 Task: Add an event  with title  Casual Second Marketing Campaign Review, date '2023/11/01' to 2023/11/02 & Select Event type as  Collective. Add location for the event as  321 Sunset Boulevard, Hollywood, Los Angeles, USA and add a description: During the meeting, various agenda items will be addressed, covering a wide range of topics. These may include financial reports, strategic updates, operational highlights, governance matters, and any proposed resolutions that require shareholder approval. Each agenda item will be presented by the relevant department or individual, offering comprehensive insights and fostering an environment of transparency.Create an event link  http-casualsecondmarketingcampaignreviewcom & Select the event color as  Cyan. , logged in from the account softage.4@softage.netand send the event invitation to softage.10@softage.net and softage.1@softage.net
Action: Mouse moved to (555, 340)
Screenshot: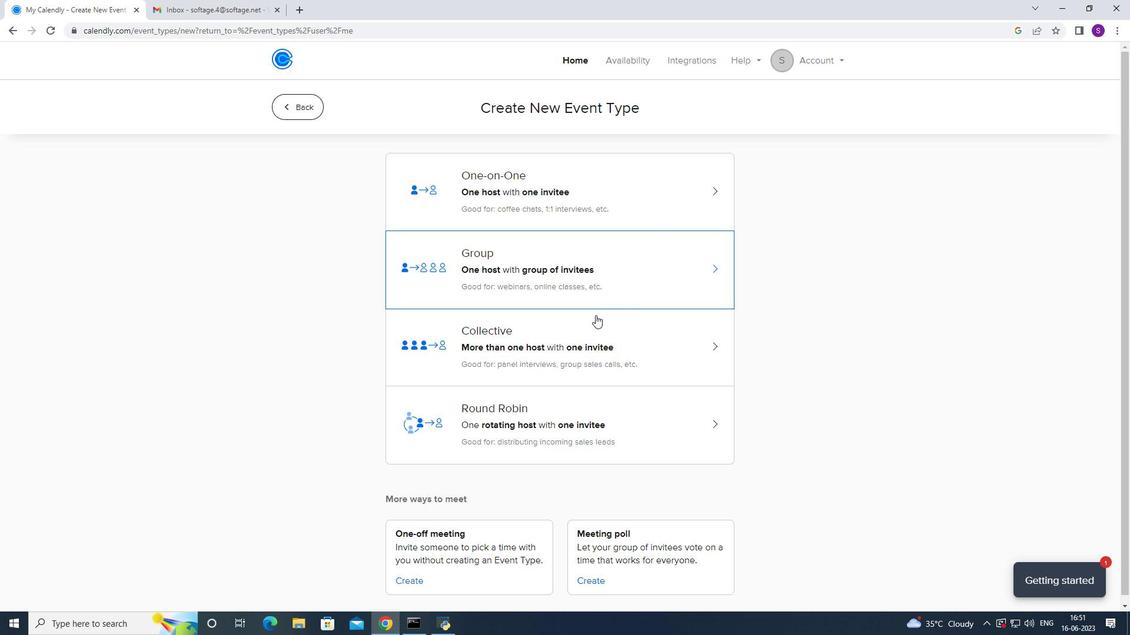 
Action: Mouse pressed left at (555, 340)
Screenshot: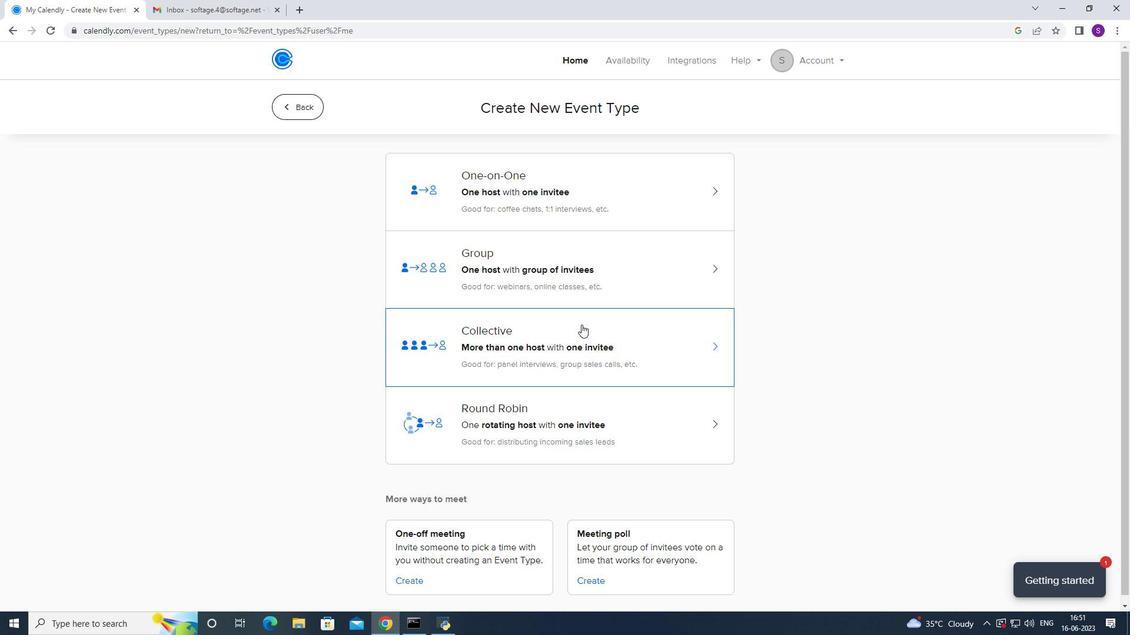 
Action: Mouse moved to (688, 250)
Screenshot: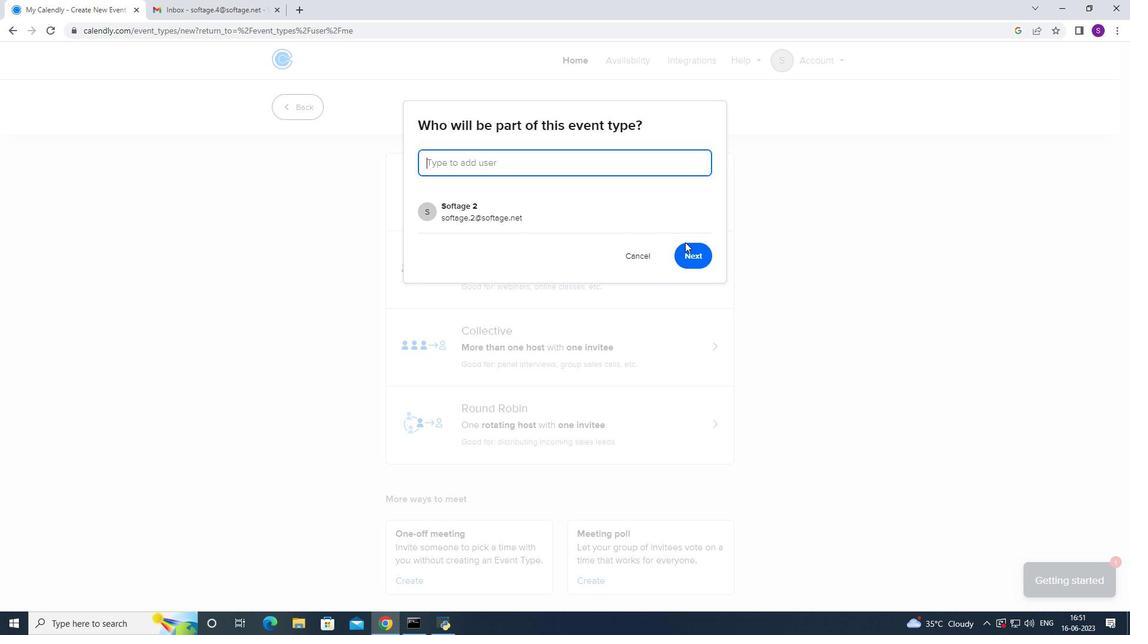 
Action: Mouse pressed left at (688, 250)
Screenshot: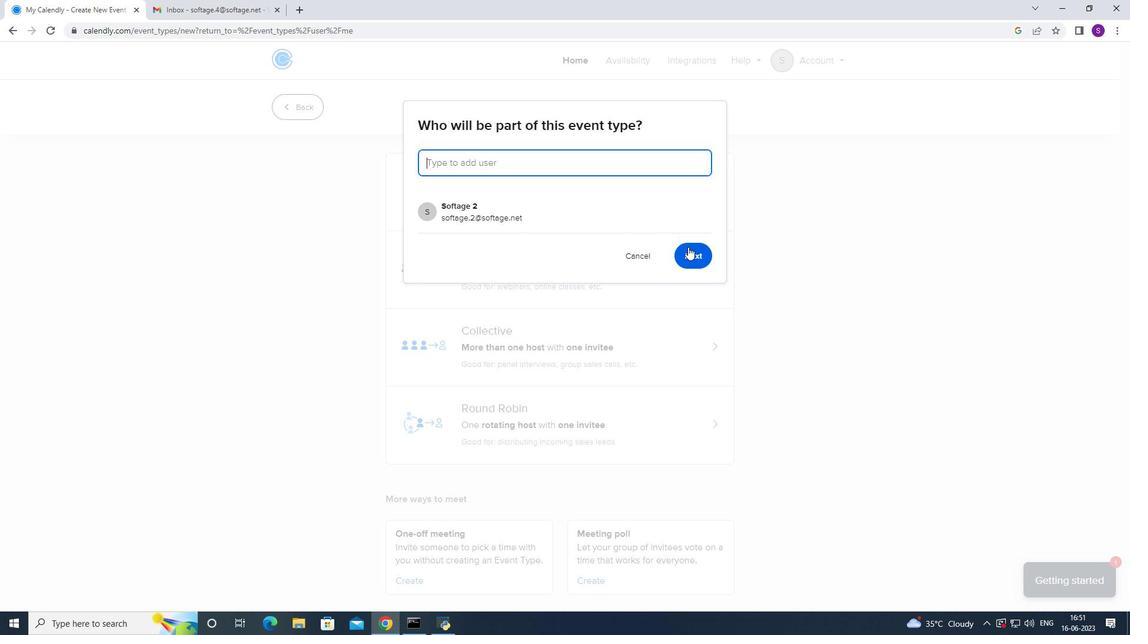 
Action: Mouse moved to (311, 277)
Screenshot: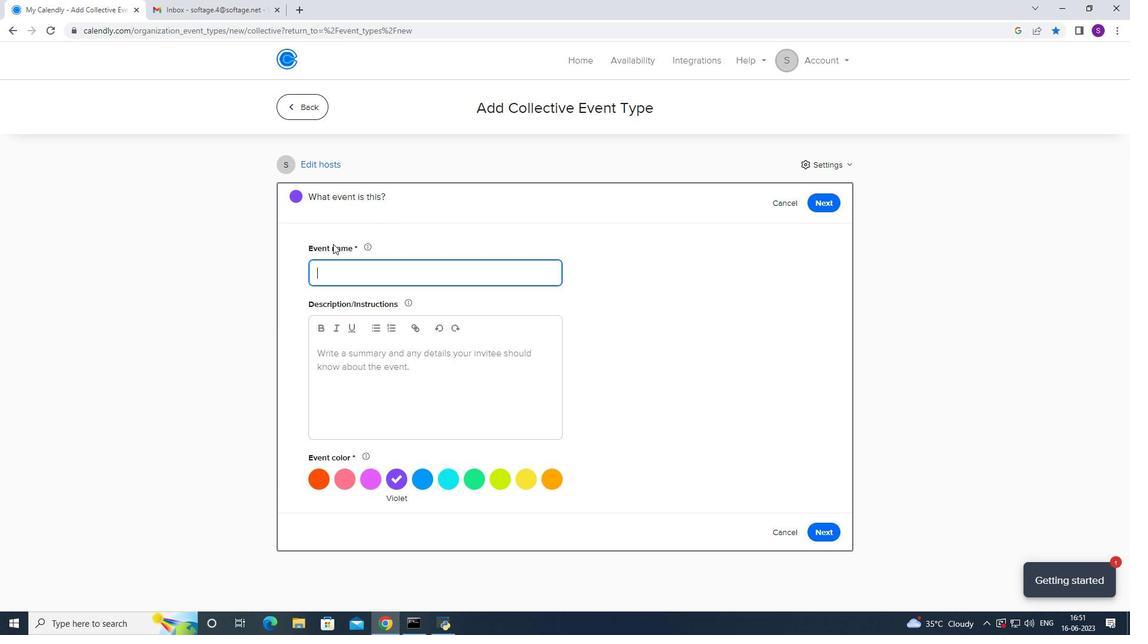
Action: Mouse pressed left at (311, 277)
Screenshot: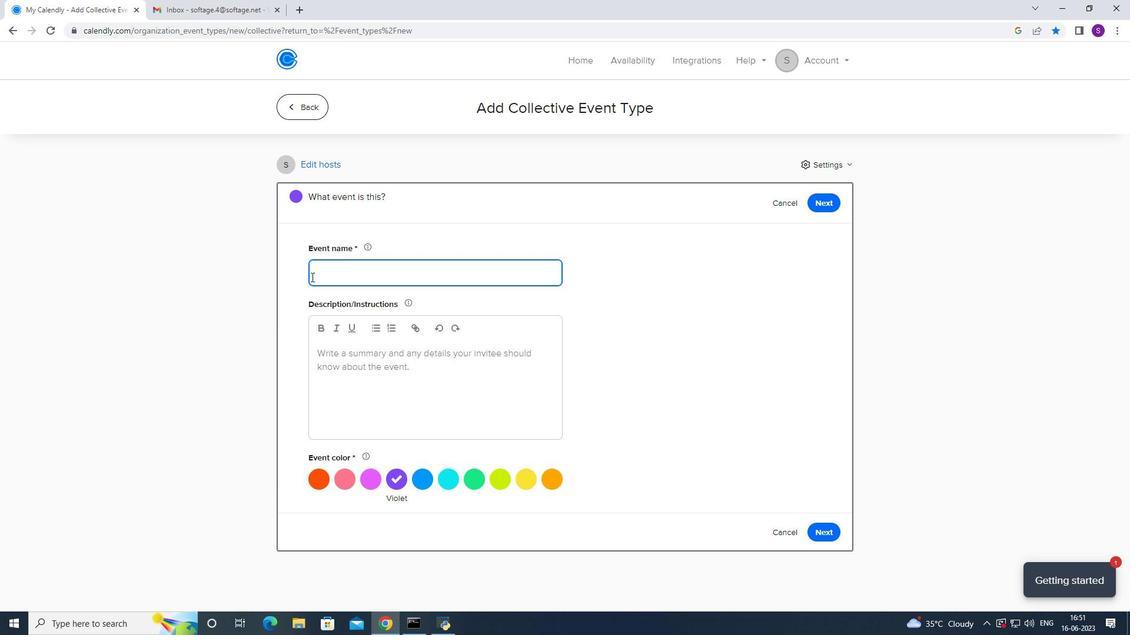 
Action: Mouse moved to (1130, 152)
Screenshot: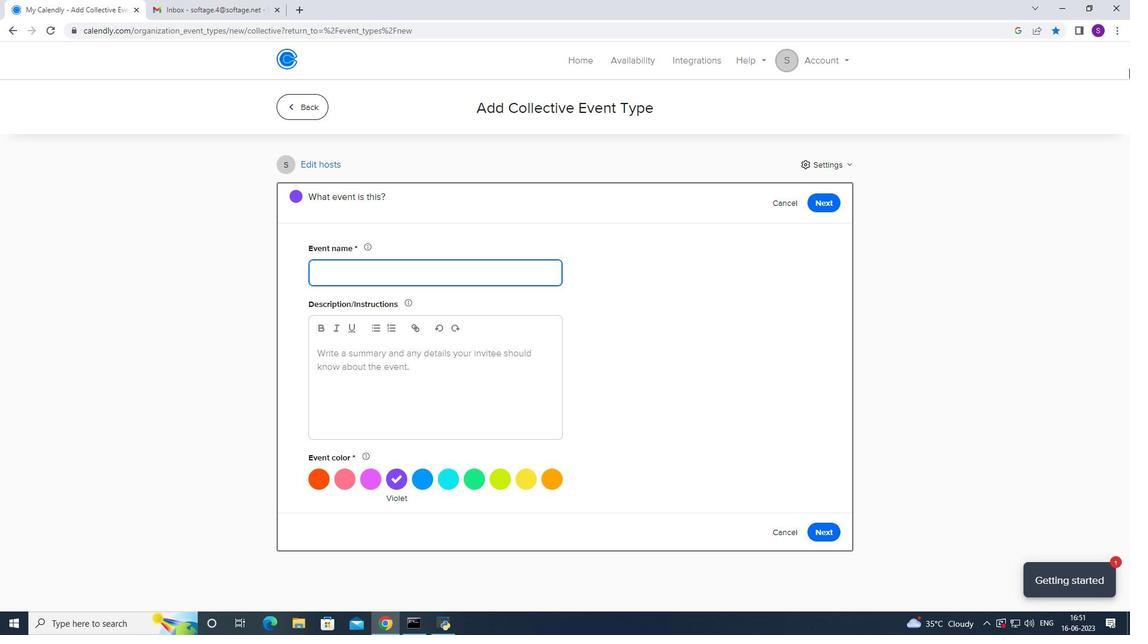 
Action: Key pressed <Key.caps_lock>C<Key.caps_lock>asual<Key.space><Key.caps_lock>S<Key.caps_lock>econd<Key.space><Key.caps_lock>M<Key.caps_lock>ee]<Key.backspace><Key.backspace><Key.backspace>arketing<Key.space><Key.caps_lock>C<Key.caps_lock>ampaign<Key.space><Key.caps_lock>R<Key.caps_lock>eview
Screenshot: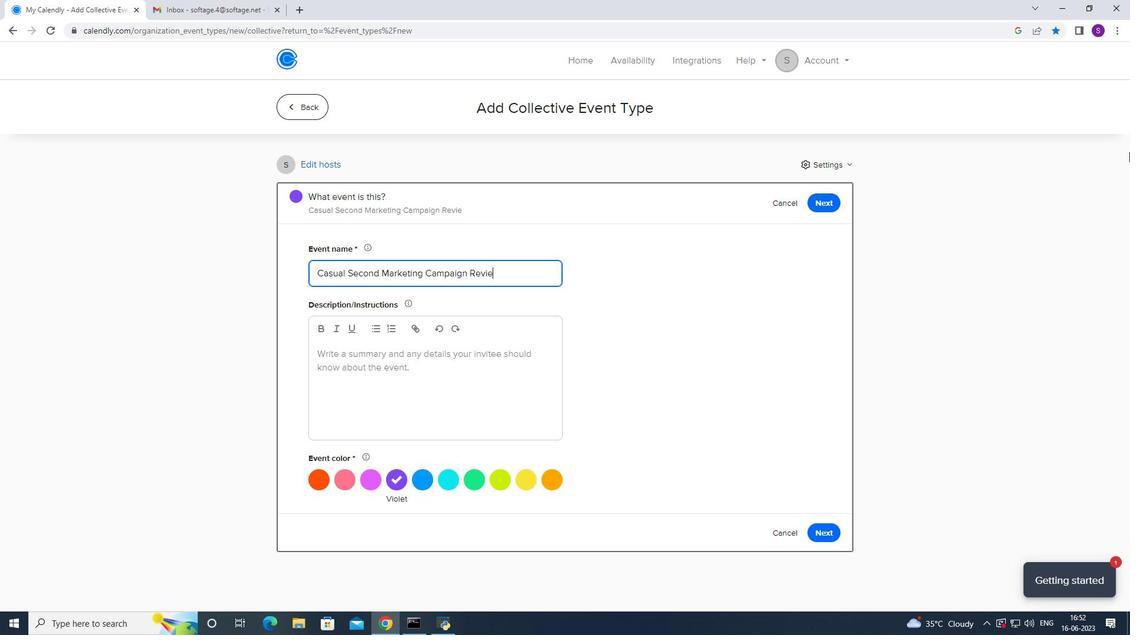 
Action: Mouse moved to (1067, 125)
Screenshot: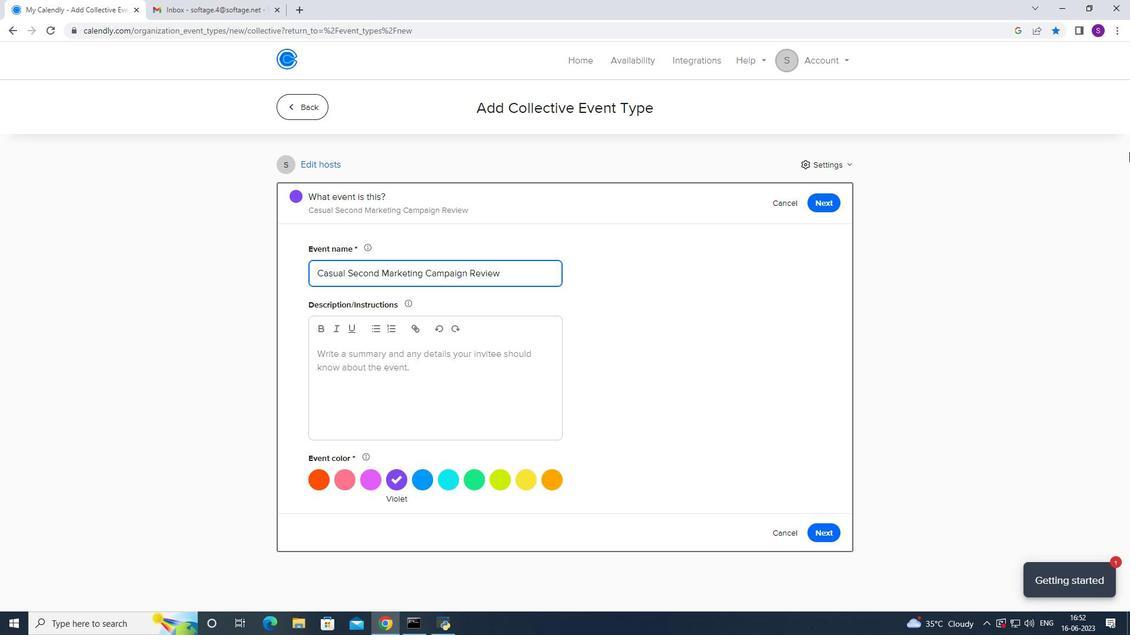 
Action: Mouse scrolled (1067, 126) with delta (0, 0)
Screenshot: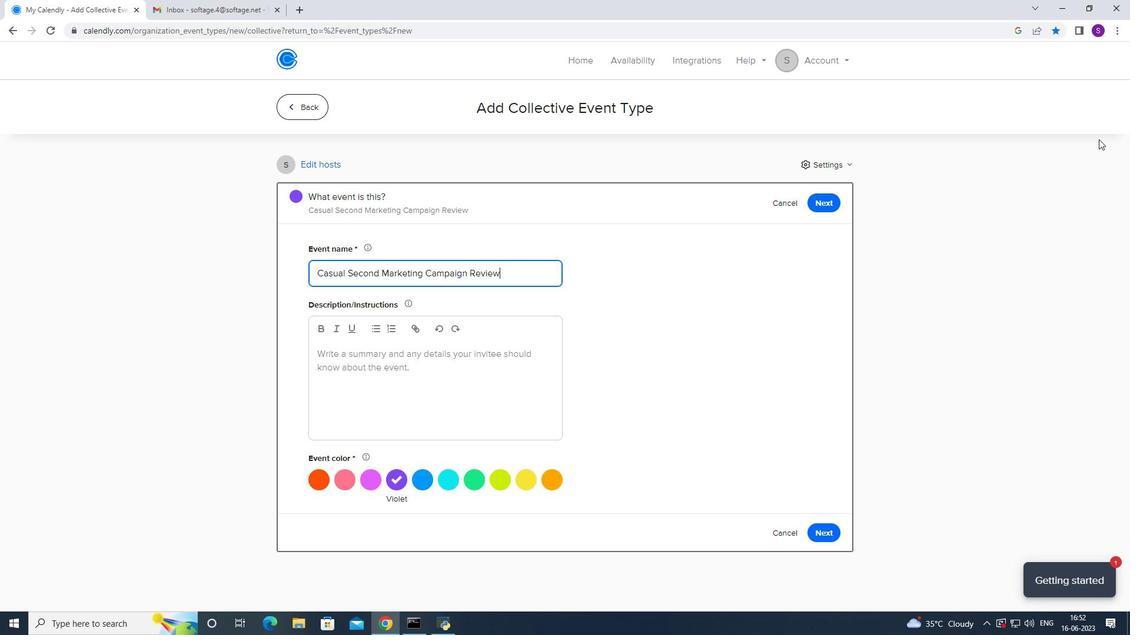 
Action: Mouse moved to (449, 492)
Screenshot: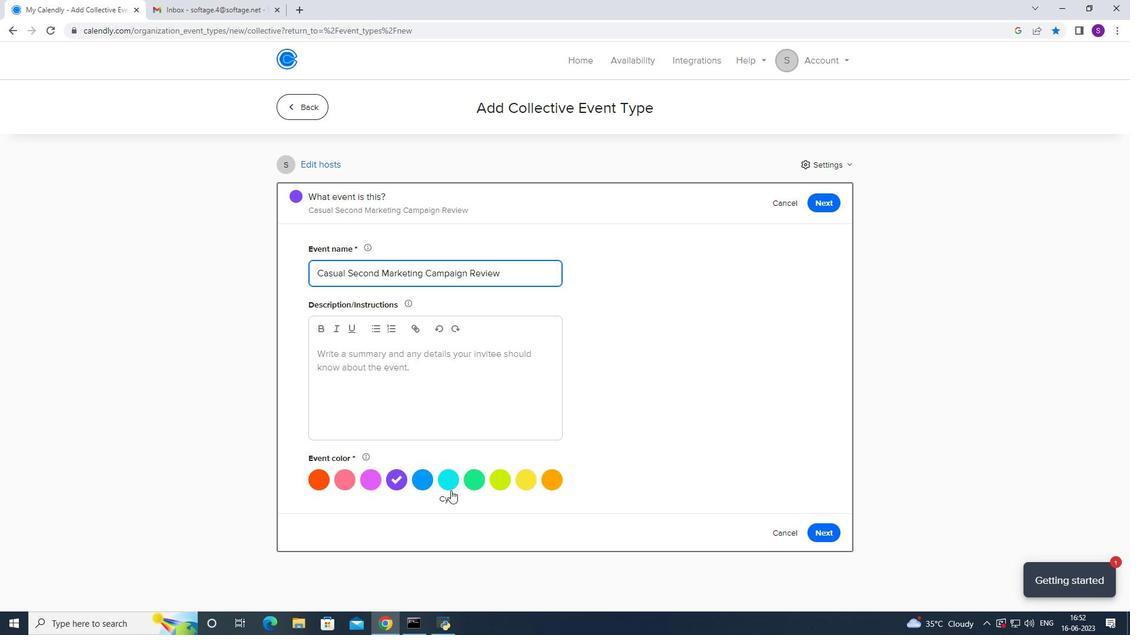 
Action: Mouse pressed left at (449, 492)
Screenshot: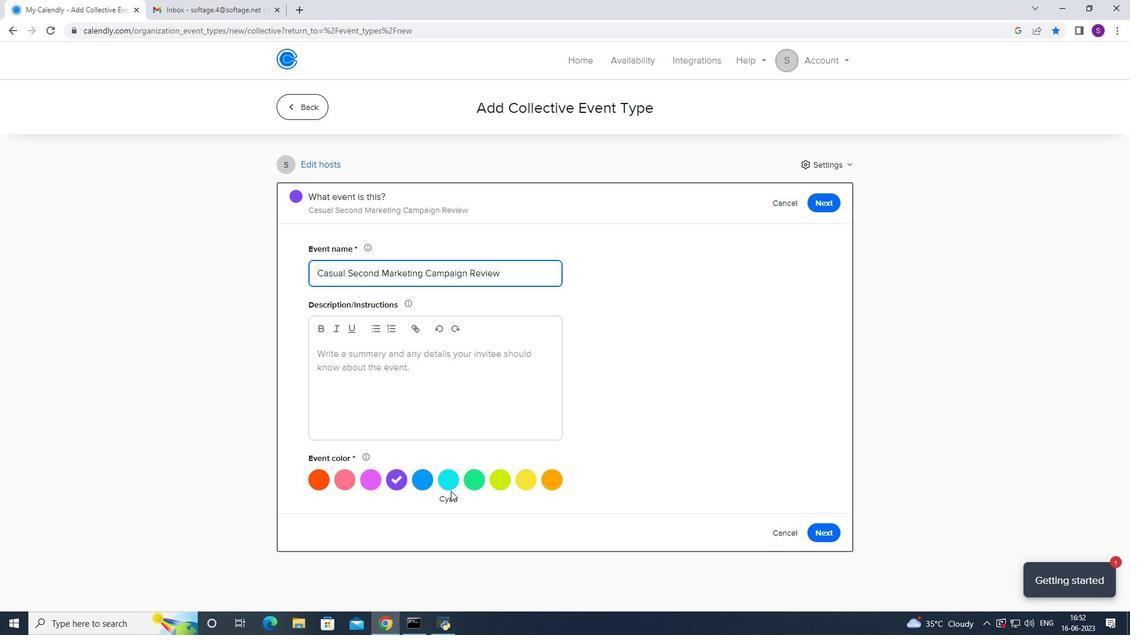 
Action: Mouse moved to (445, 473)
Screenshot: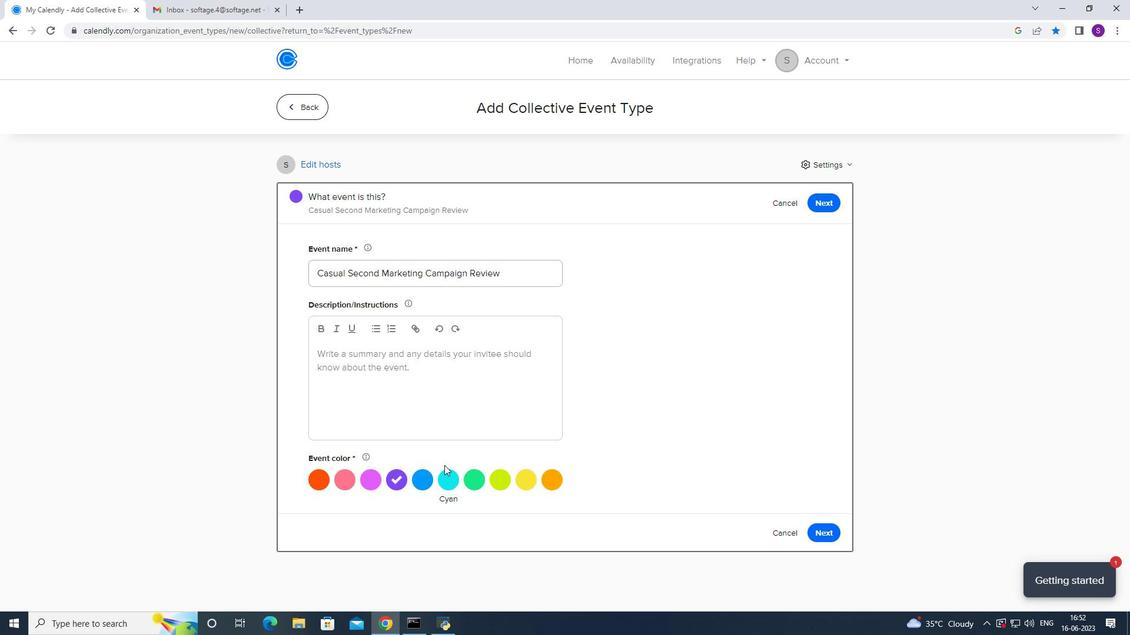 
Action: Mouse pressed left at (445, 473)
Screenshot: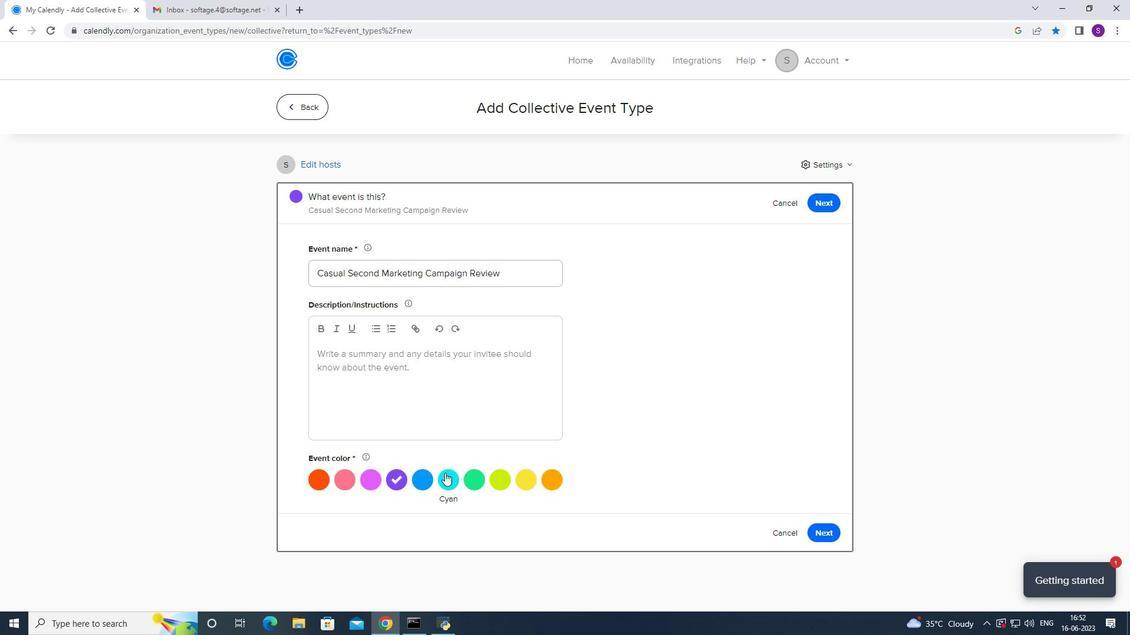 
Action: Mouse moved to (418, 344)
Screenshot: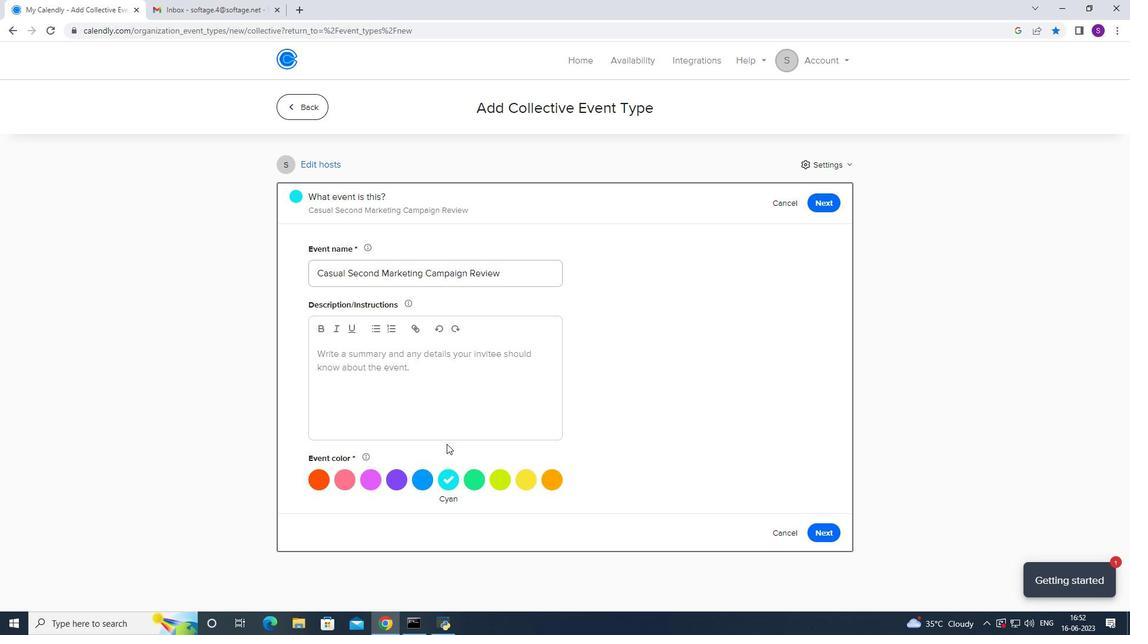 
Action: Mouse pressed left at (418, 344)
Screenshot: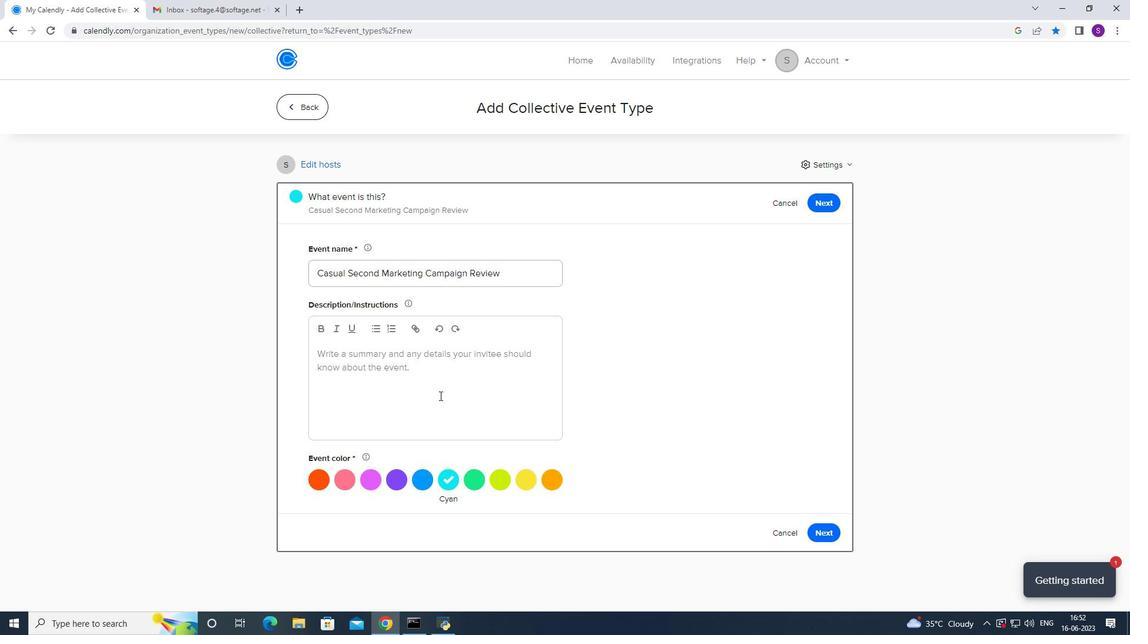 
Action: Mouse moved to (397, 385)
Screenshot: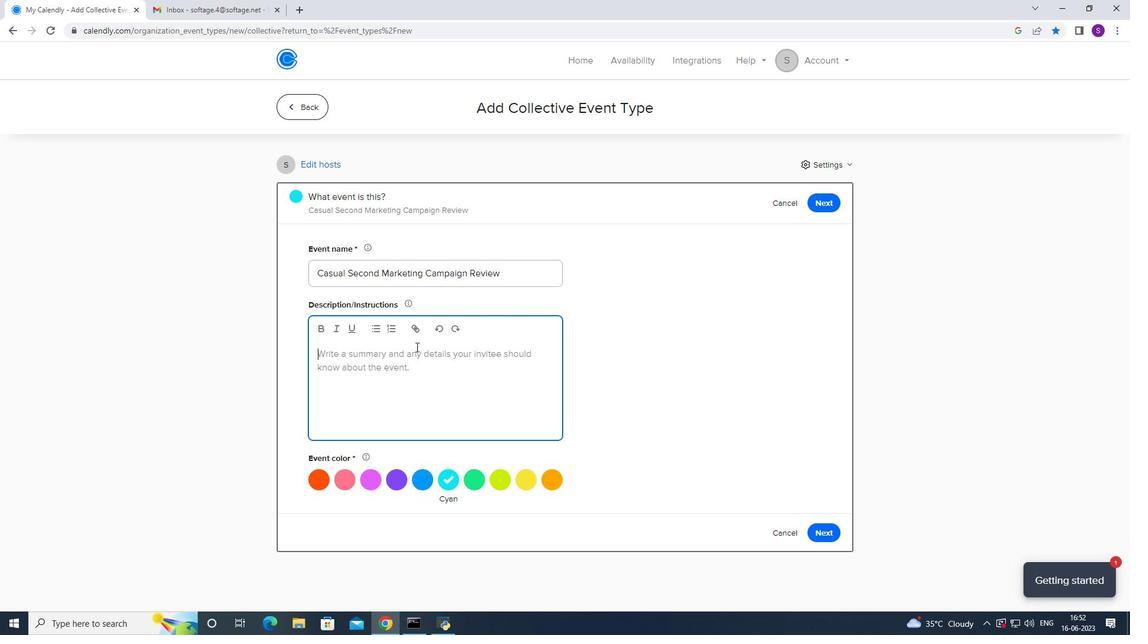 
Action: Mouse pressed left at (397, 385)
Screenshot: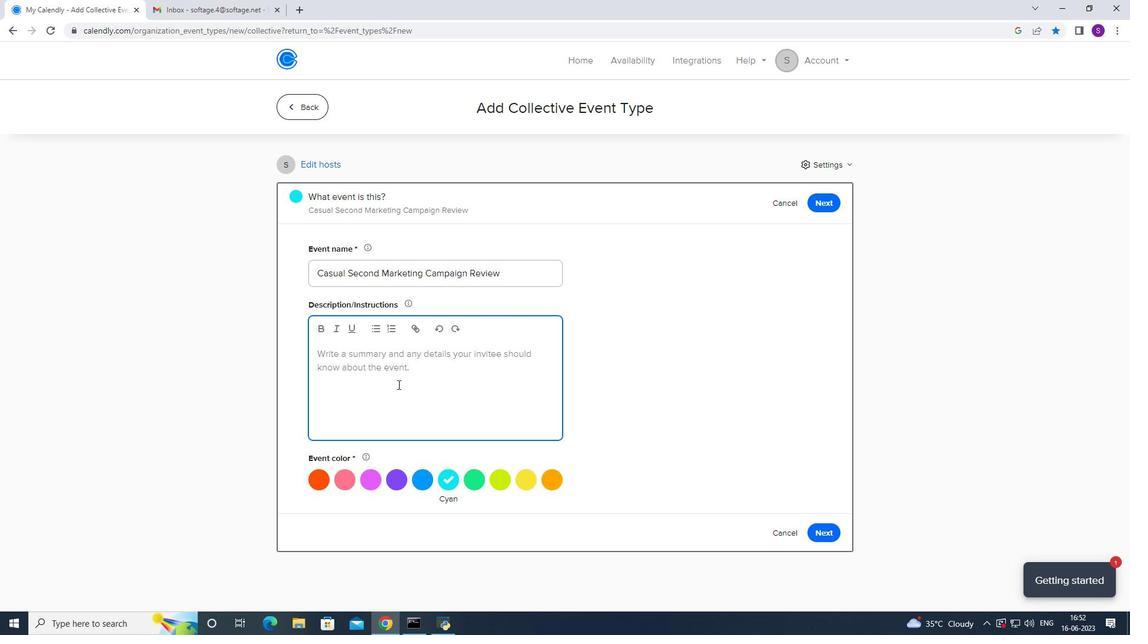 
Action: Mouse moved to (408, 373)
Screenshot: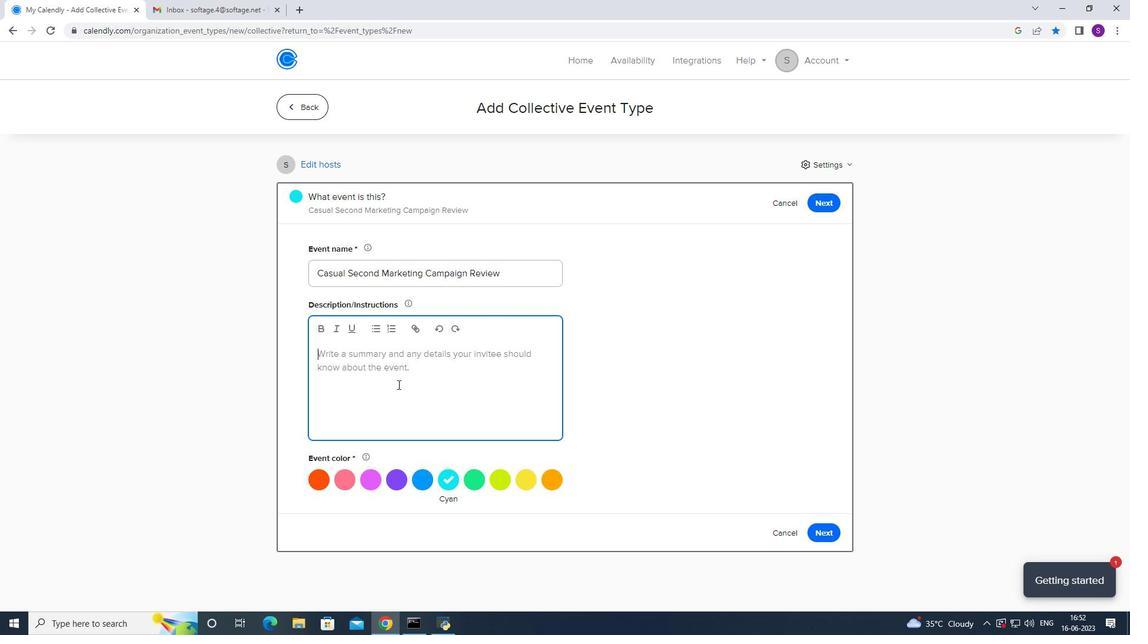 
Action: Key pressed <Key.caps_lock>D<Key.caps_lock>uring<Key.space>the<Key.space>meting<Key.space><Key.backspace><Key.backspace><Key.backspace><Key.backspace><Key.backspace>eting,<Key.space>variuo<Key.backspace><Key.backspace>ous<Key.space>agenda<Key.space>items<Key.space>will<Key.space>v<Key.backspace>be<Key.space>addreess<Key.backspace><Key.backspace><Key.backspace>sed<Key.space><Key.backspace><Key.backspace><Key.backspace>sed<Key.space>covering<Key.space>a<Key.space>widerange
Screenshot: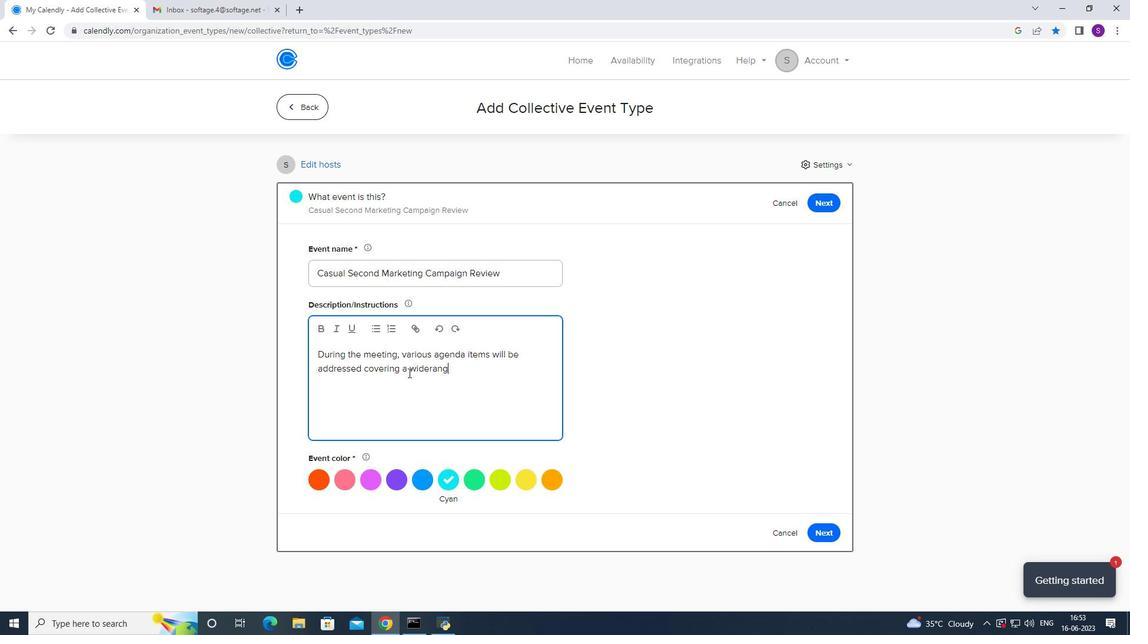 
Action: Mouse moved to (431, 367)
Screenshot: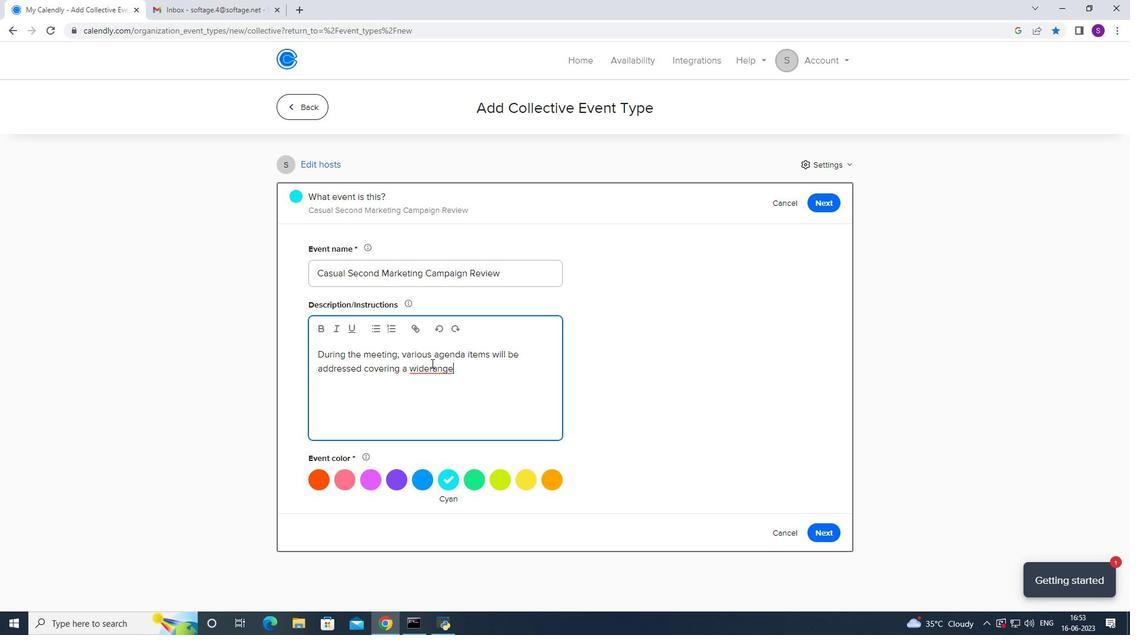 
Action: Mouse pressed left at (431, 367)
Screenshot: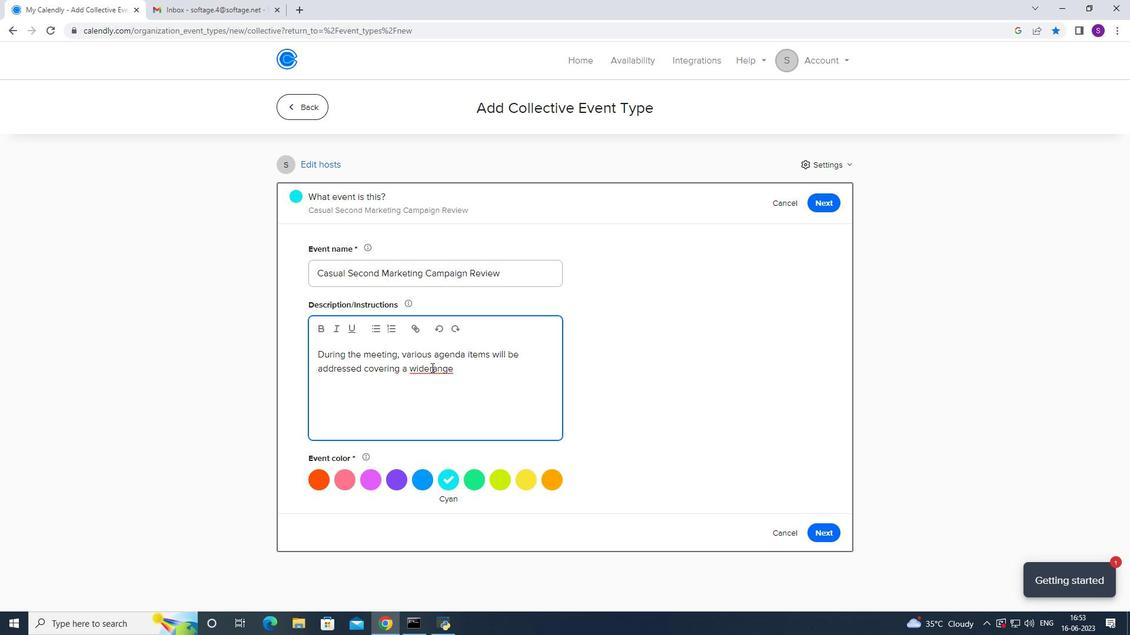 
Action: Key pressed <Key.space>
Screenshot: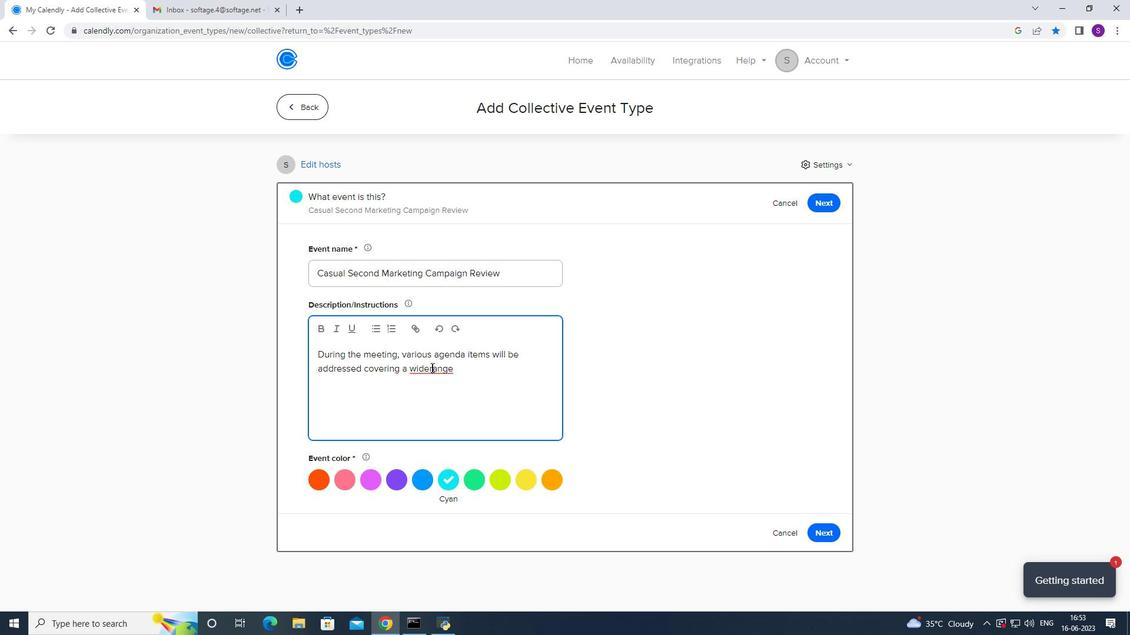 
Action: Mouse moved to (492, 368)
Screenshot: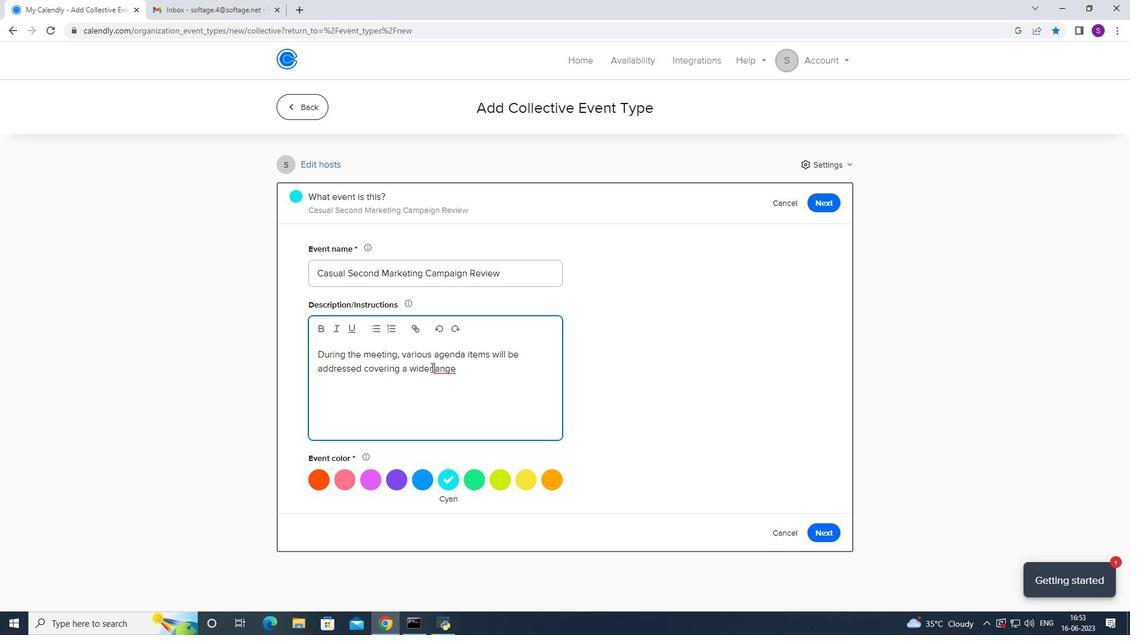 
Action: Mouse pressed left at (492, 368)
Screenshot: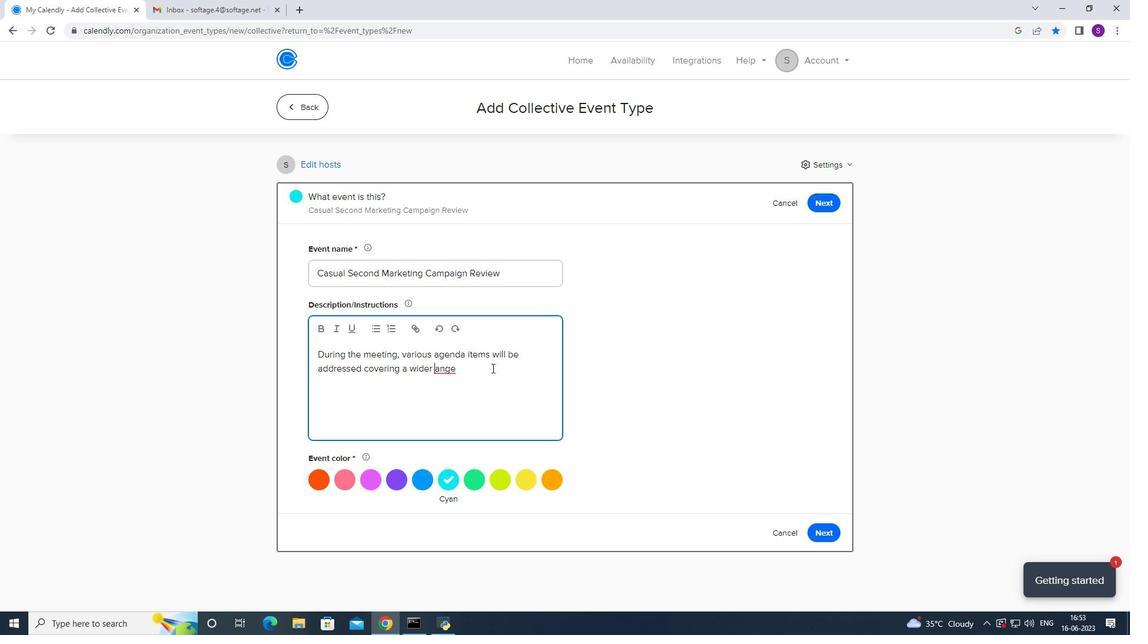 
Action: Mouse moved to (435, 370)
Screenshot: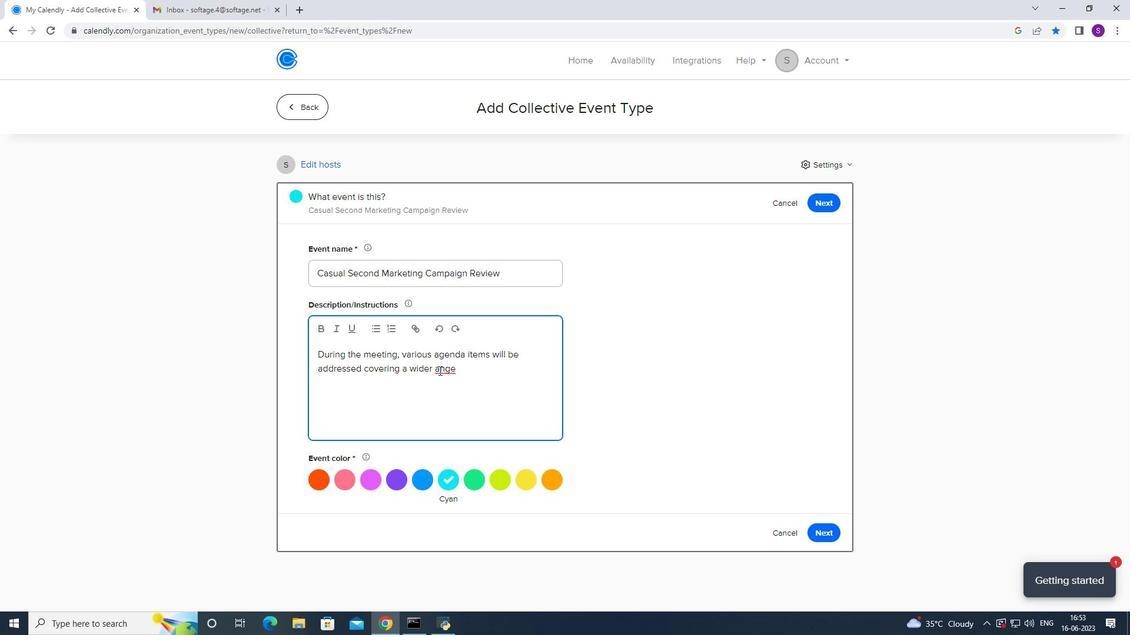 
Action: Mouse pressed left at (435, 370)
Screenshot: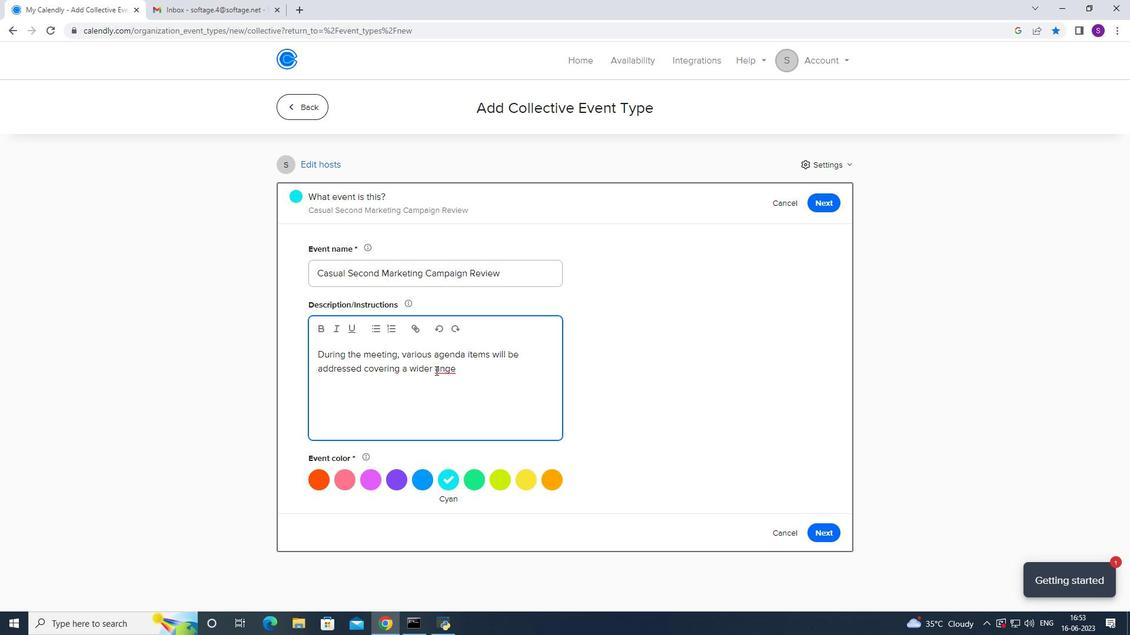 
Action: Key pressed <Key.backspace>
Screenshot: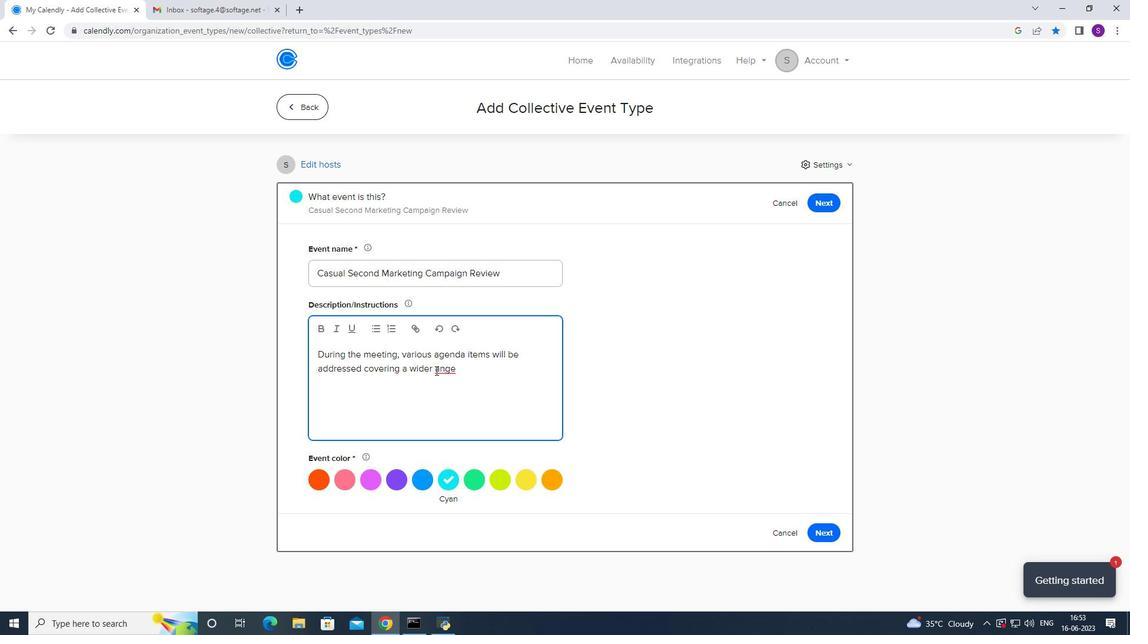 
Action: Mouse moved to (429, 372)
Screenshot: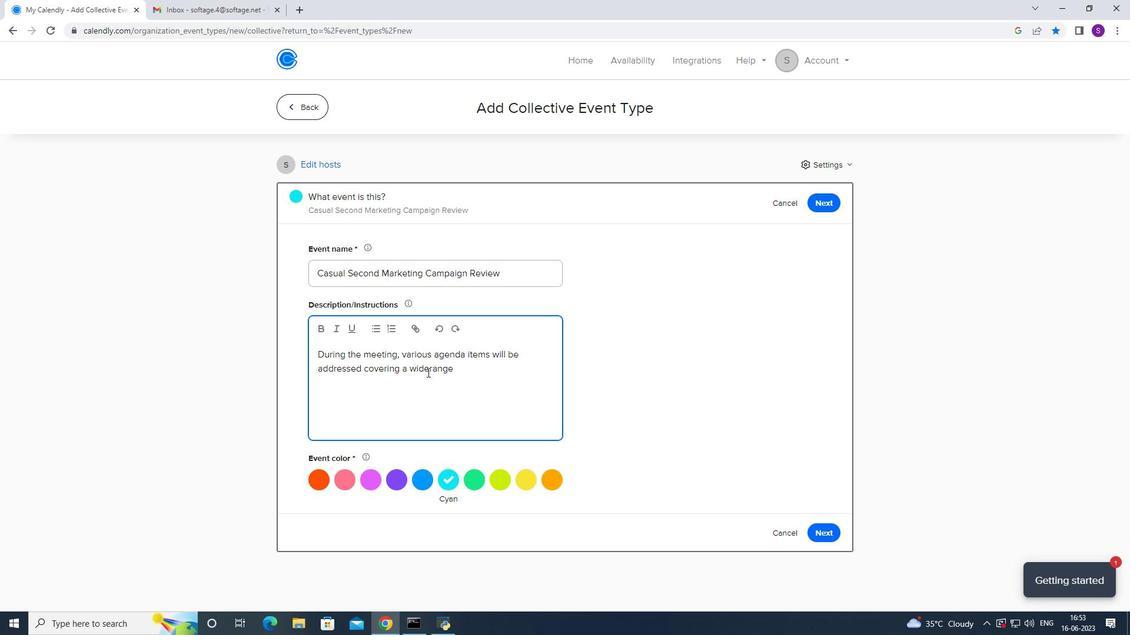 
Action: Mouse pressed left at (429, 372)
Screenshot: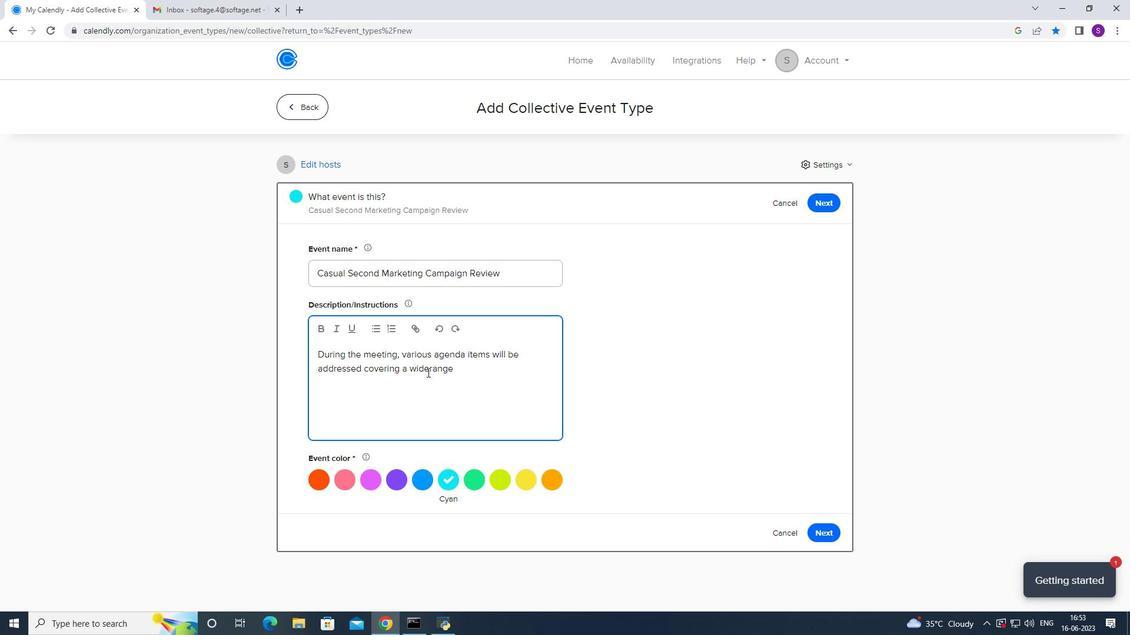 
Action: Key pressed <Key.space>
Screenshot: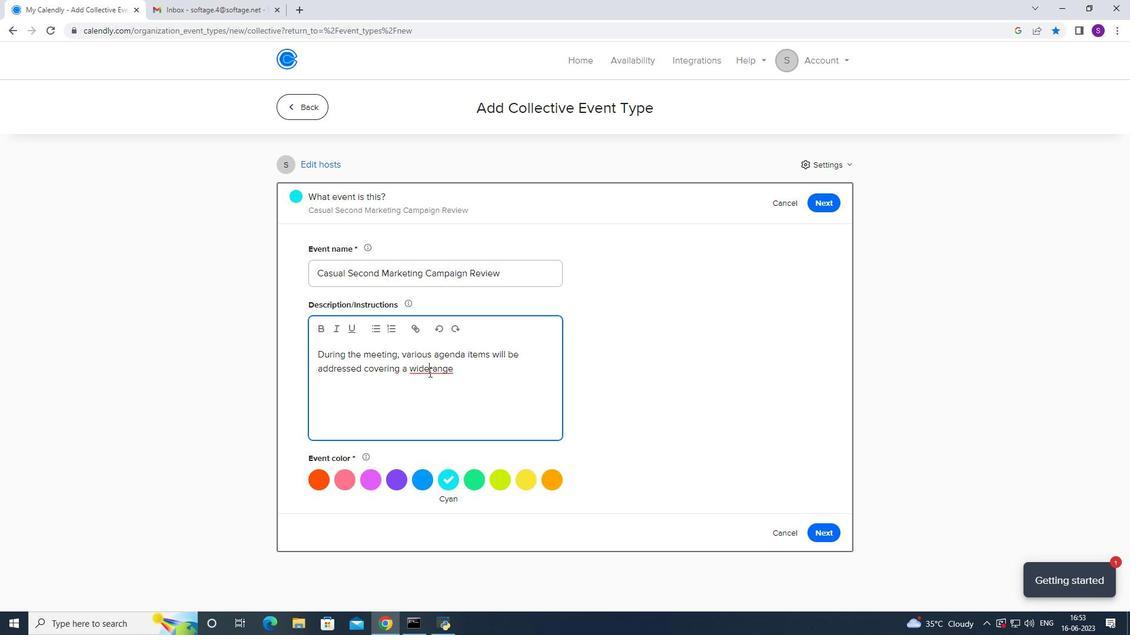 
Action: Mouse moved to (453, 370)
Screenshot: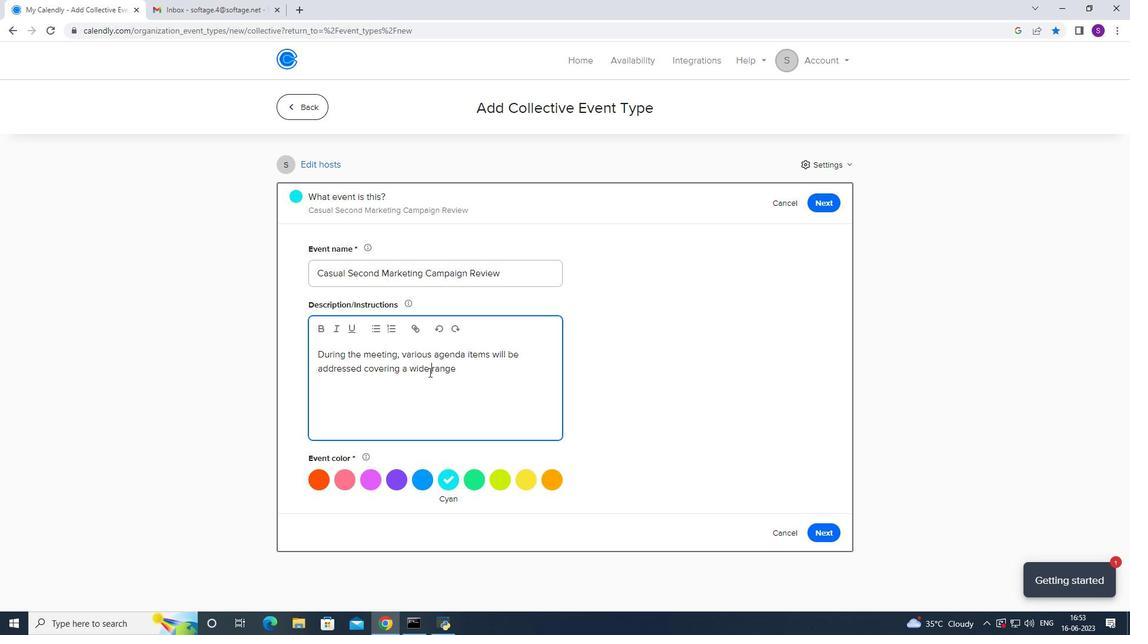 
Action: Mouse pressed left at (453, 370)
Screenshot: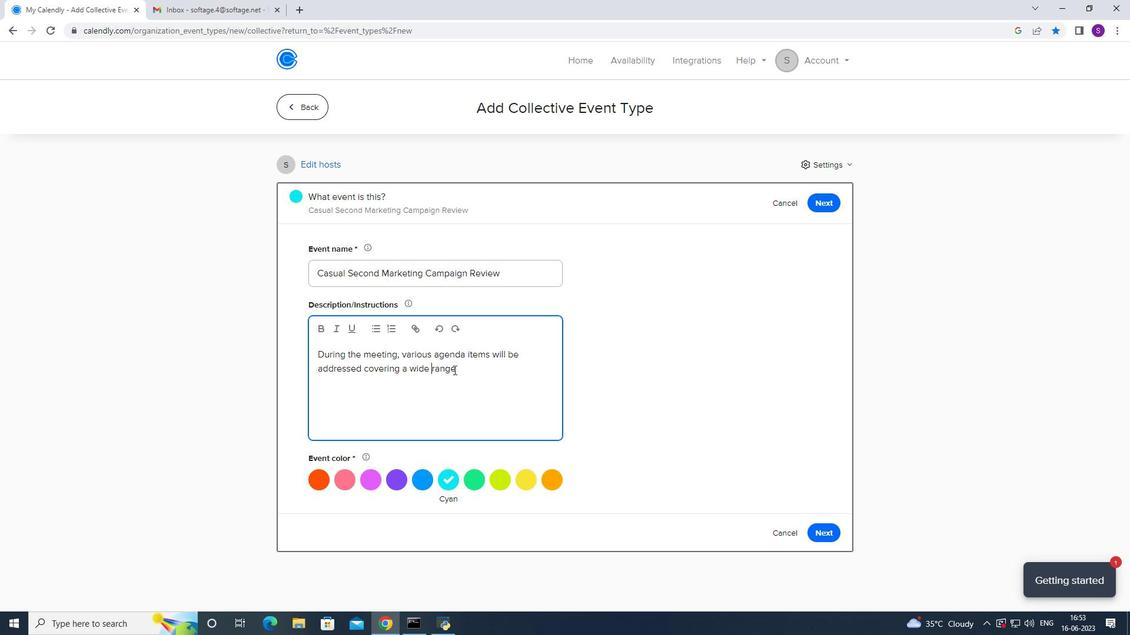 
Action: Mouse moved to (496, 394)
Screenshot: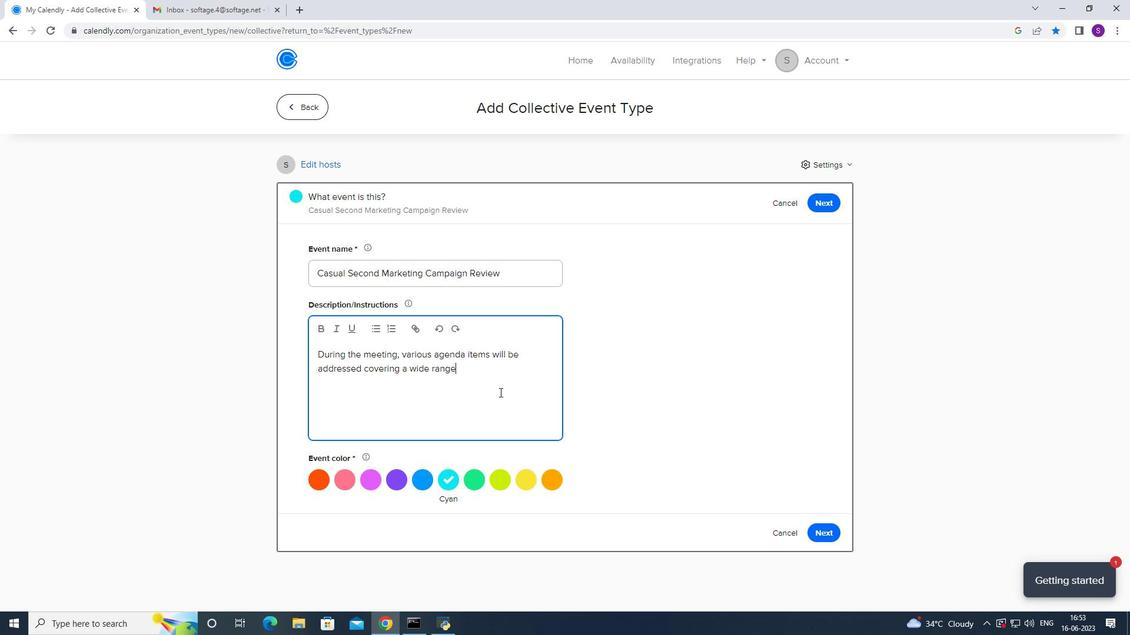 
Action: Key pressed <Key.space>of<Key.space>topics.<Key.space><Key.caps_lock>T<Key.caps_lock>hese<Key.space>may<Key.space>include<Key.space>financial<Key.space>reports<Key.space>,<Key.space>strategic<Key.space>updates,<Key.space>operational<Key.space>highlightsa,<Key.space>governance<Key.space>matters<Key.space>and<Key.space>any<Key.space>
Screenshot: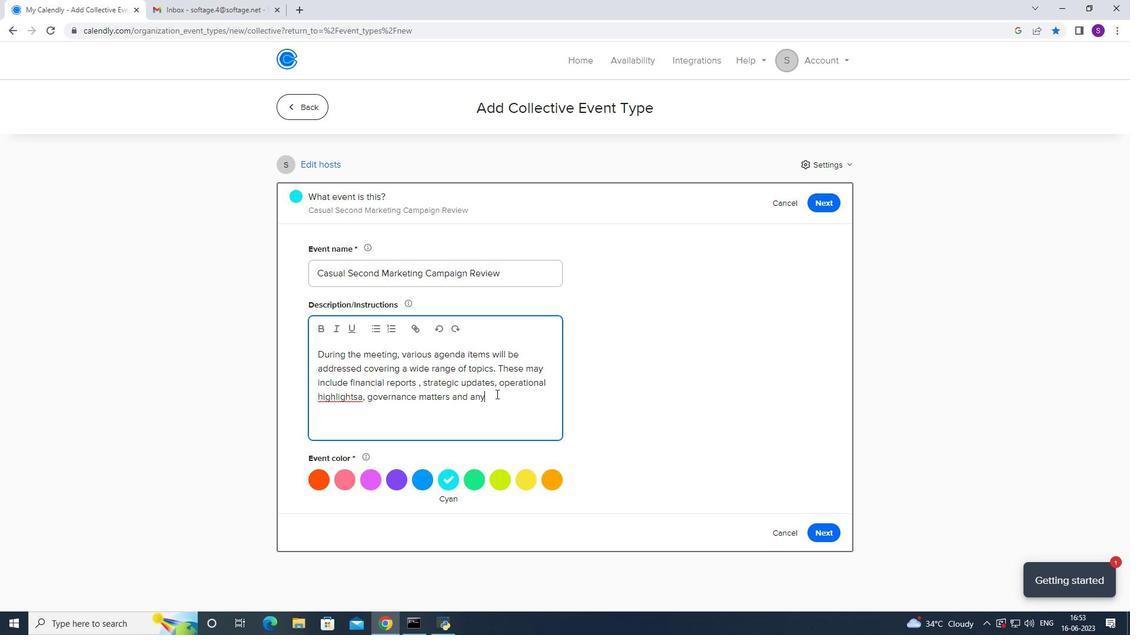 
Action: Mouse moved to (683, 286)
Screenshot: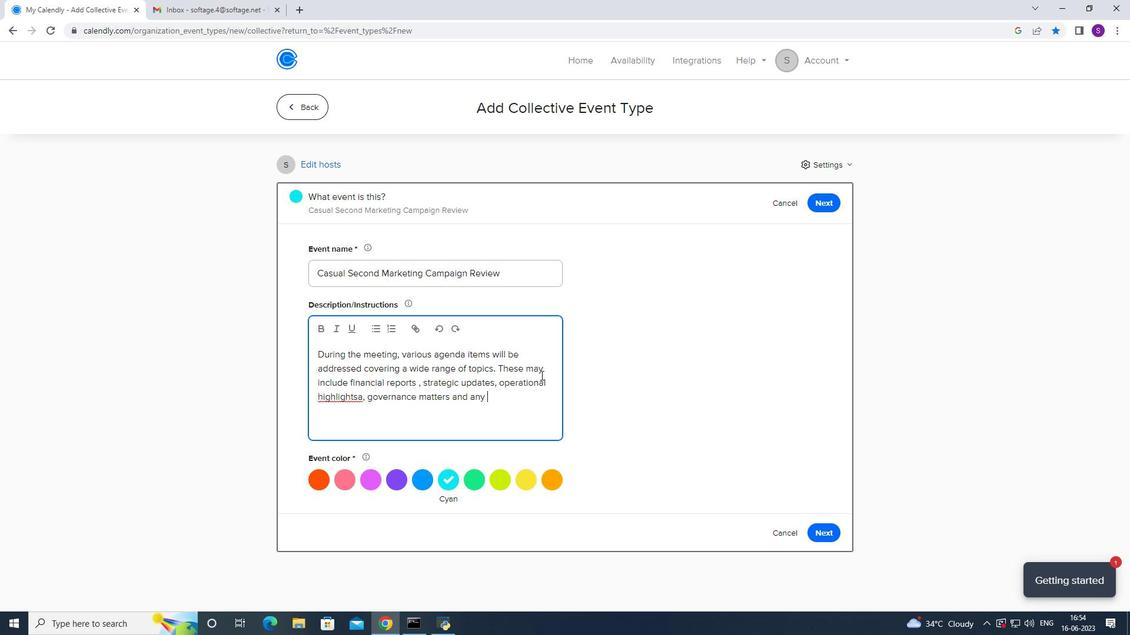 
Action: Mouse scrolled (683, 286) with delta (0, 0)
Screenshot: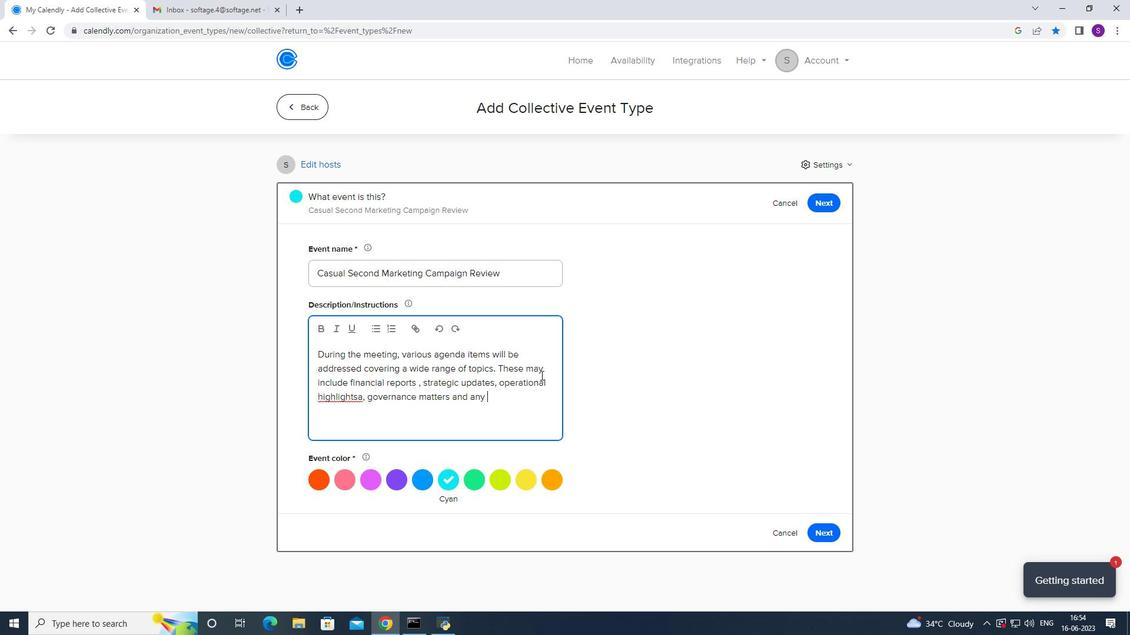 
Action: Mouse moved to (360, 397)
Screenshot: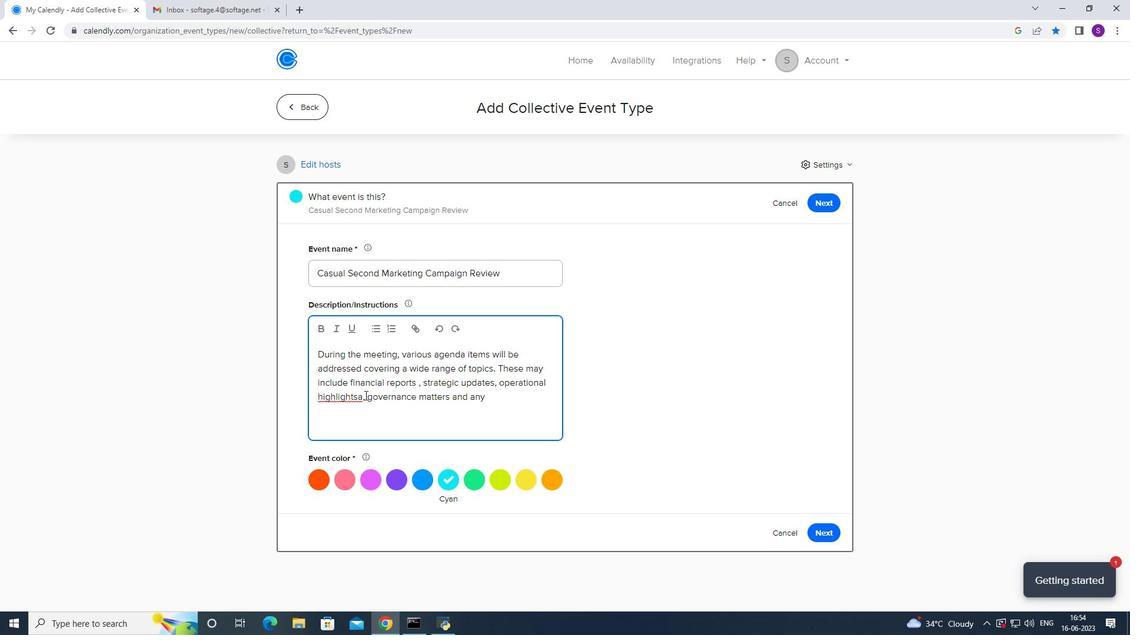 
Action: Mouse pressed left at (360, 397)
Screenshot: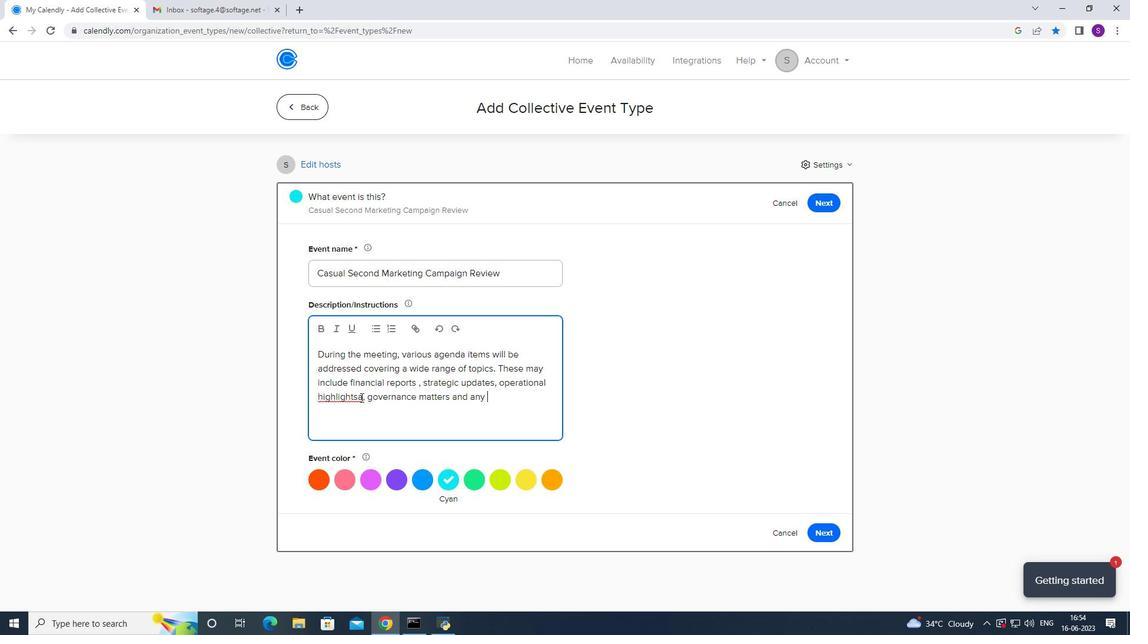
Action: Key pressed <Key.backspace>
Screenshot: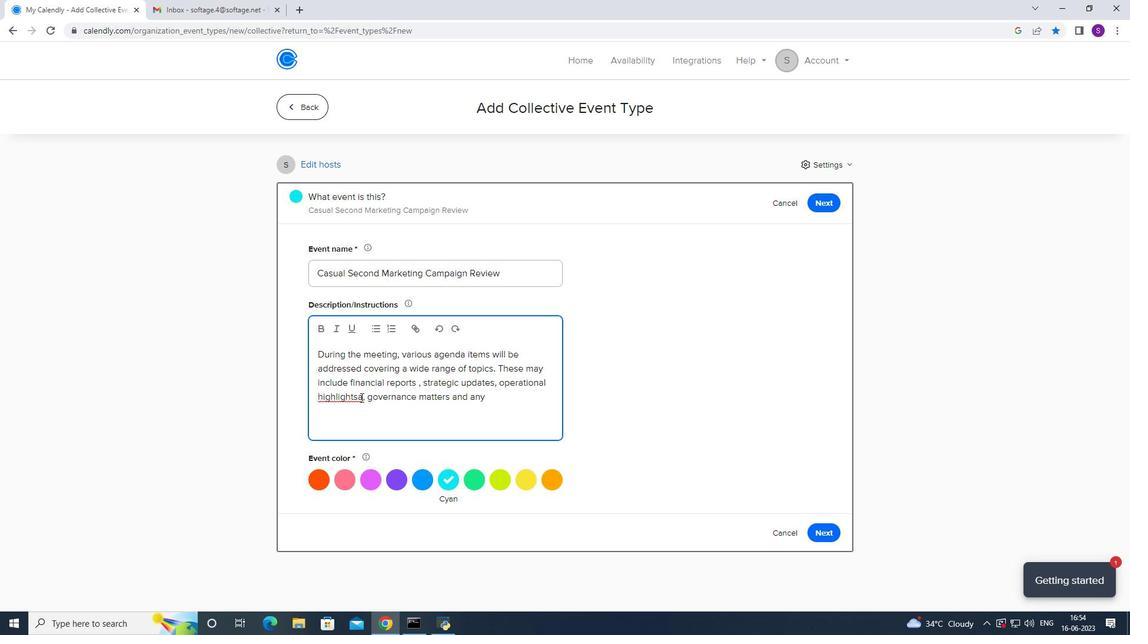 
Action: Mouse moved to (493, 401)
Screenshot: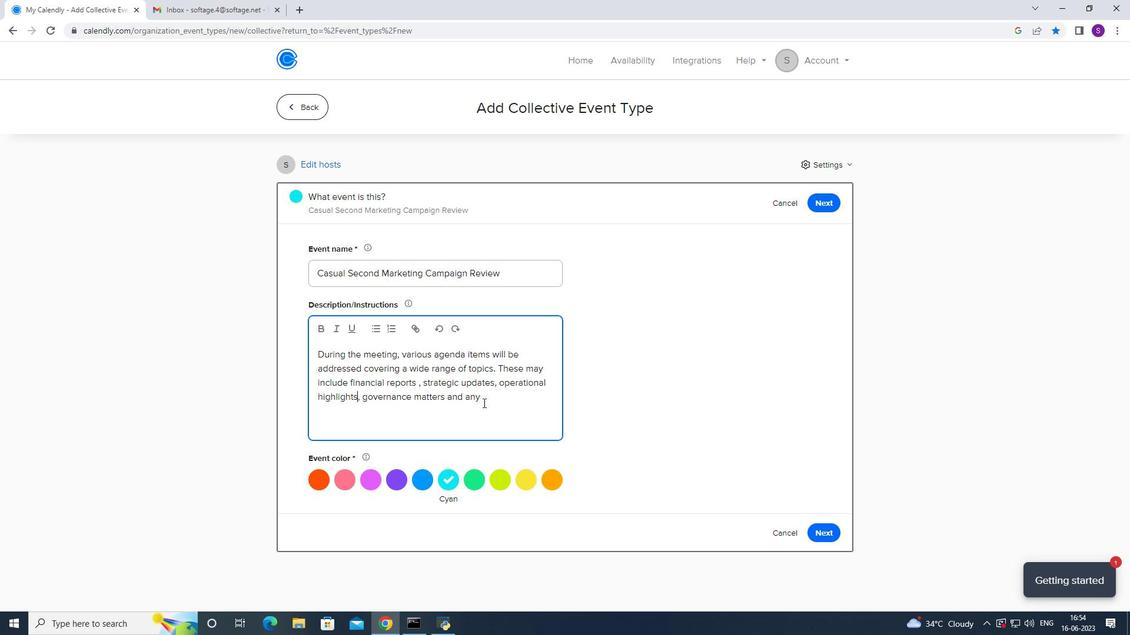 
Action: Mouse pressed left at (493, 401)
Screenshot: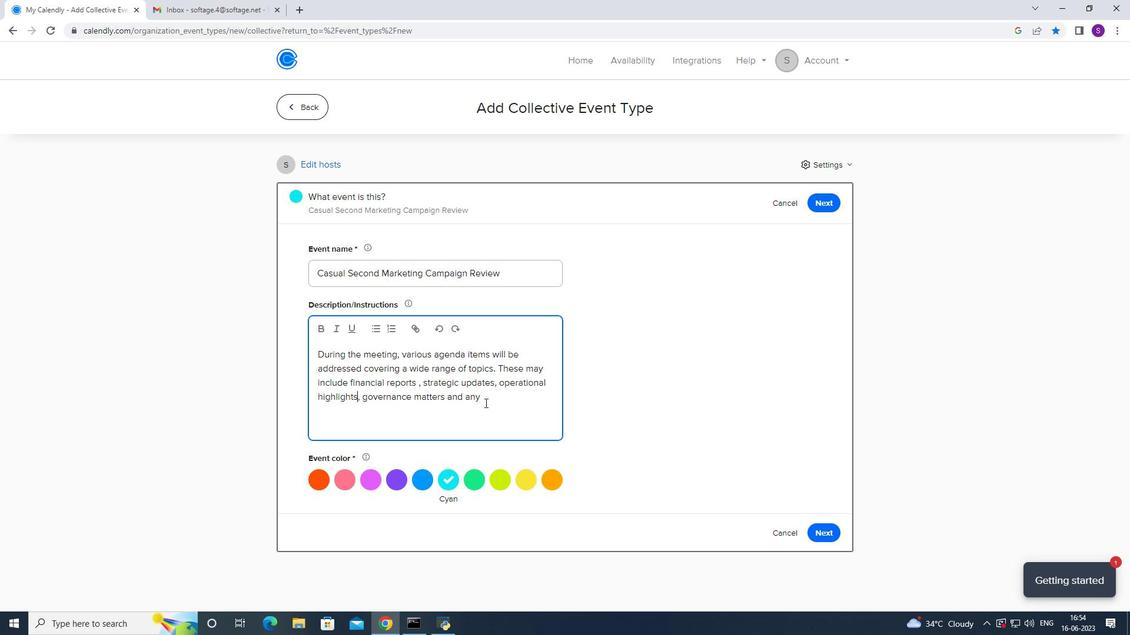 
Action: Mouse moved to (500, 401)
Screenshot: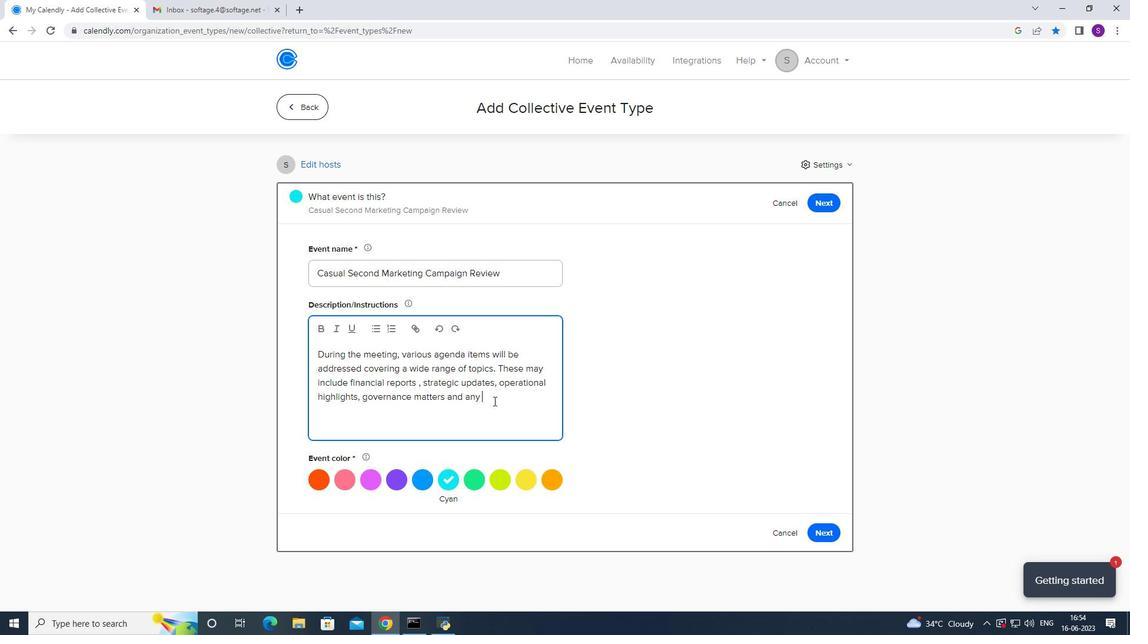 
Action: Key pressed proposed<Key.space>resolutions<Key.space>that<Key.space>require<Key.space>shareholder<Key.space>approval.<Key.space><Key.caps_lock>E<Key.caps_lock>ach<Key.space>agenda<Key.space>will<Key.space>be<Key.space>presented<Key.space>by<Key.space>the<Key.space>relevant<Key.space>department.<Key.space><Key.backspace><Key.backspace>,<Key.space>offering<Key.space>comprehensive<Key.space>insights<Key.space>and<Key.space>fostering<Key.space>an<Key.space>emv<Key.backspace><Key.backspace>nviroi=<Key.backspace><Key.backspace><Key.backspace>onment<Key.space>of<Key.space>transparency.
Screenshot: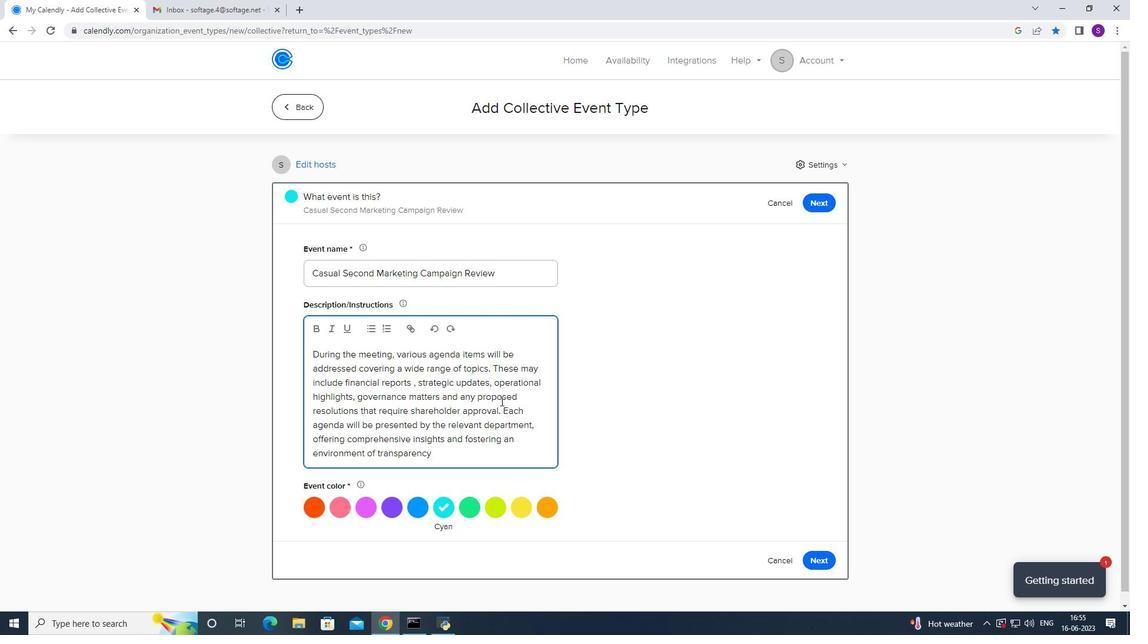
Action: Mouse moved to (819, 559)
Screenshot: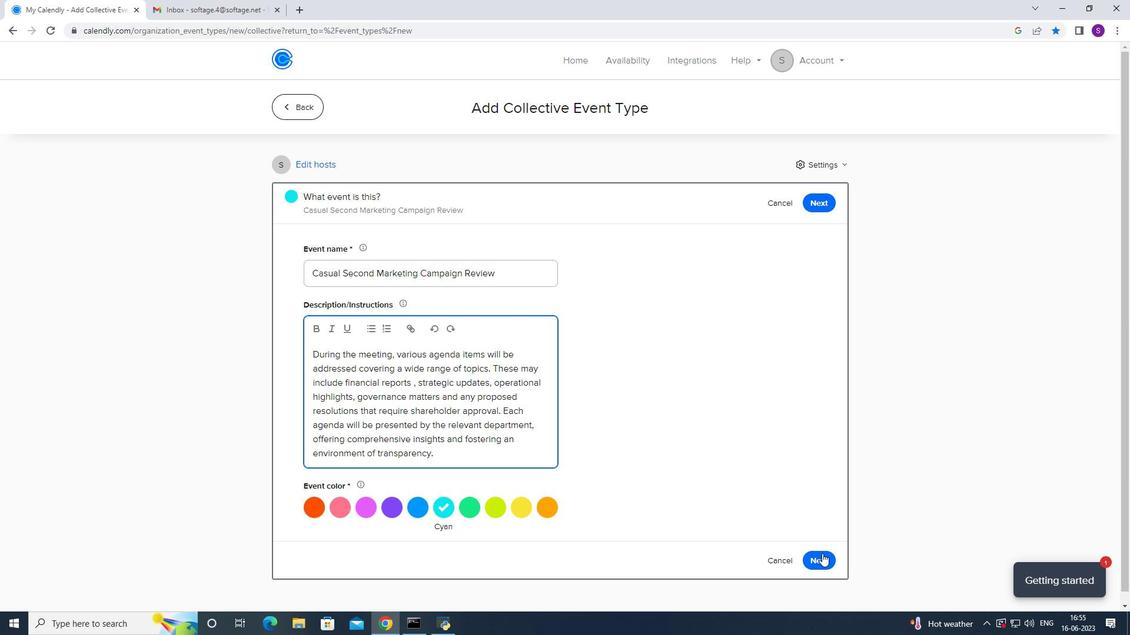 
Action: Mouse scrolled (819, 560) with delta (0, 0)
Screenshot: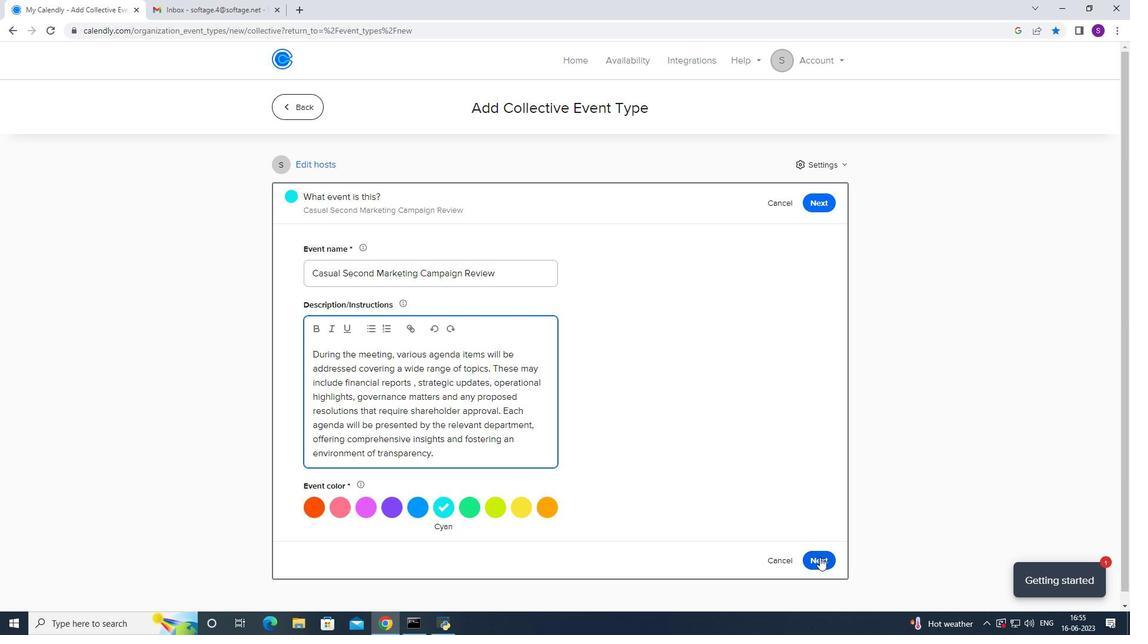 
Action: Mouse pressed left at (819, 559)
Screenshot: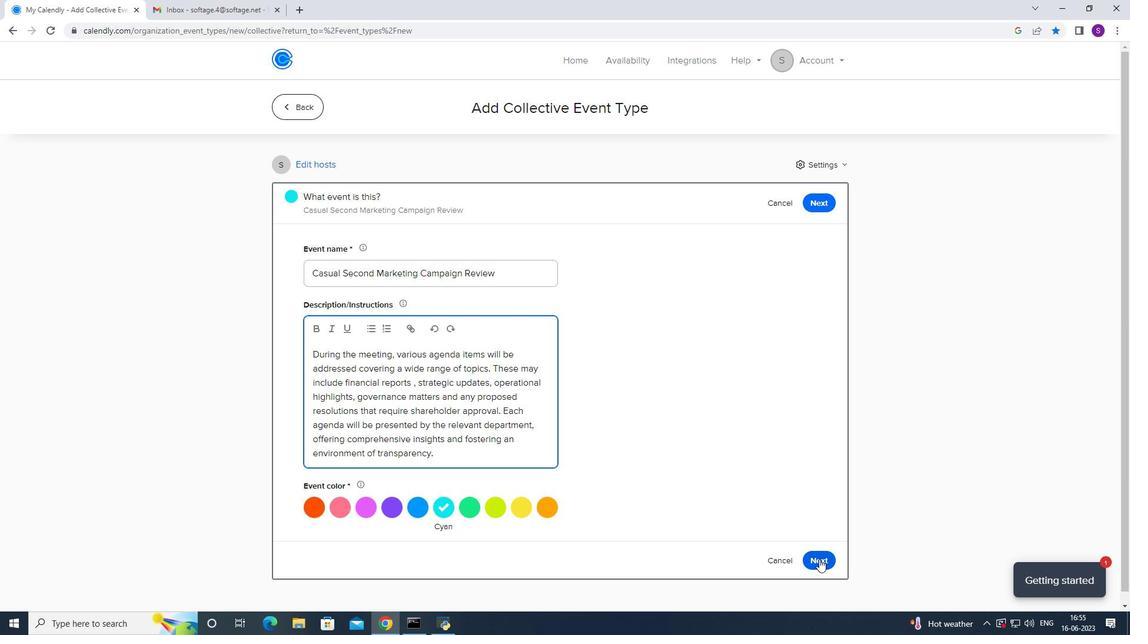 
Action: Mouse moved to (459, 327)
Screenshot: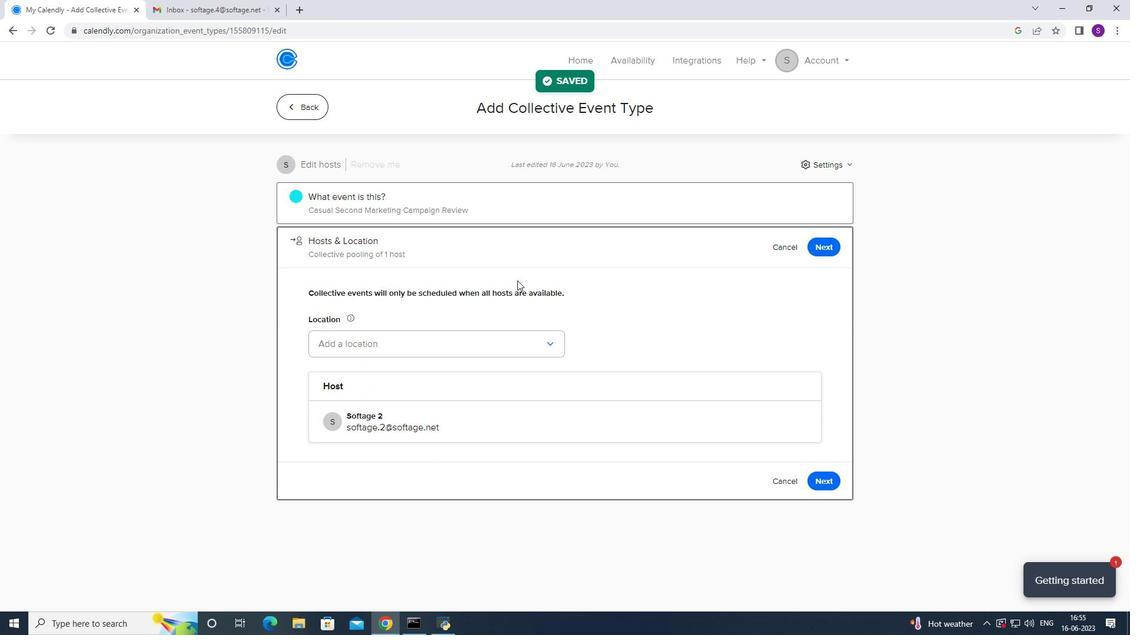 
Action: Mouse pressed left at (459, 327)
Screenshot: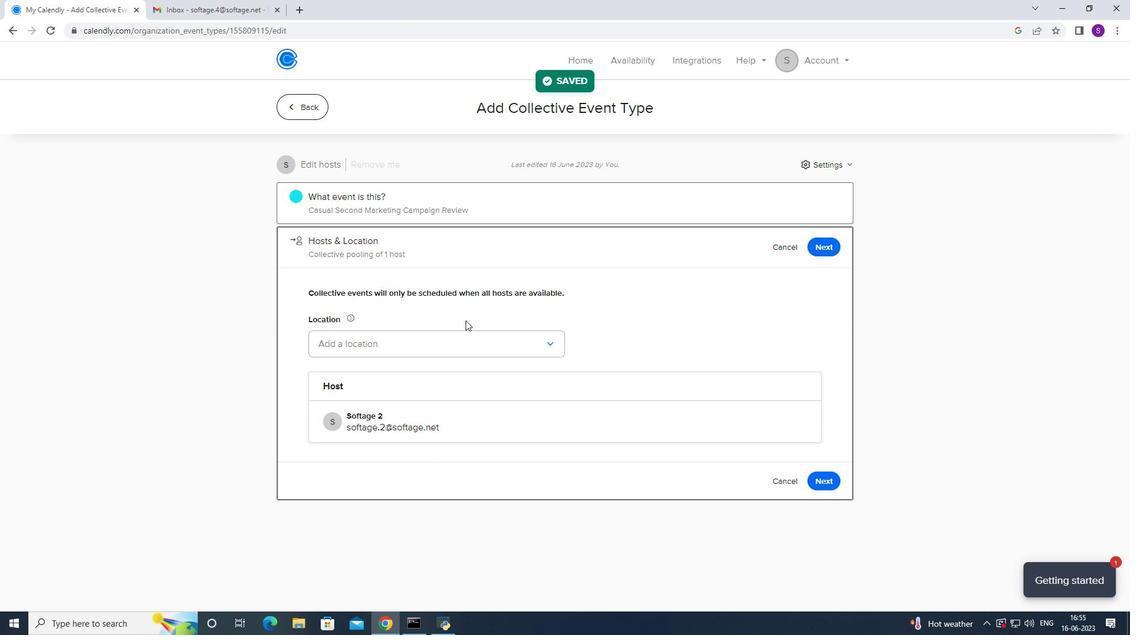 
Action: Mouse moved to (450, 343)
Screenshot: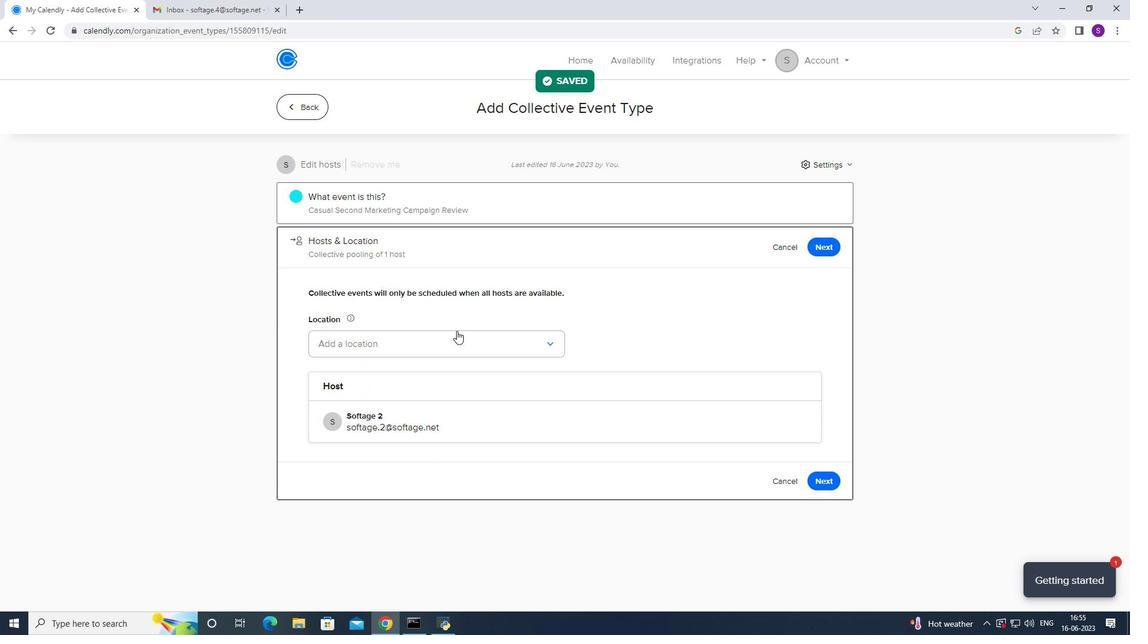 
Action: Mouse pressed left at (450, 343)
Screenshot: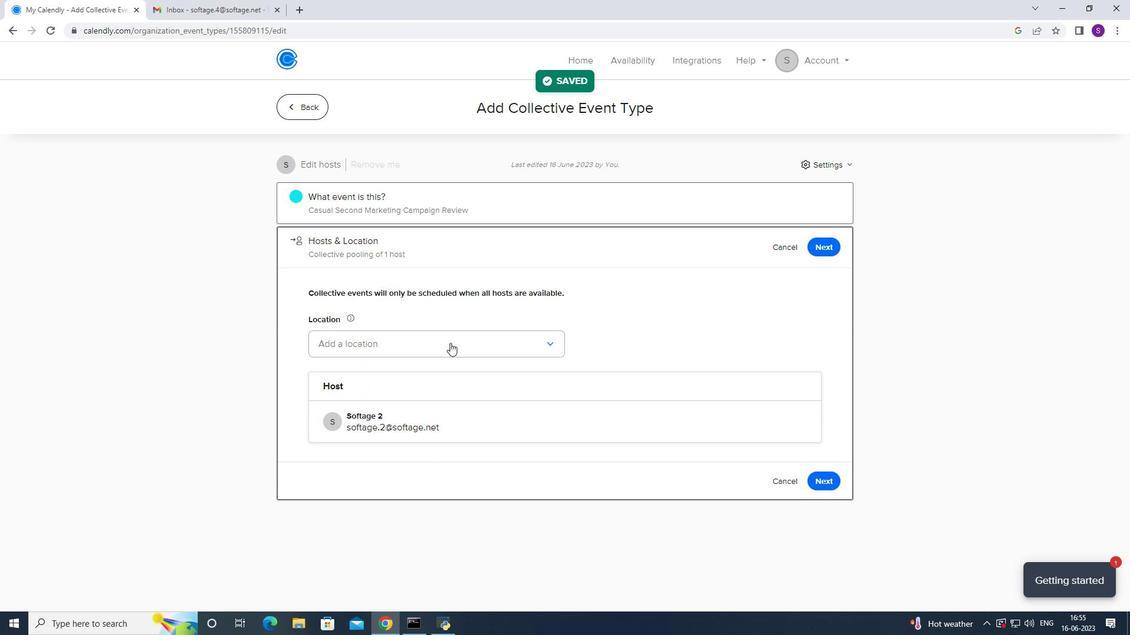 
Action: Mouse moved to (409, 367)
Screenshot: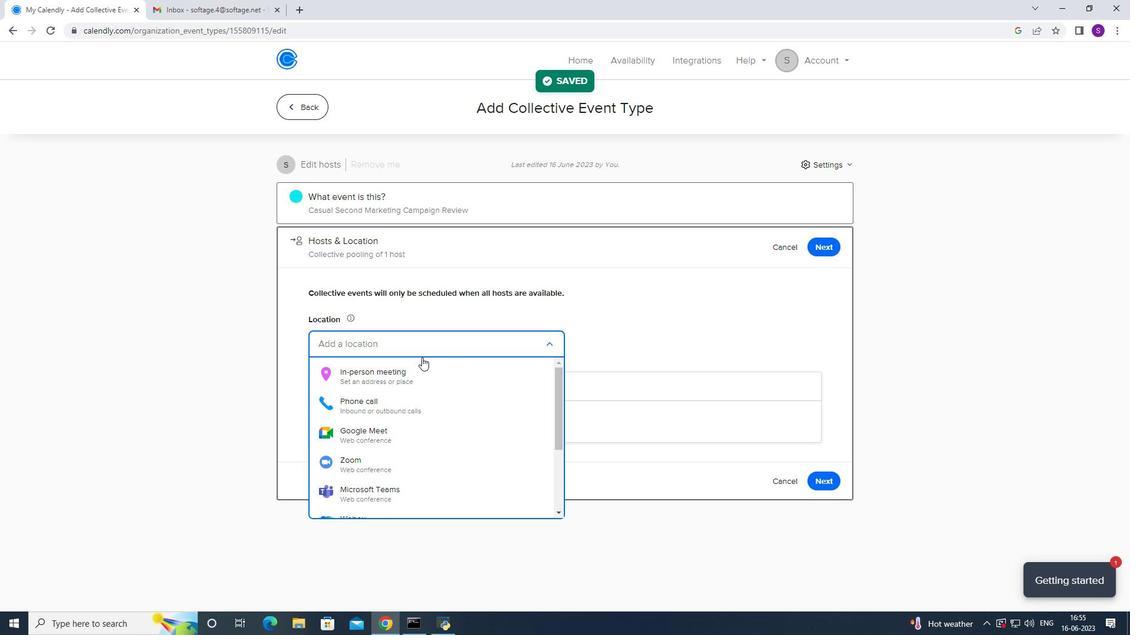 
Action: Mouse pressed left at (409, 367)
Screenshot: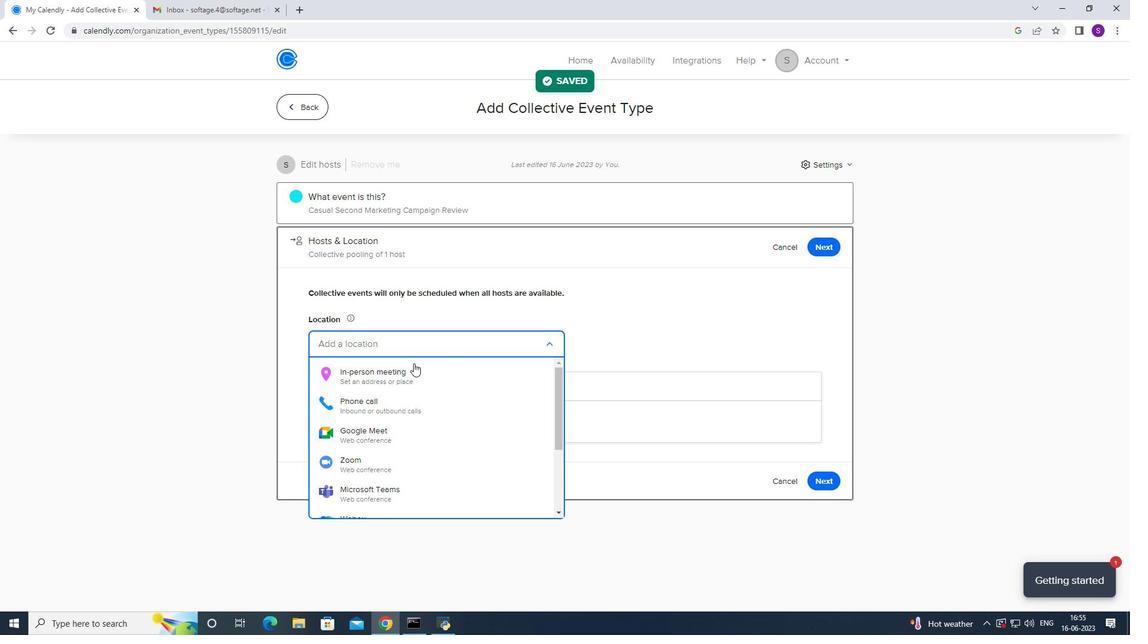 
Action: Mouse moved to (525, 185)
Screenshot: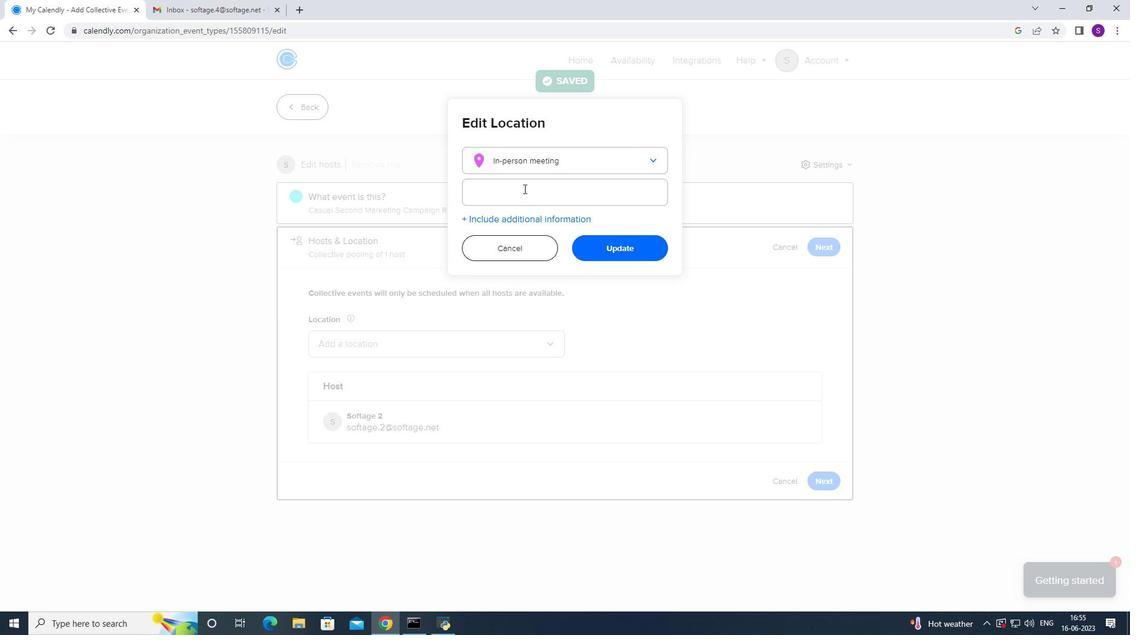 
Action: Mouse pressed left at (525, 185)
Screenshot: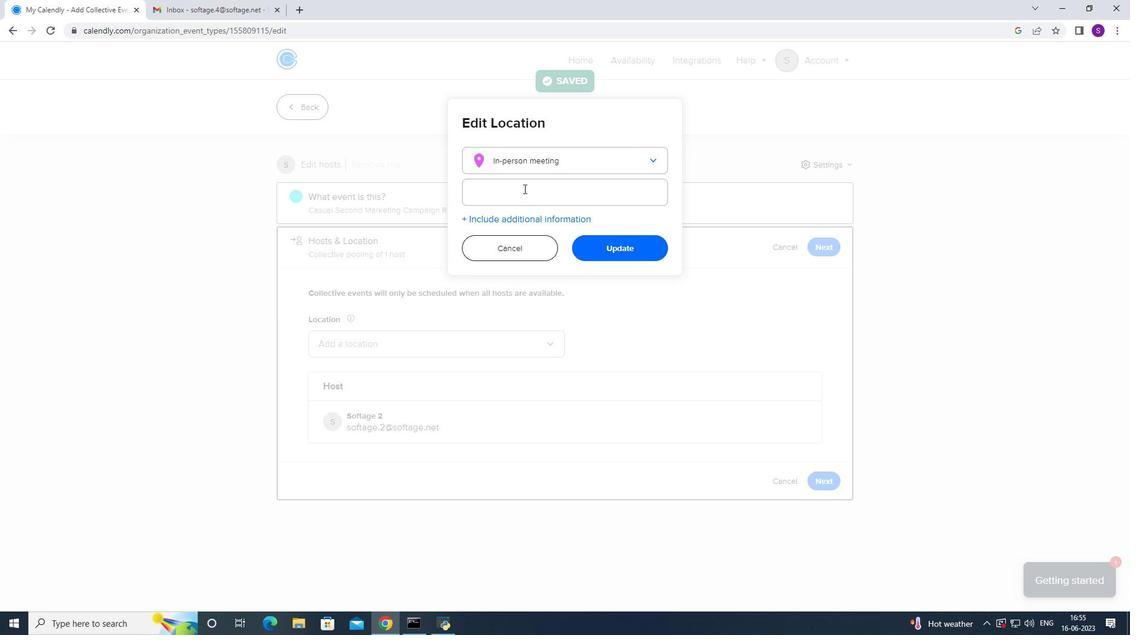 
Action: Mouse moved to (525, 185)
Screenshot: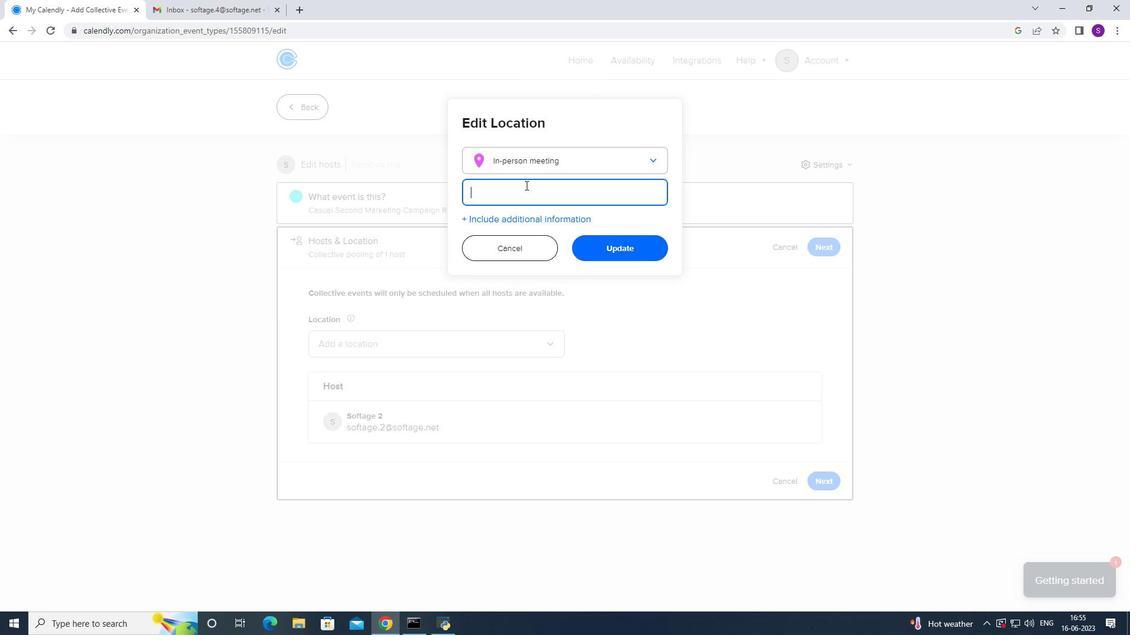 
Action: Key pressed <Key.caps_lock>321,<Key.space><Key.caps_lock>s<Key.caps_lock>UMNSET<Key.space><Key.caps_lock>b<Key.caps_lock>OULEVARDE,<Key.space><Key.backspace><Key.backspace><Key.backspace><Key.backspace><Key.backspace><Key.backspace><Key.backspace><Key.backspace><Key.backspace><Key.backspace><Key.backspace><Key.backspace><Key.backspace><Key.backspace><Key.backspace><Key.backspace><Key.backspace><Key.backspace><Key.backspace><Key.backspace><Key.backspace><Key.backspace><Key.space>,<Key.space>S<Key.caps_lock>unset<Key.space><Key.caps_lock>B<Key.caps_lock>oulevard,<Key.space><Key.caps_lock>L<Key.caps_lock>os<Key.space>=<Key.backspace><Key.backspace><Key.backspace><Key.backspace><Key.backspace><Key.caps_lock>H<Key.caps_lock>ollywoood<Key.backspace><Key.backspace>d,<Key.space><Key.caps_lock>L<Key.caps_lock>os<Key.space><Key.caps_lock>ANGELES,<Key.space><Key.backspace><Key.backspace><Key.backspace><Key.backspace><Key.backspace><Key.backspace><Key.backspace><Key.backspace><Key.backspace>A<Key.caps_lock>ngeles,<Key.space><Key.caps_lock>U.S.A<Key.space>
Screenshot: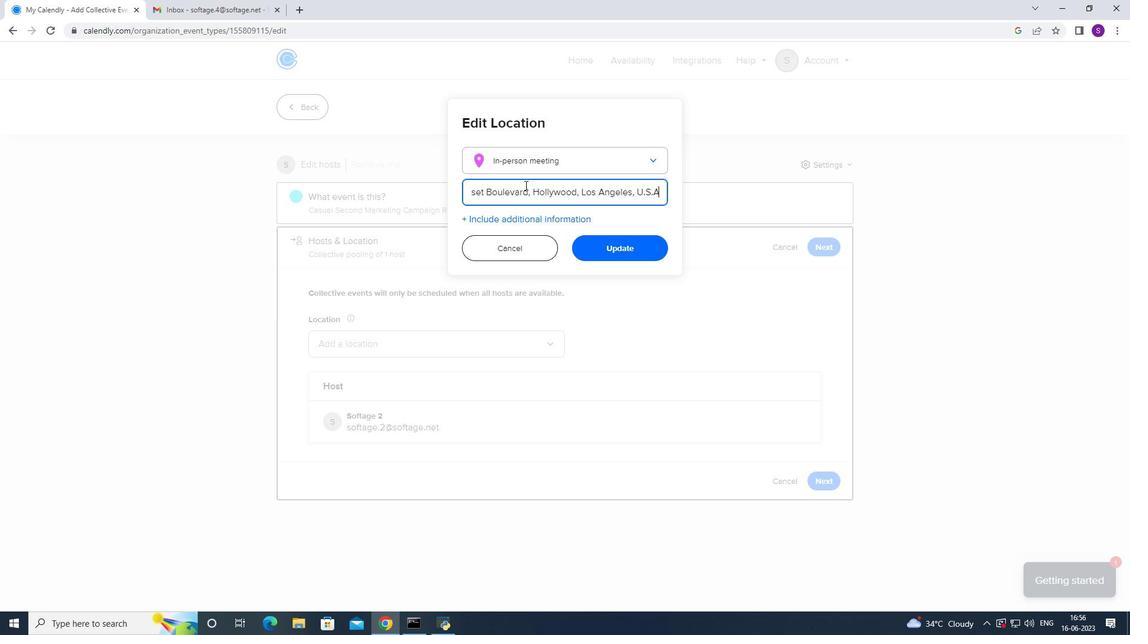 
Action: Mouse moved to (609, 250)
Screenshot: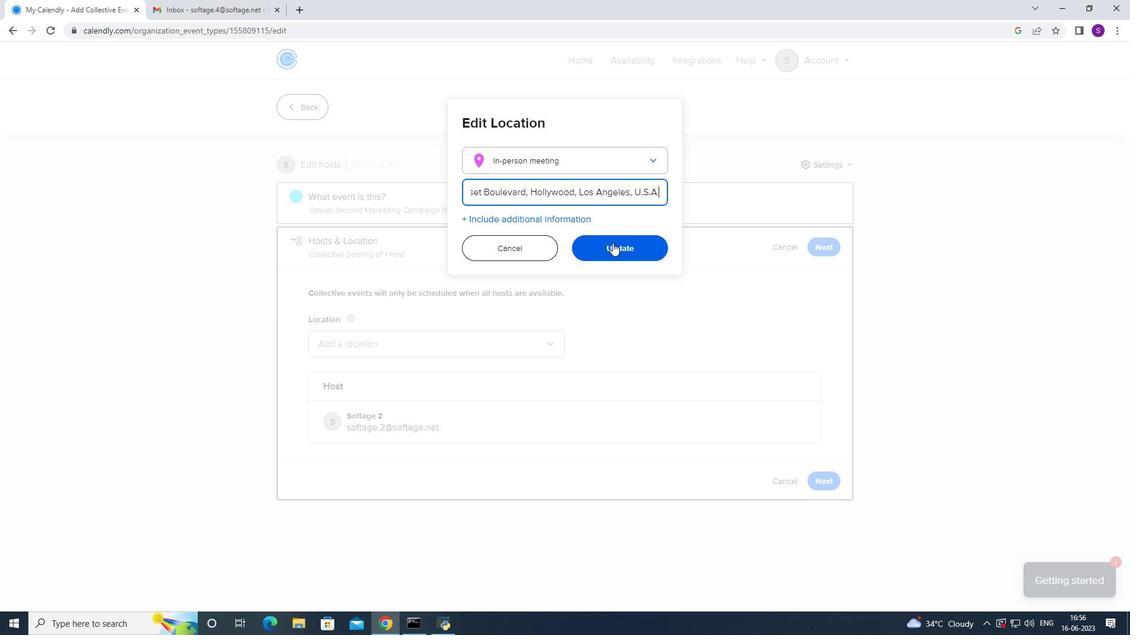 
Action: Mouse pressed left at (609, 250)
Screenshot: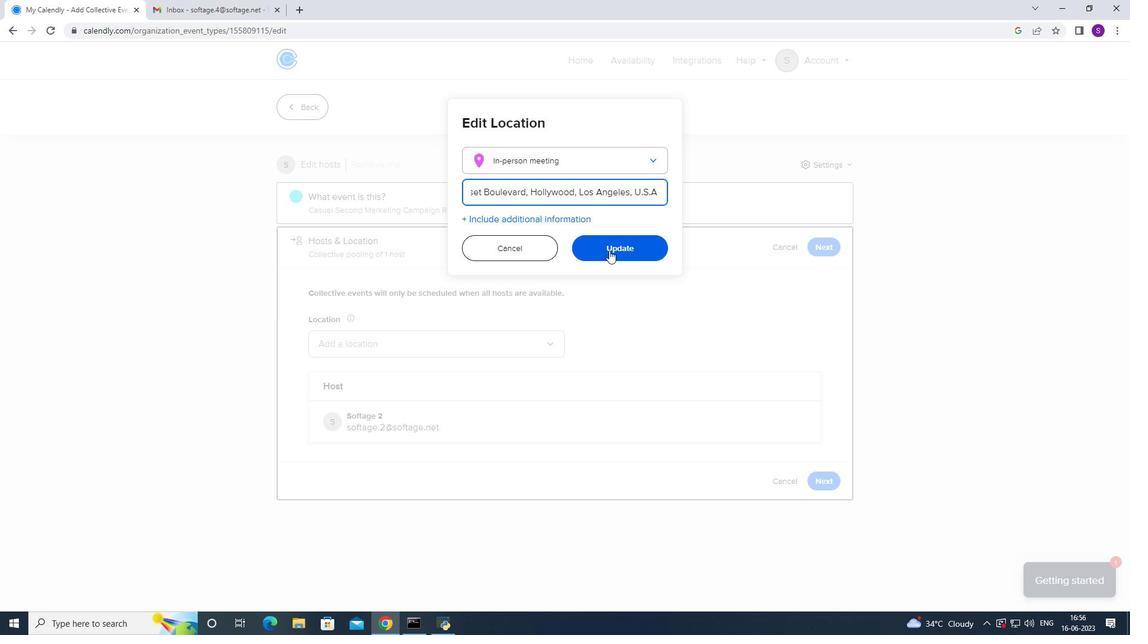 
Action: Mouse moved to (447, 405)
Screenshot: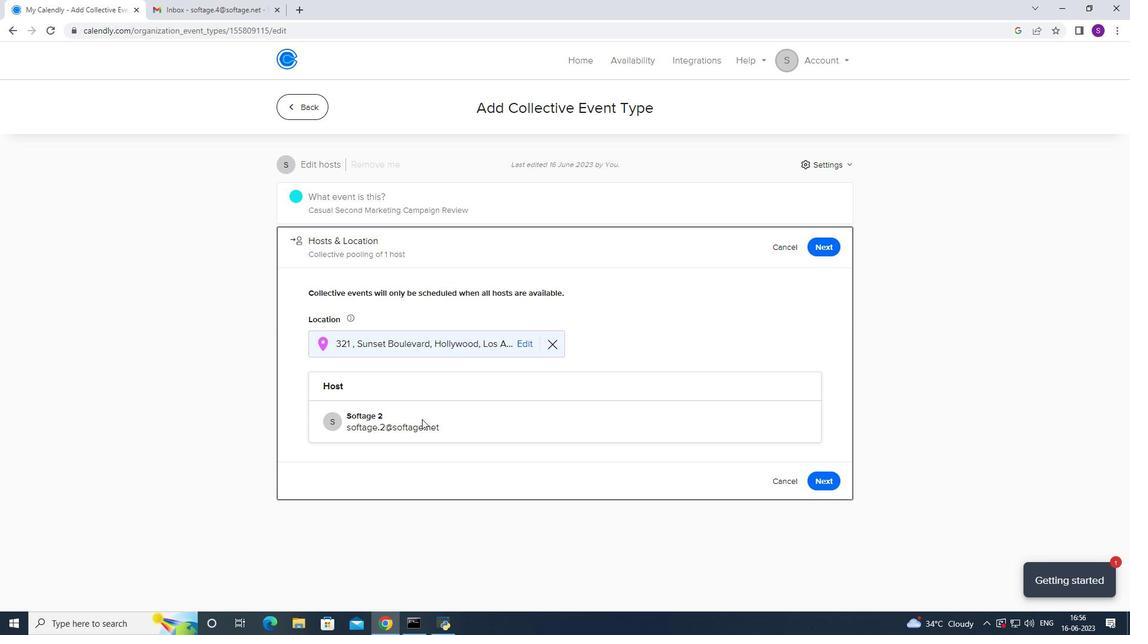 
Action: Mouse scrolled (447, 404) with delta (0, 0)
Screenshot: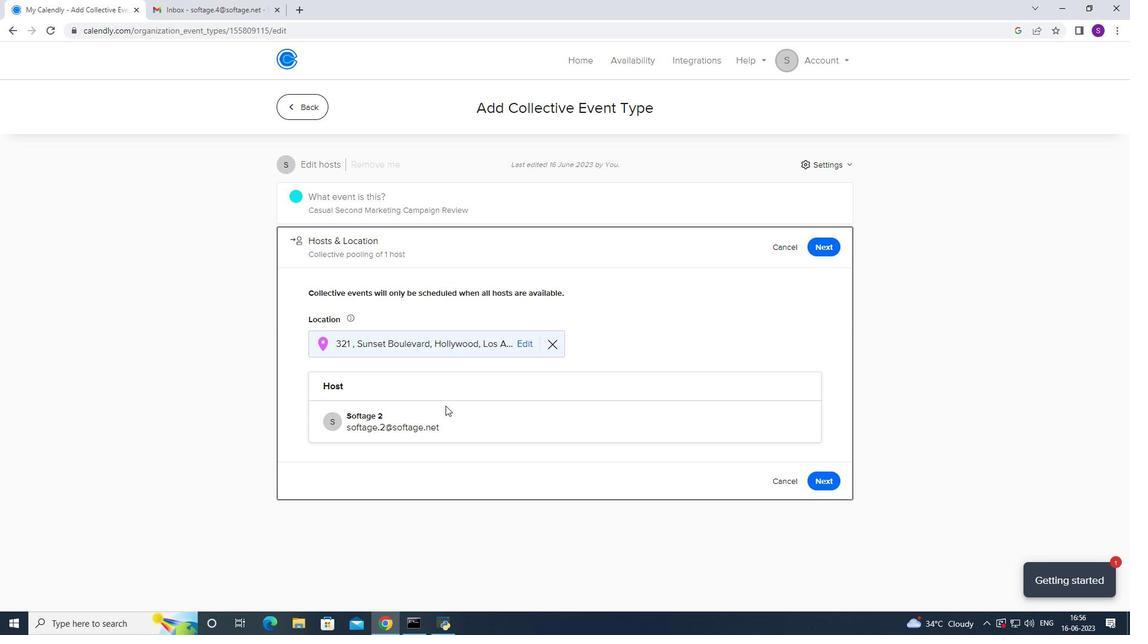 
Action: Mouse scrolled (447, 404) with delta (0, 0)
Screenshot: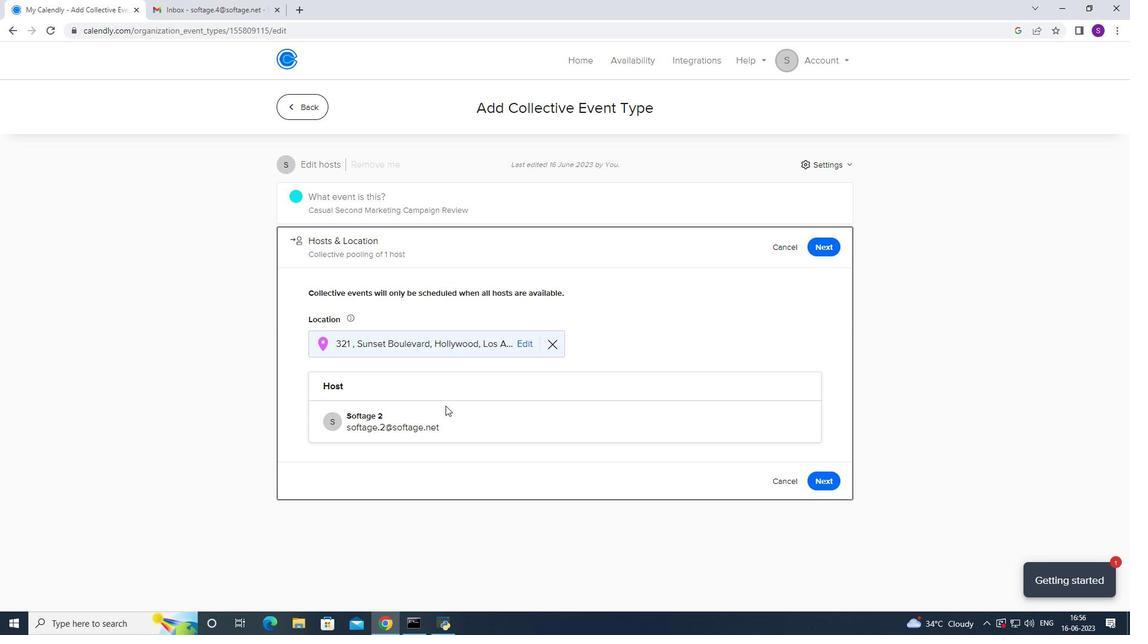 
Action: Mouse scrolled (447, 404) with delta (0, 0)
Screenshot: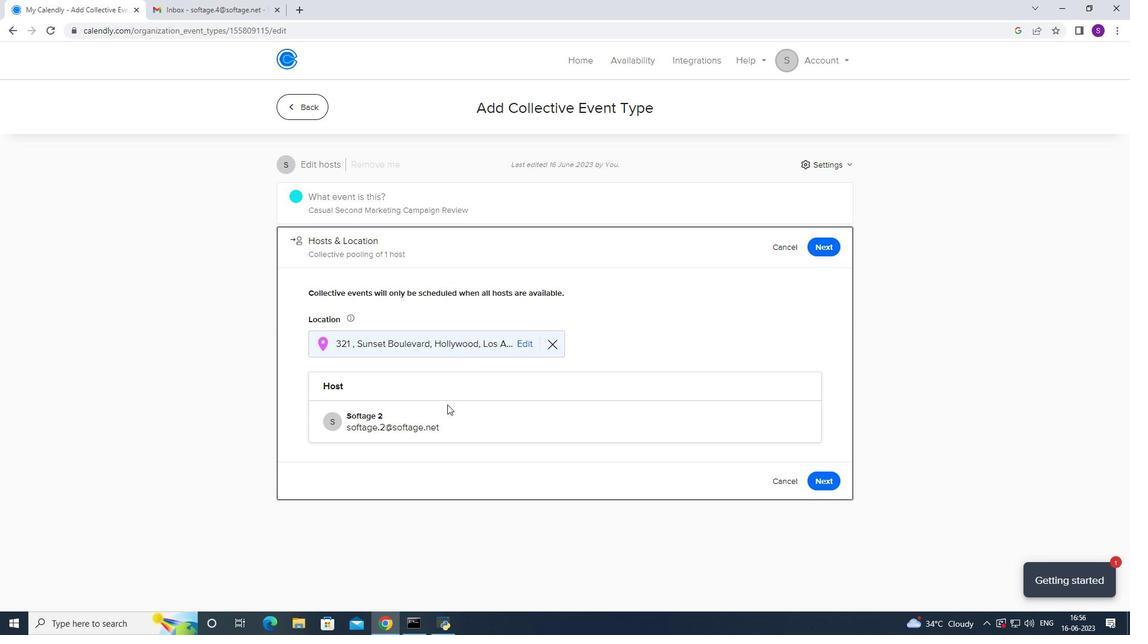 
Action: Mouse scrolled (447, 404) with delta (0, 0)
Screenshot: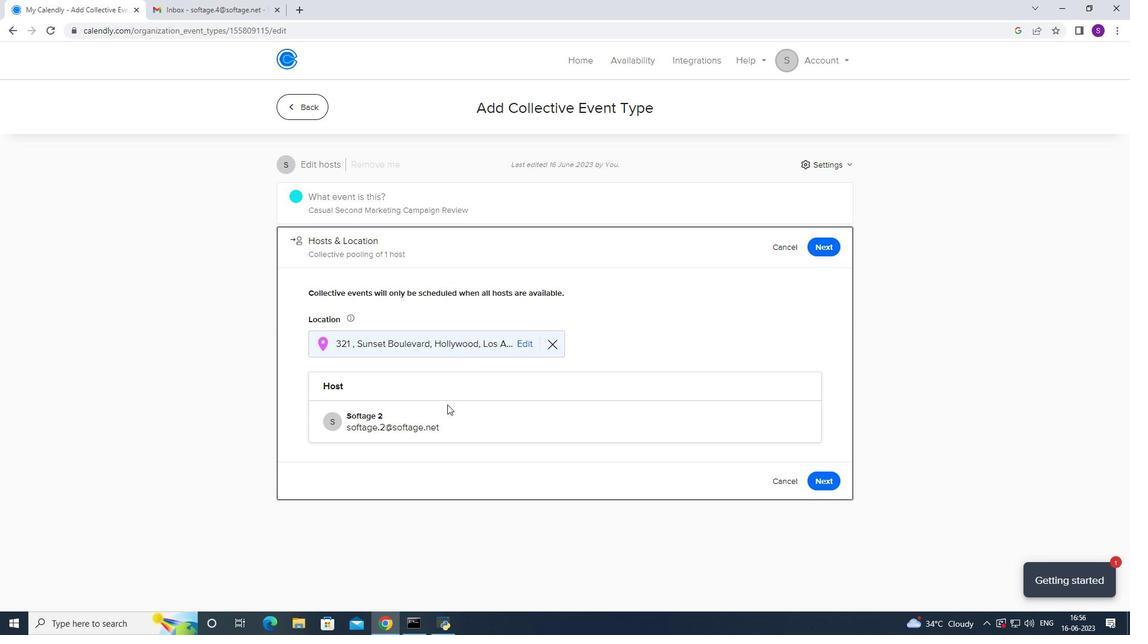 
Action: Mouse scrolled (447, 404) with delta (0, 0)
Screenshot: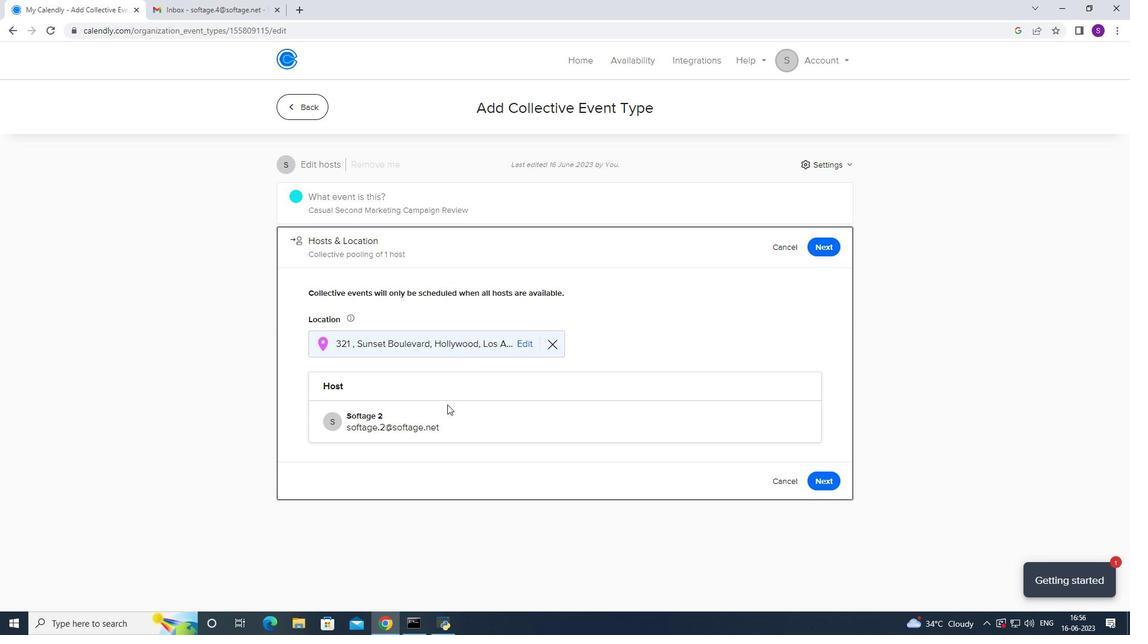 
Action: Mouse moved to (812, 482)
Screenshot: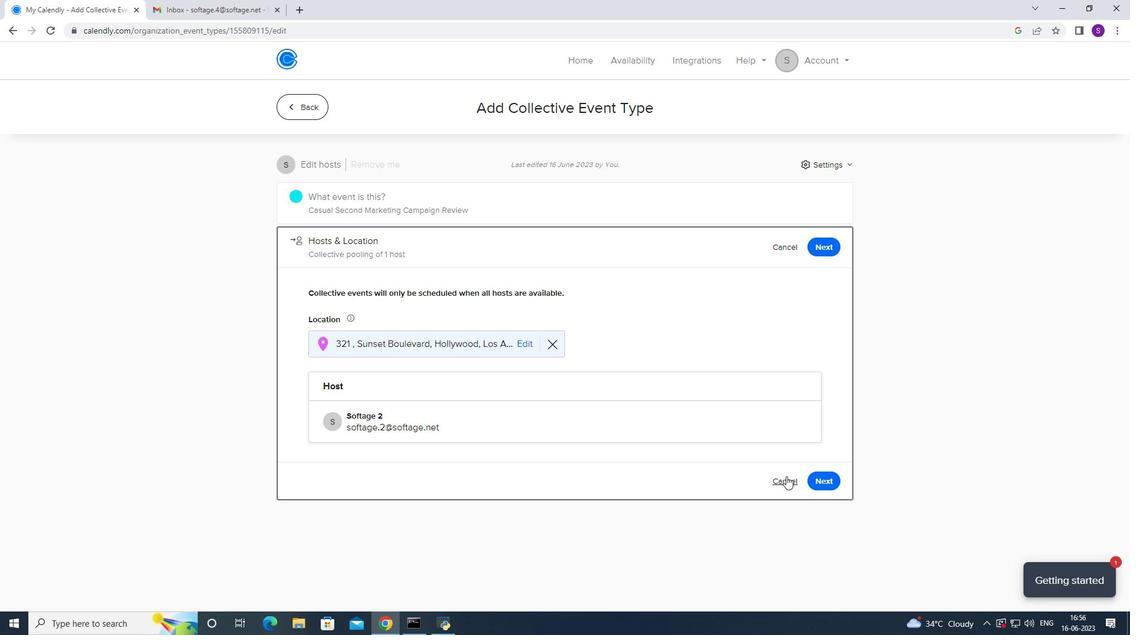 
Action: Mouse pressed left at (812, 482)
Screenshot: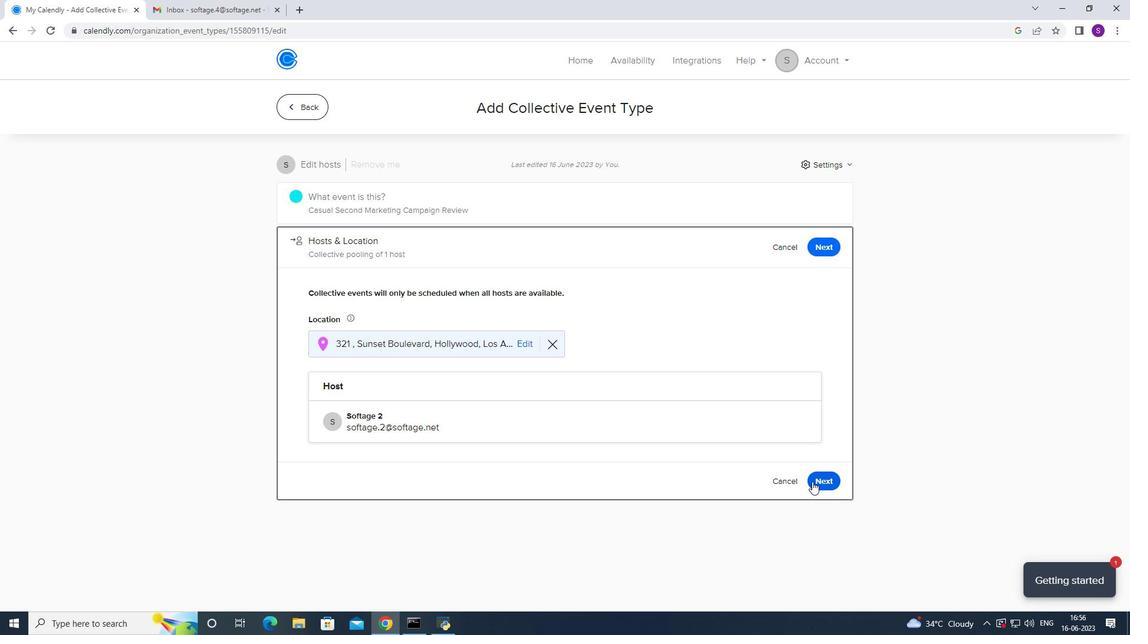 
Action: Mouse moved to (373, 417)
Screenshot: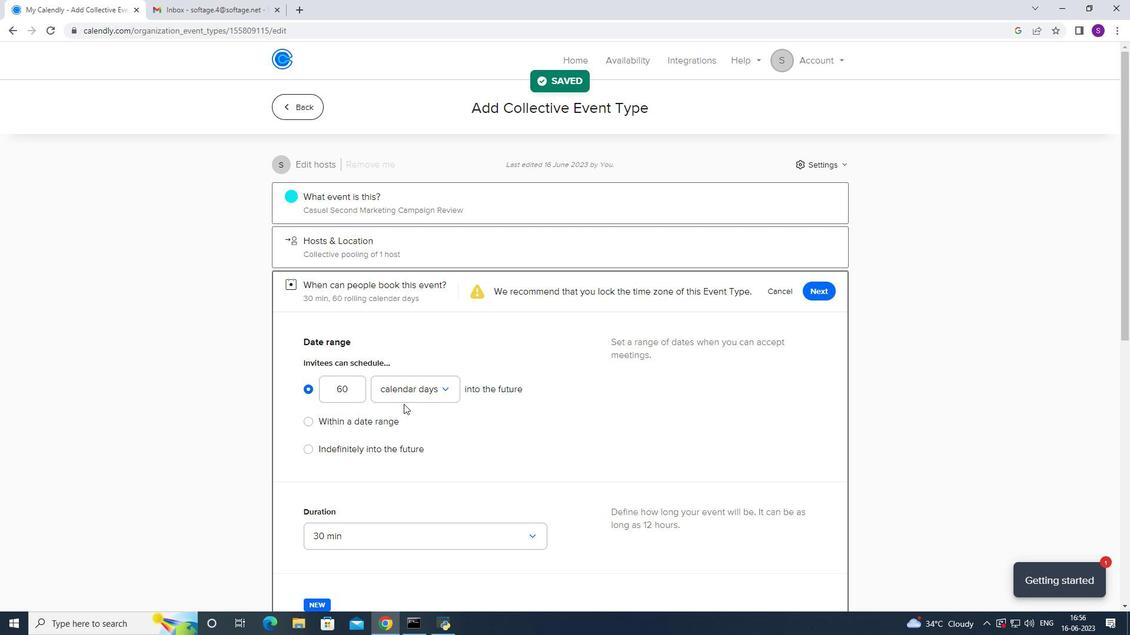 
Action: Mouse pressed left at (373, 417)
Screenshot: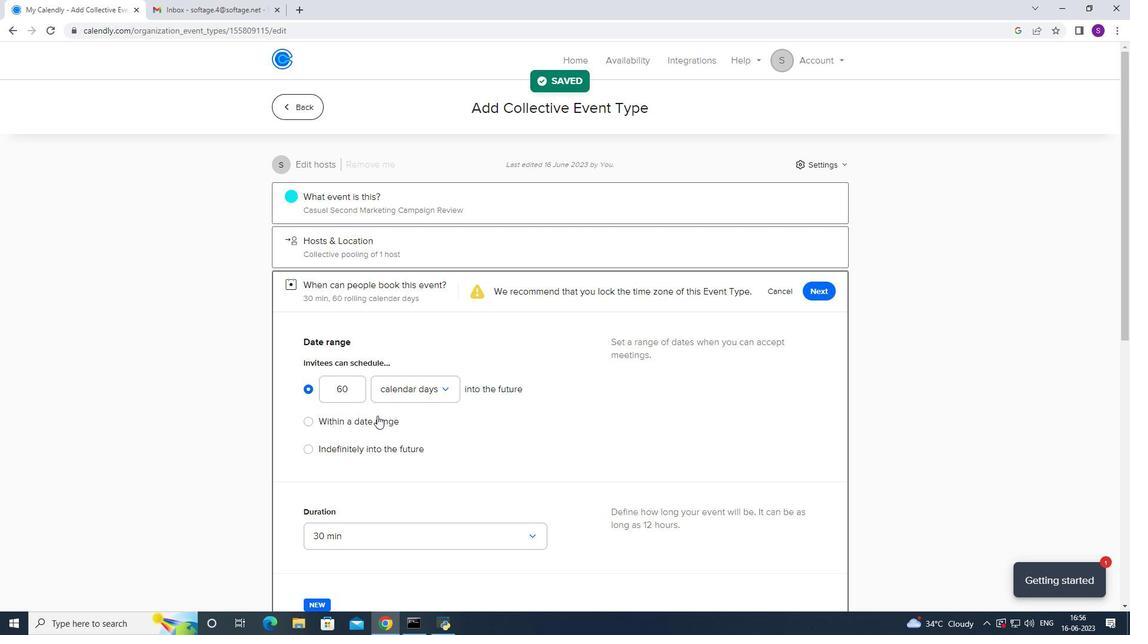 
Action: Mouse moved to (437, 427)
Screenshot: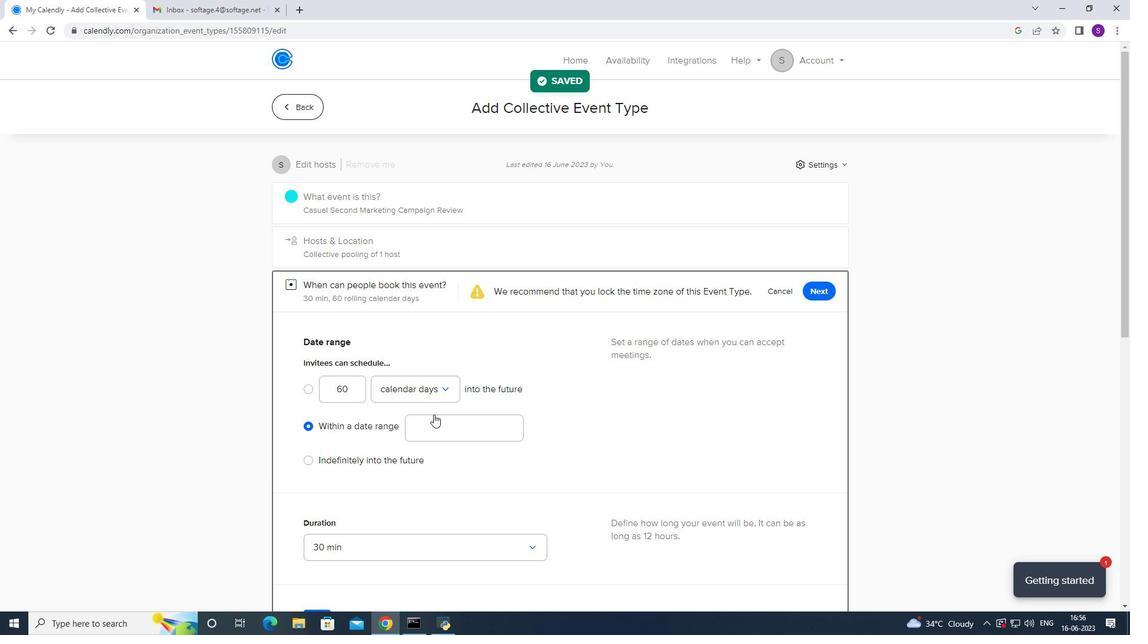 
Action: Mouse pressed left at (437, 427)
Screenshot: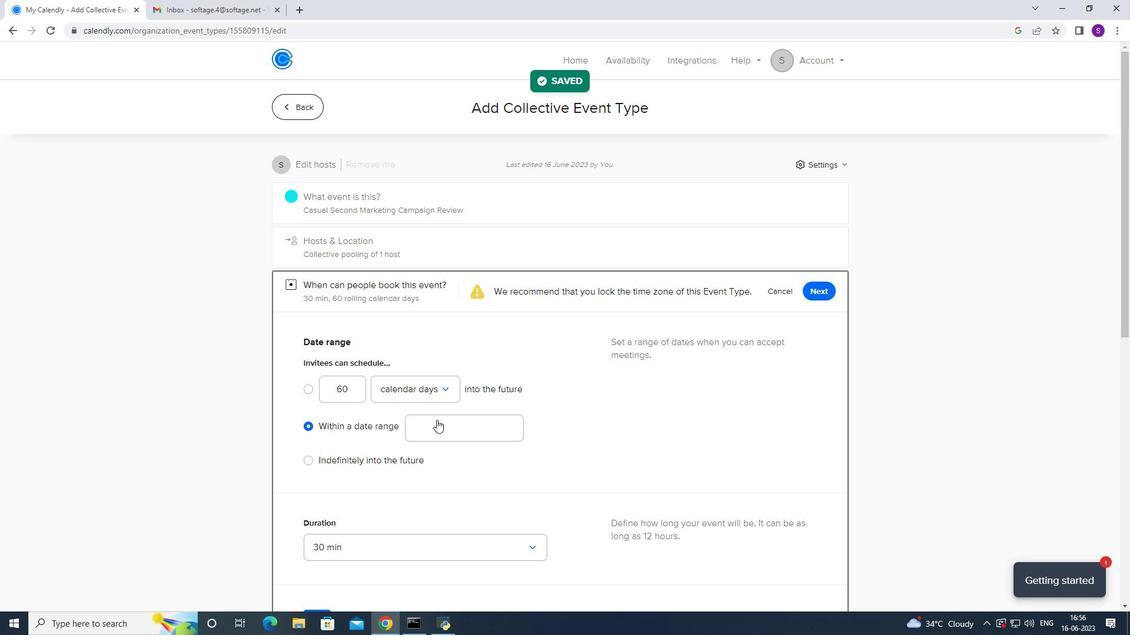 
Action: Mouse moved to (502, 203)
Screenshot: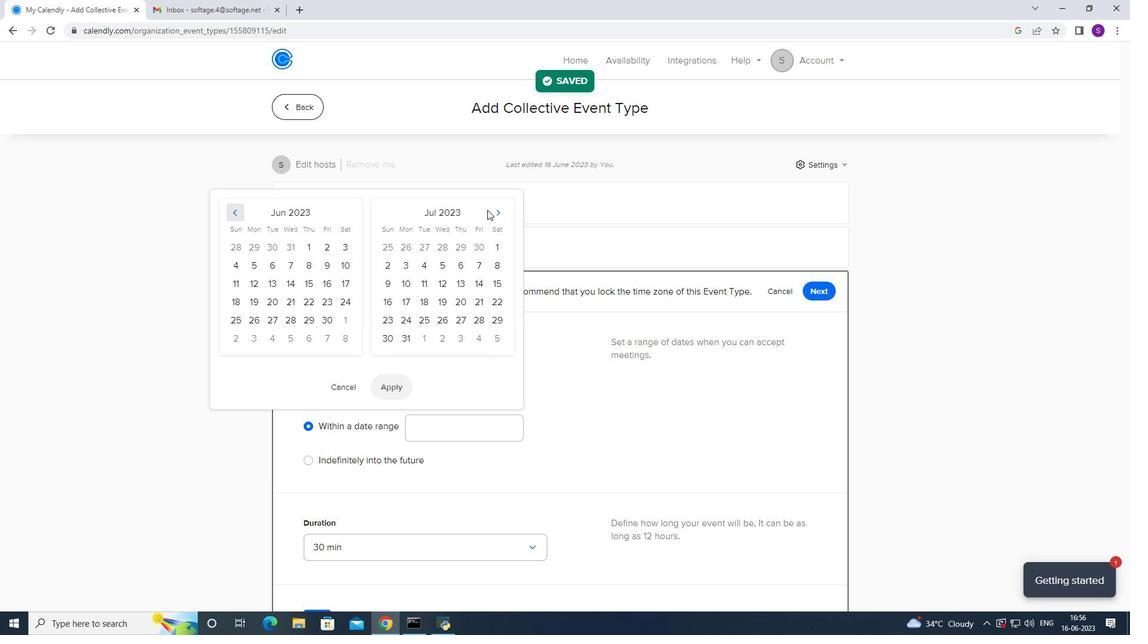 
Action: Mouse pressed left at (502, 203)
Screenshot: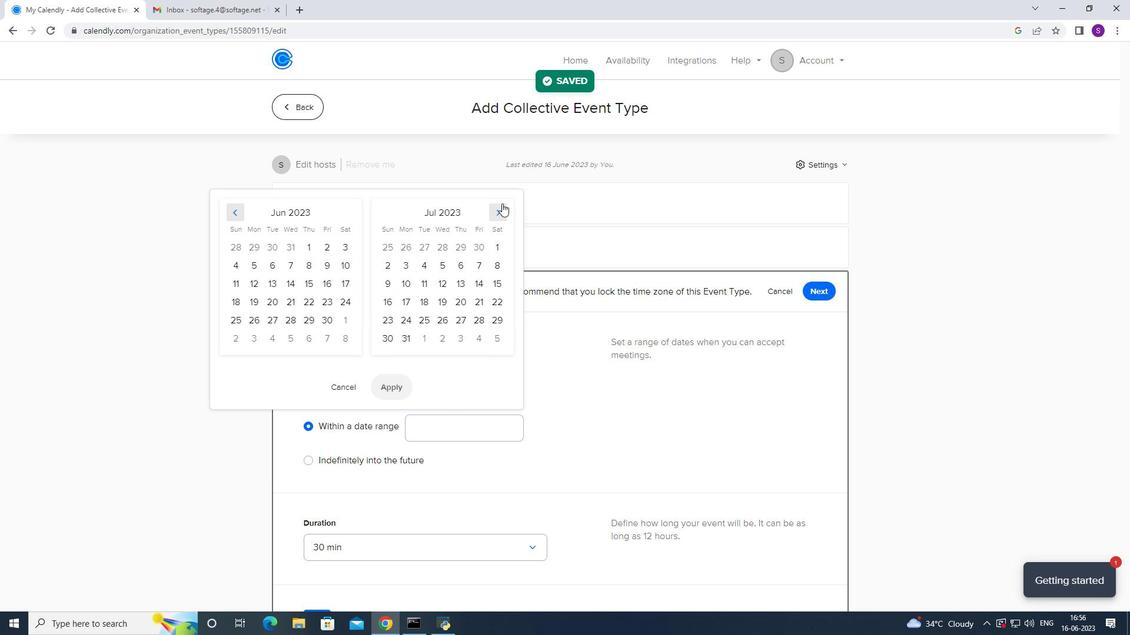 
Action: Mouse pressed left at (502, 203)
Screenshot: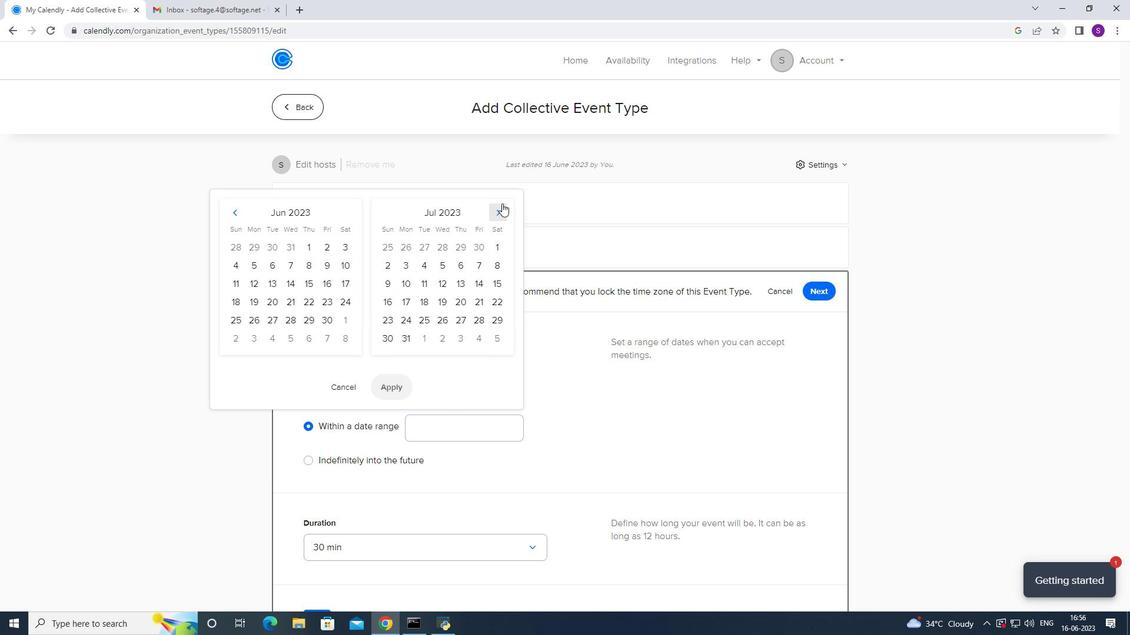 
Action: Mouse pressed left at (502, 203)
Screenshot: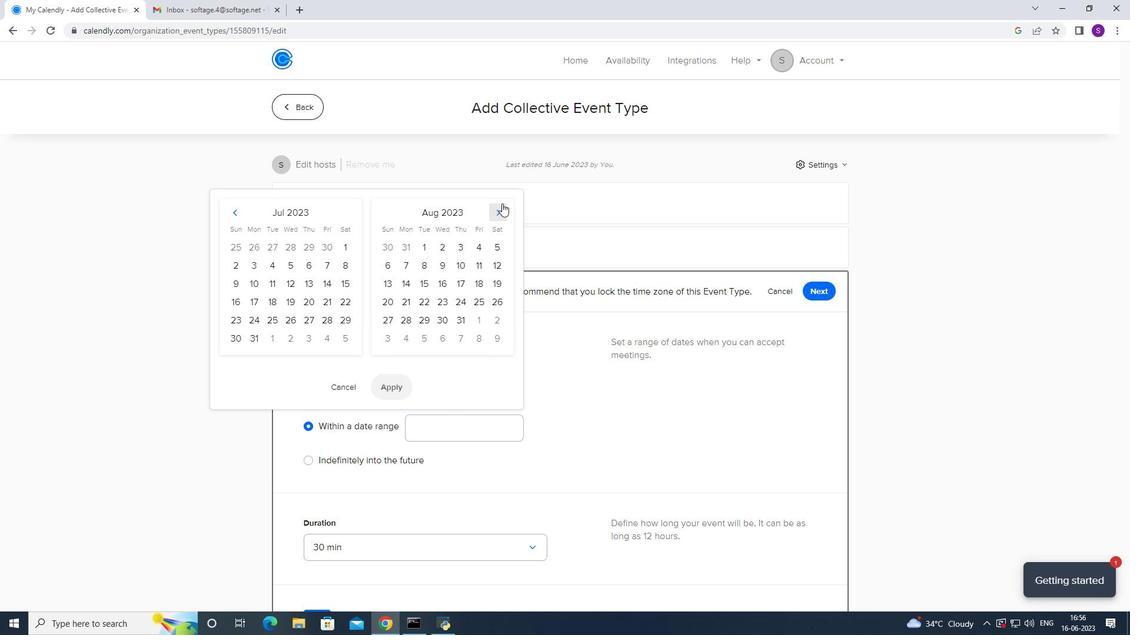 
Action: Mouse pressed left at (502, 203)
Screenshot: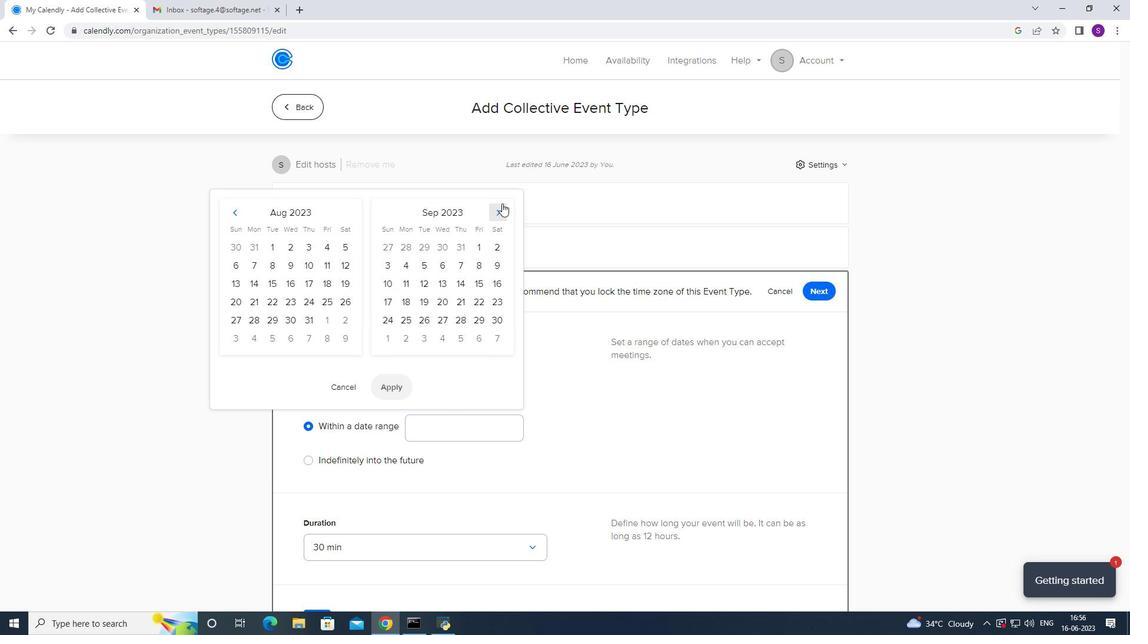 
Action: Mouse pressed left at (502, 203)
Screenshot: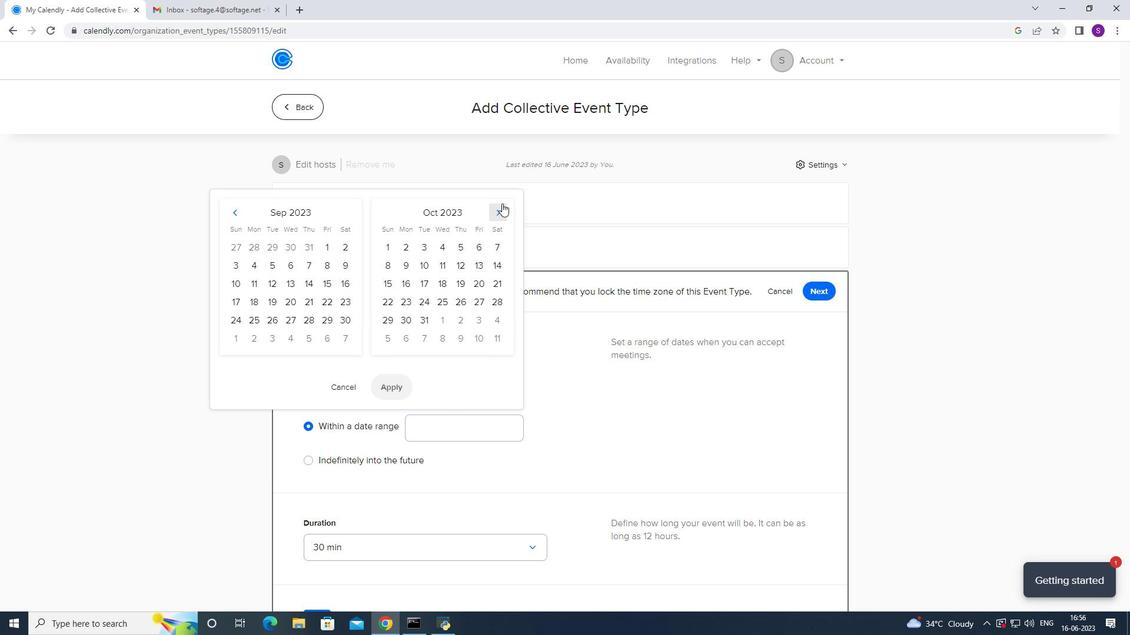 
Action: Mouse moved to (296, 250)
Screenshot: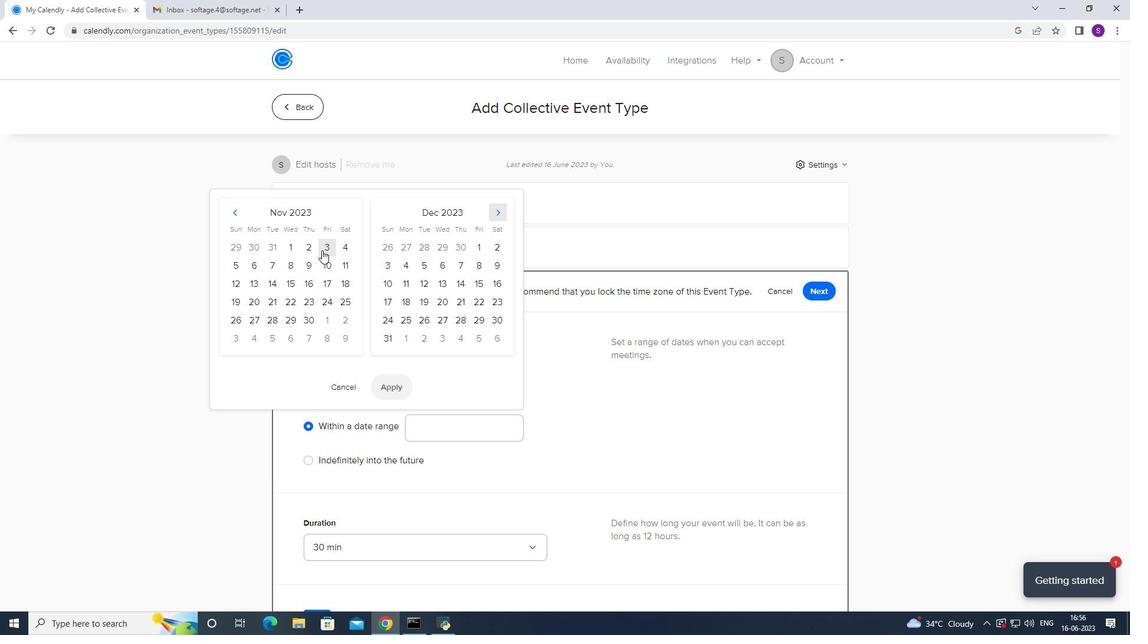 
Action: Mouse pressed left at (296, 250)
Screenshot: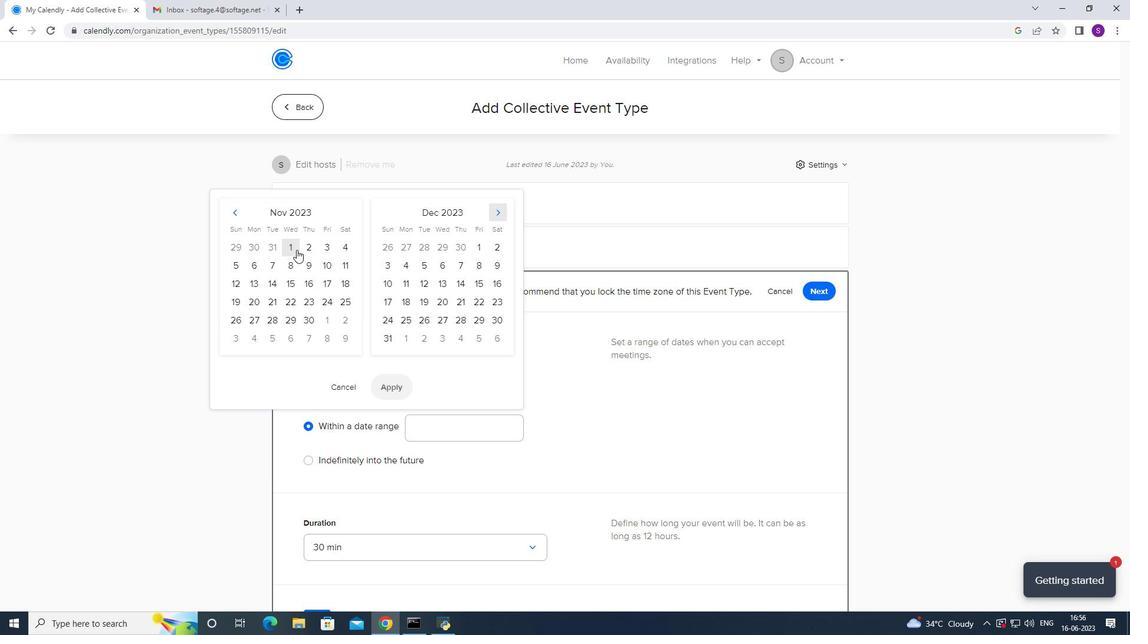 
Action: Mouse moved to (302, 248)
Screenshot: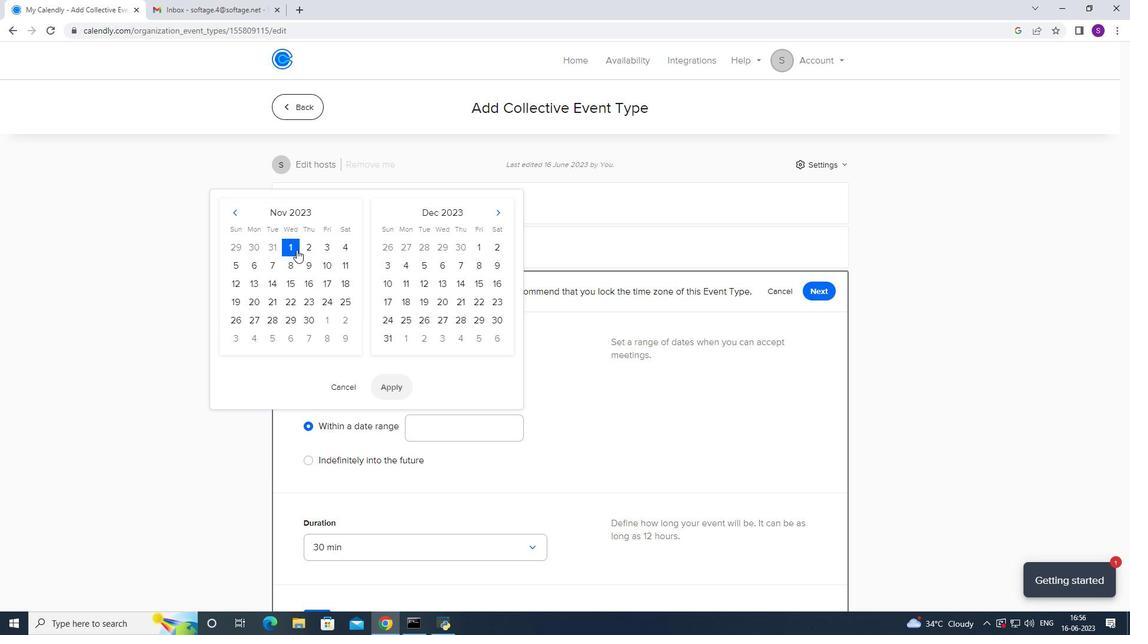 
Action: Mouse pressed left at (302, 248)
Screenshot: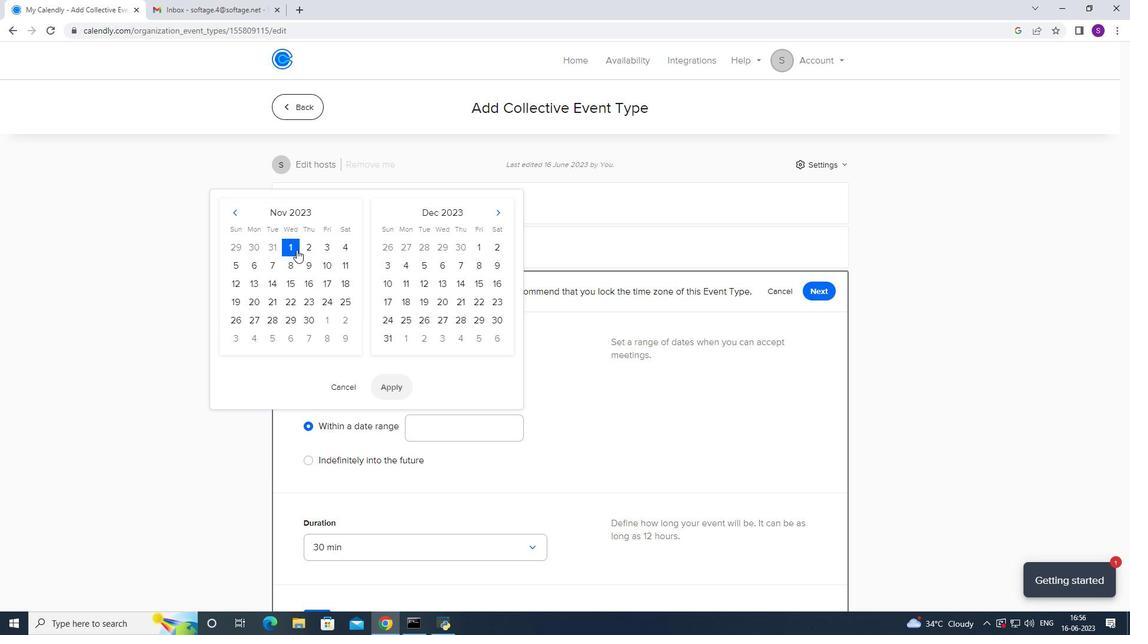 
Action: Mouse moved to (383, 384)
Screenshot: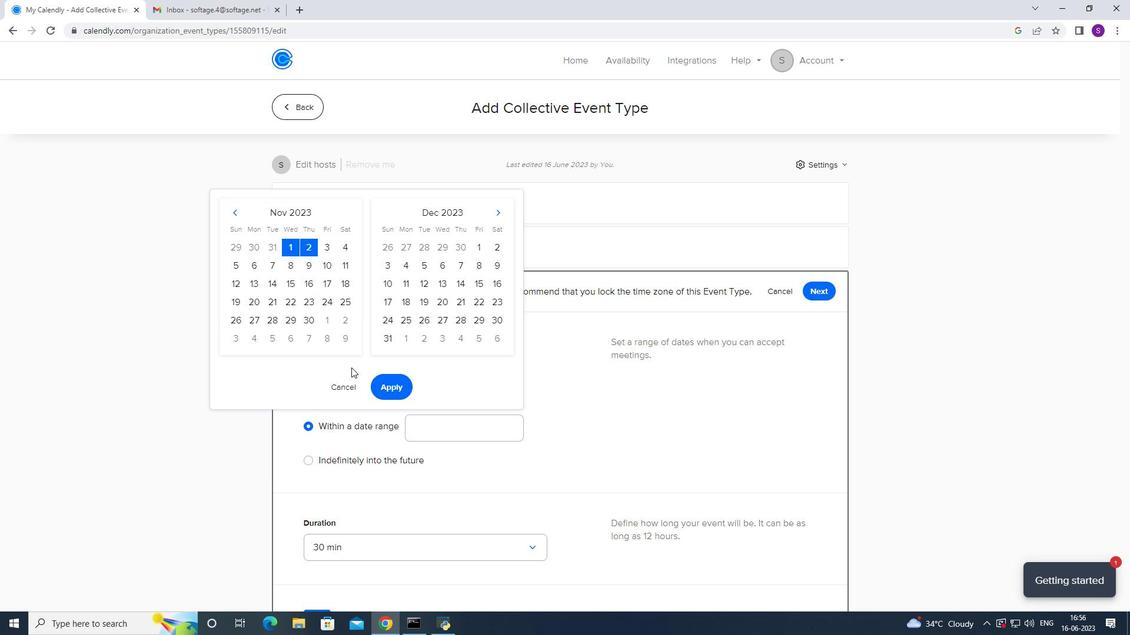 
Action: Mouse pressed left at (383, 384)
Screenshot: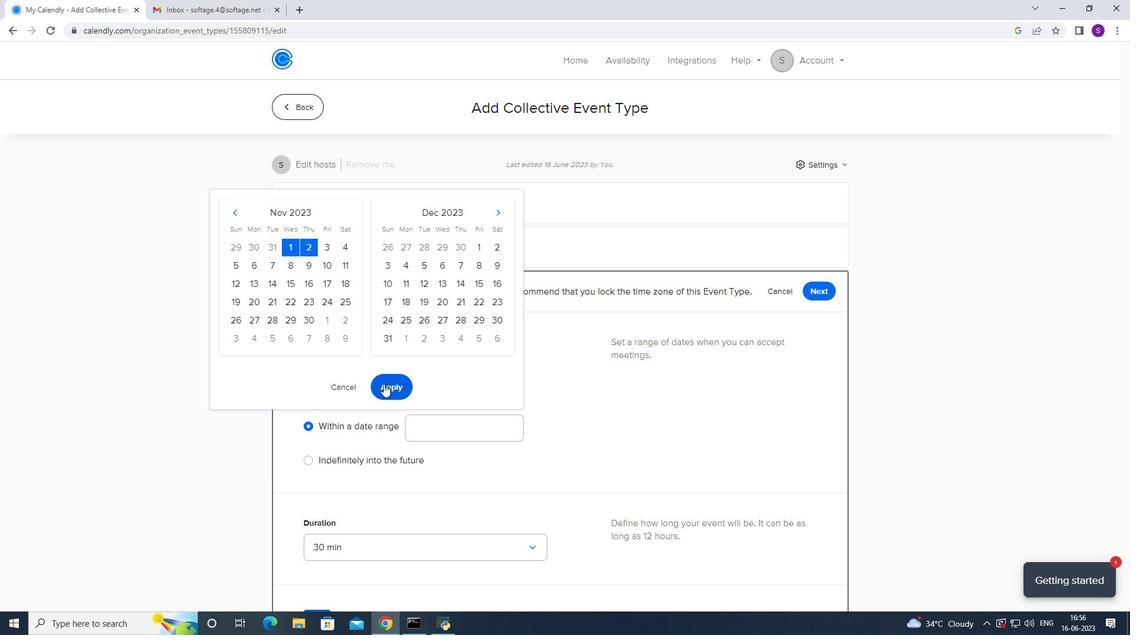 
Action: Mouse scrolled (383, 383) with delta (0, 0)
Screenshot: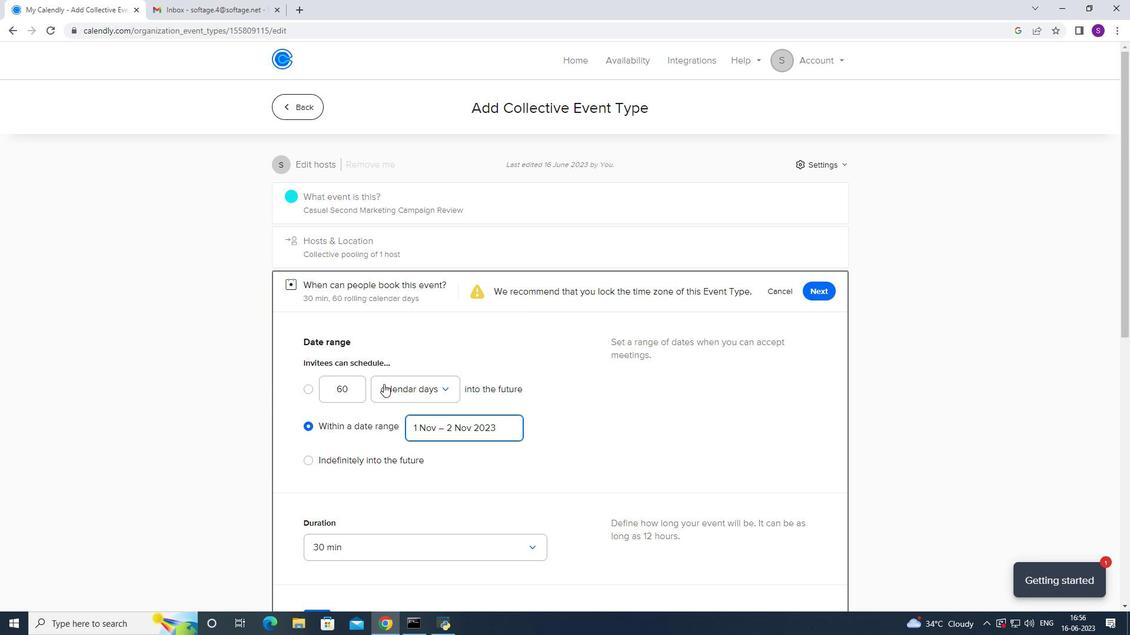 
Action: Mouse scrolled (383, 383) with delta (0, 0)
Screenshot: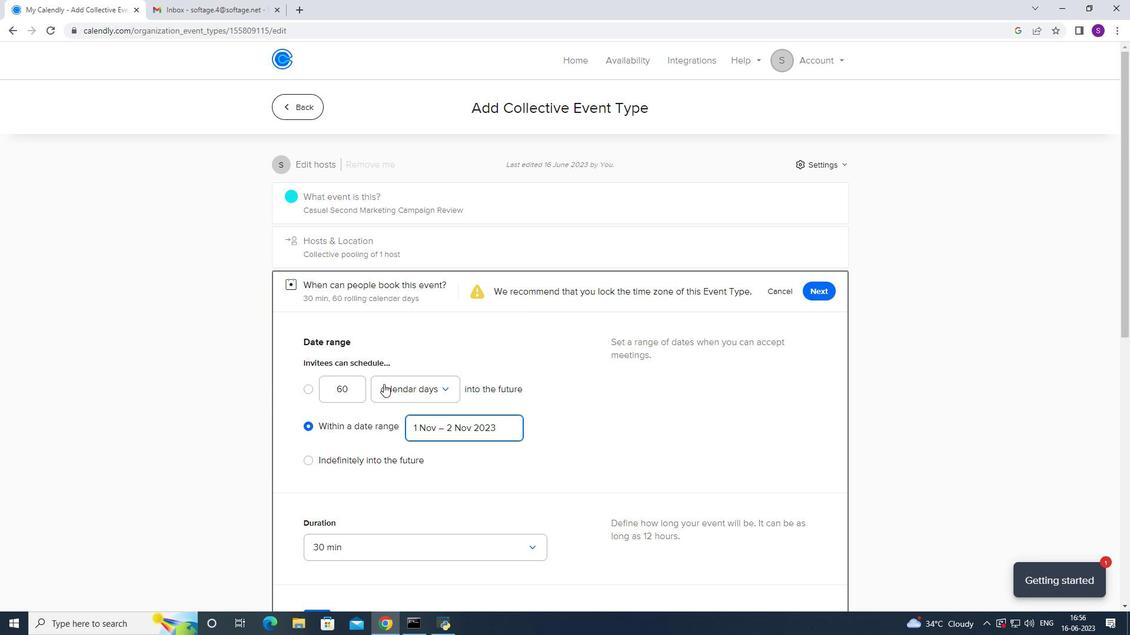
Action: Mouse scrolled (383, 383) with delta (0, 0)
Screenshot: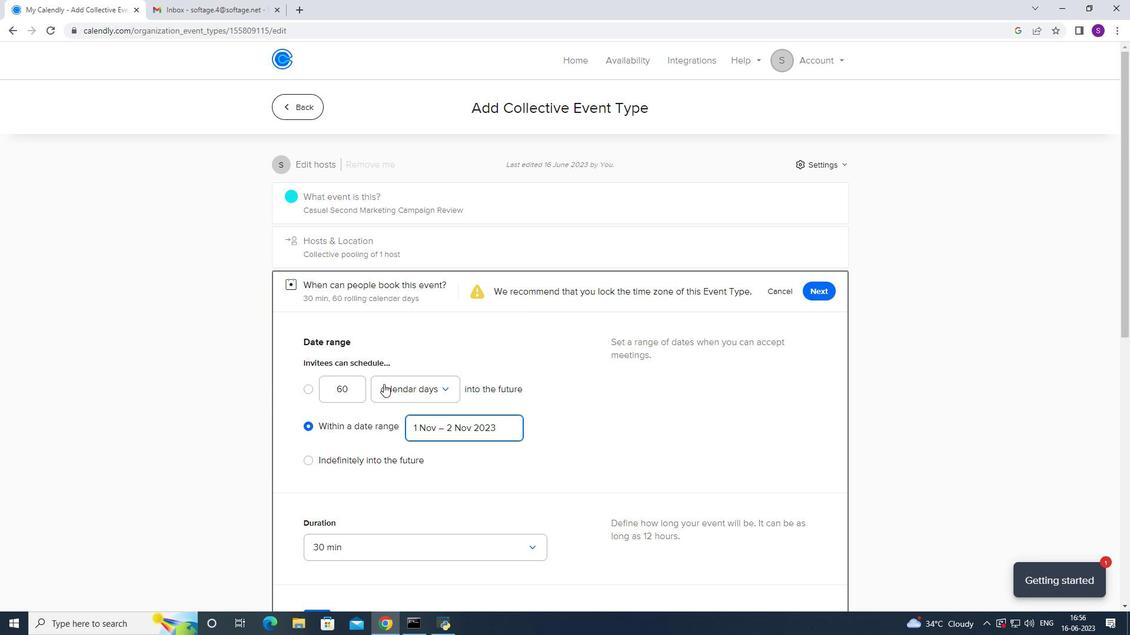 
Action: Mouse scrolled (383, 383) with delta (0, -1)
Screenshot: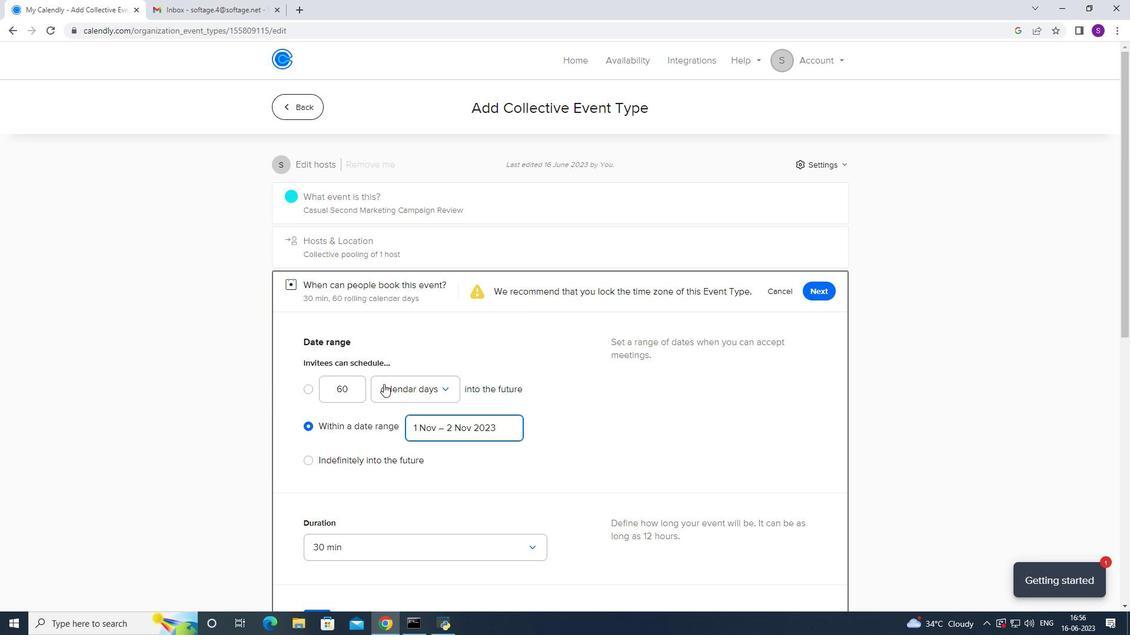 
Action: Mouse scrolled (383, 383) with delta (0, 0)
Screenshot: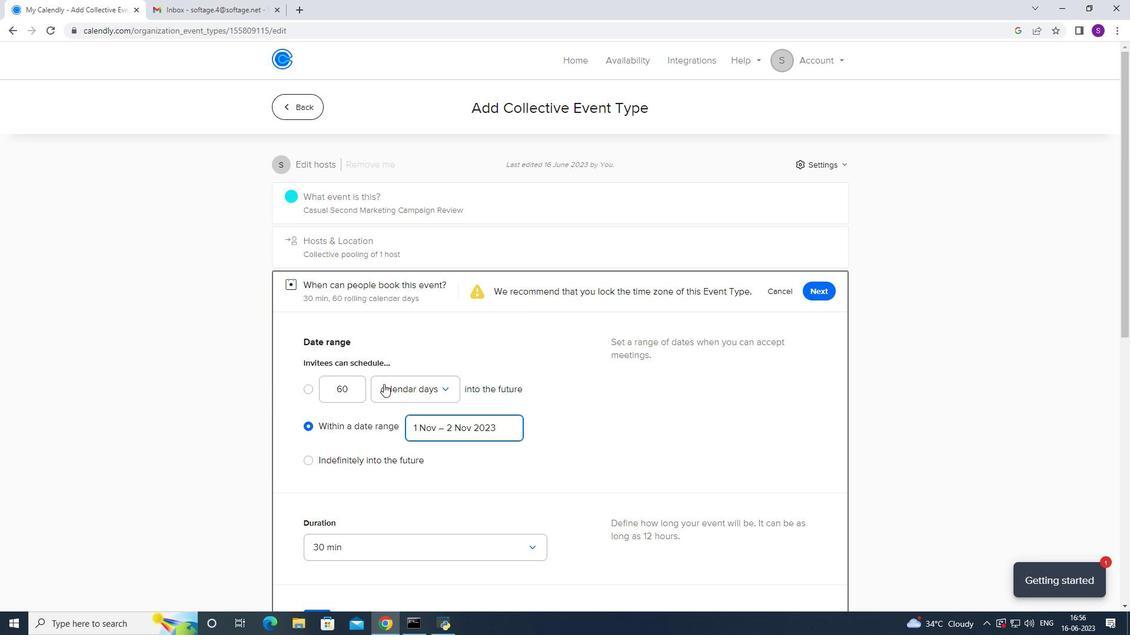 
Action: Mouse scrolled (383, 383) with delta (0, 0)
Screenshot: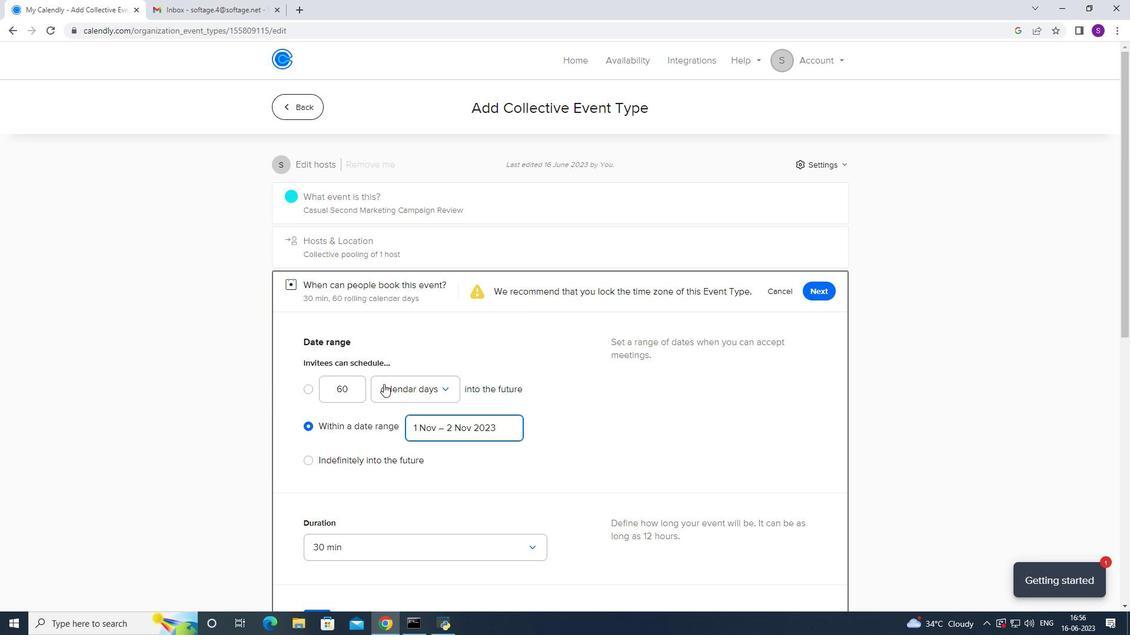
Action: Mouse scrolled (383, 383) with delta (0, 0)
Screenshot: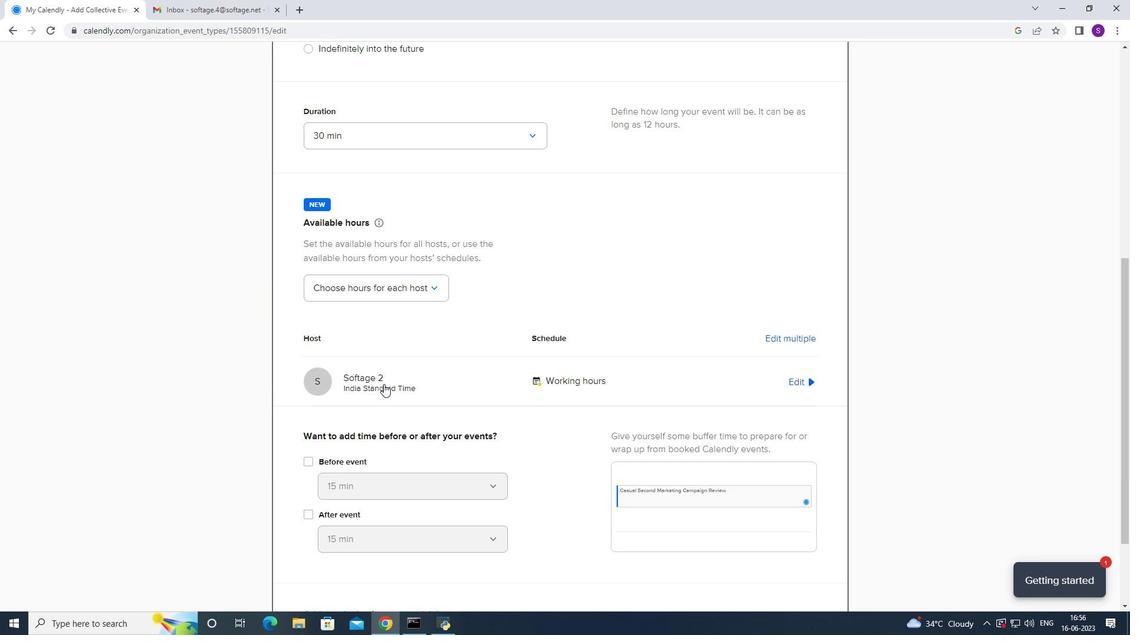 
Action: Mouse scrolled (383, 383) with delta (0, 0)
Screenshot: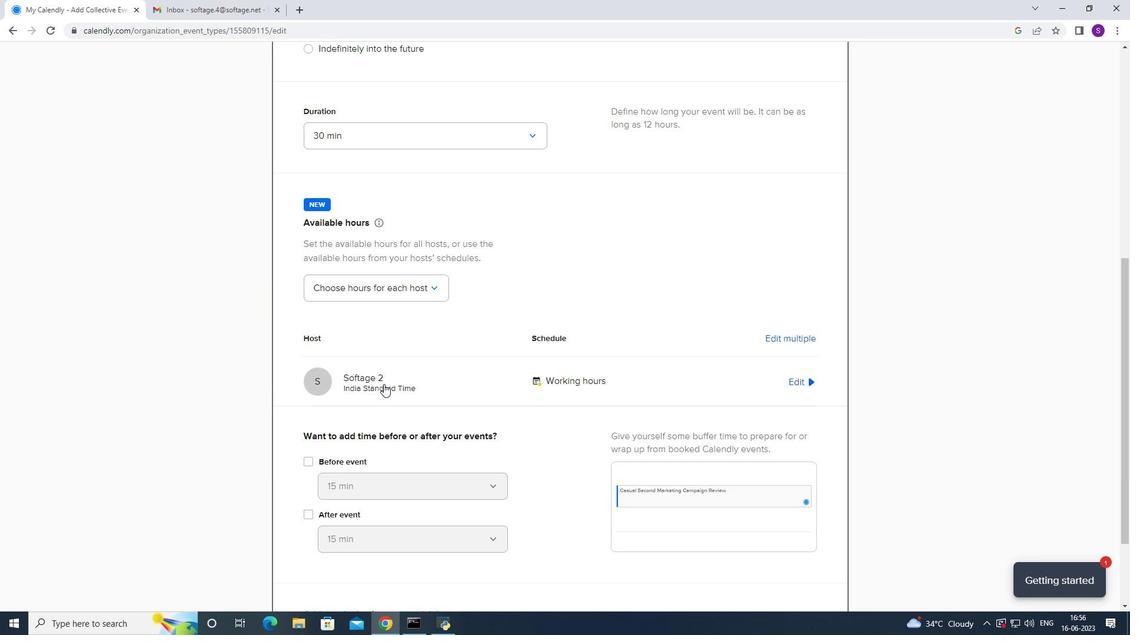 
Action: Mouse scrolled (383, 383) with delta (0, 0)
Screenshot: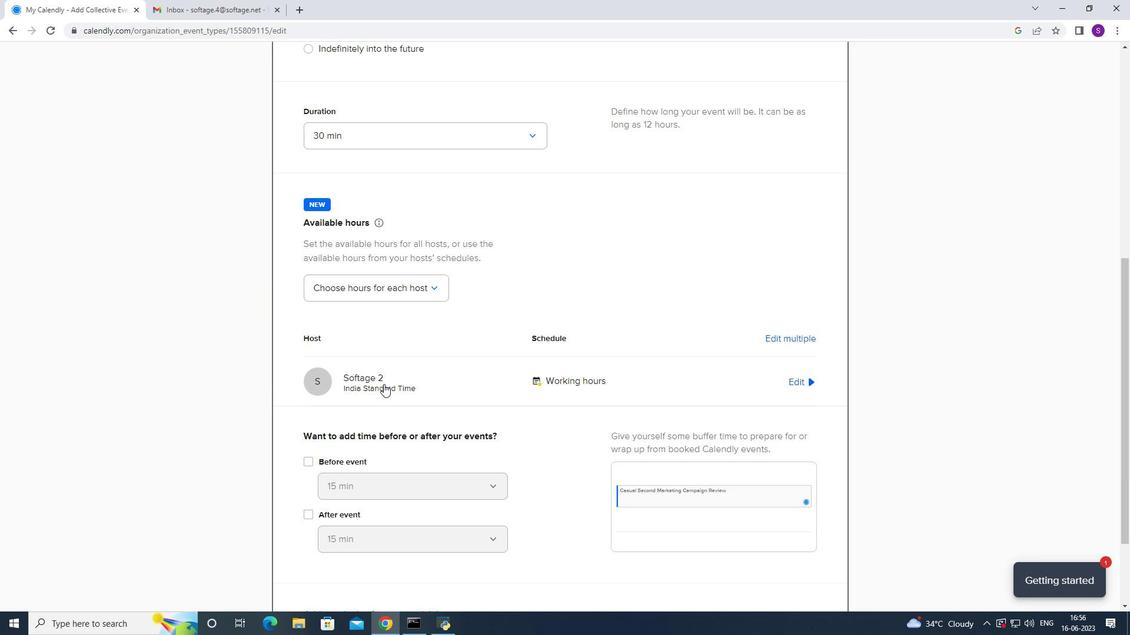 
Action: Mouse scrolled (383, 383) with delta (0, 0)
Screenshot: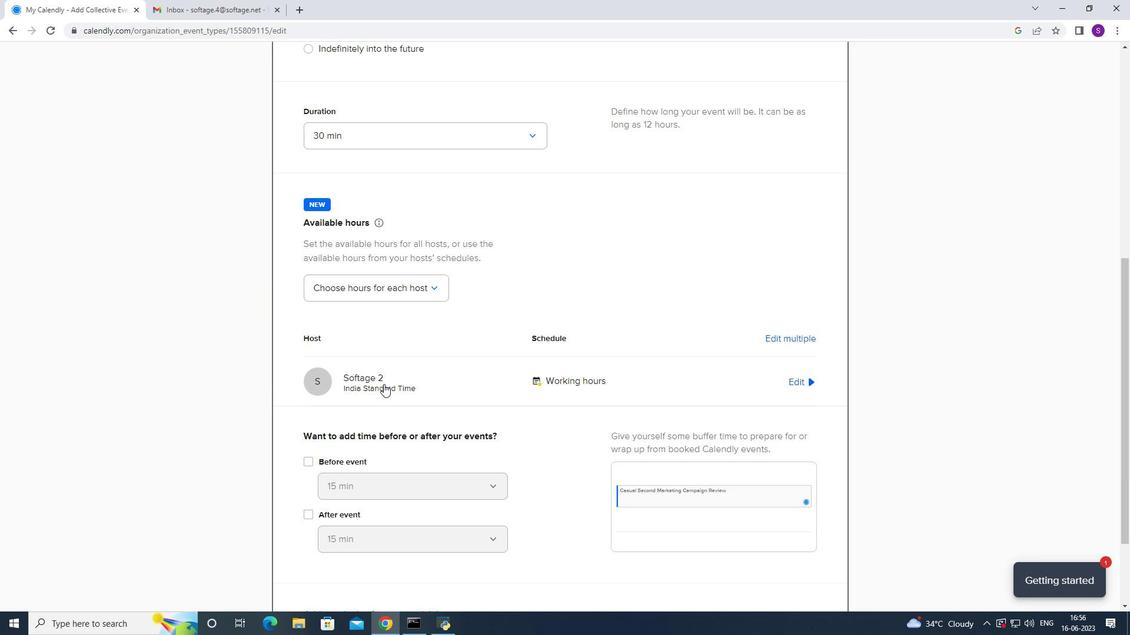 
Action: Mouse scrolled (383, 383) with delta (0, 0)
Screenshot: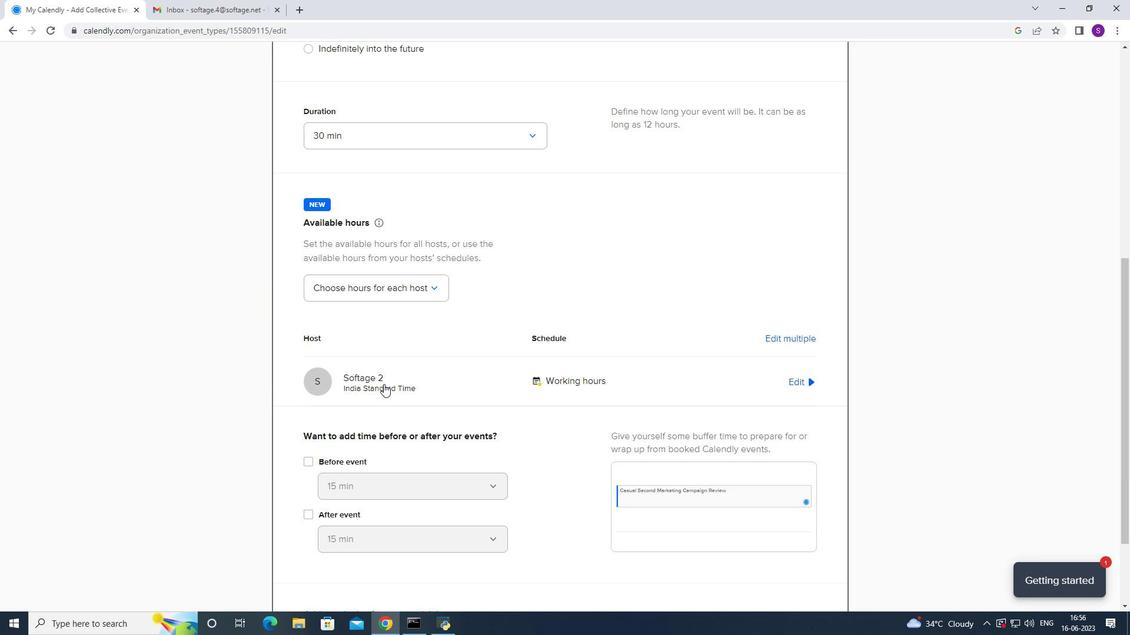 
Action: Mouse moved to (465, 383)
Screenshot: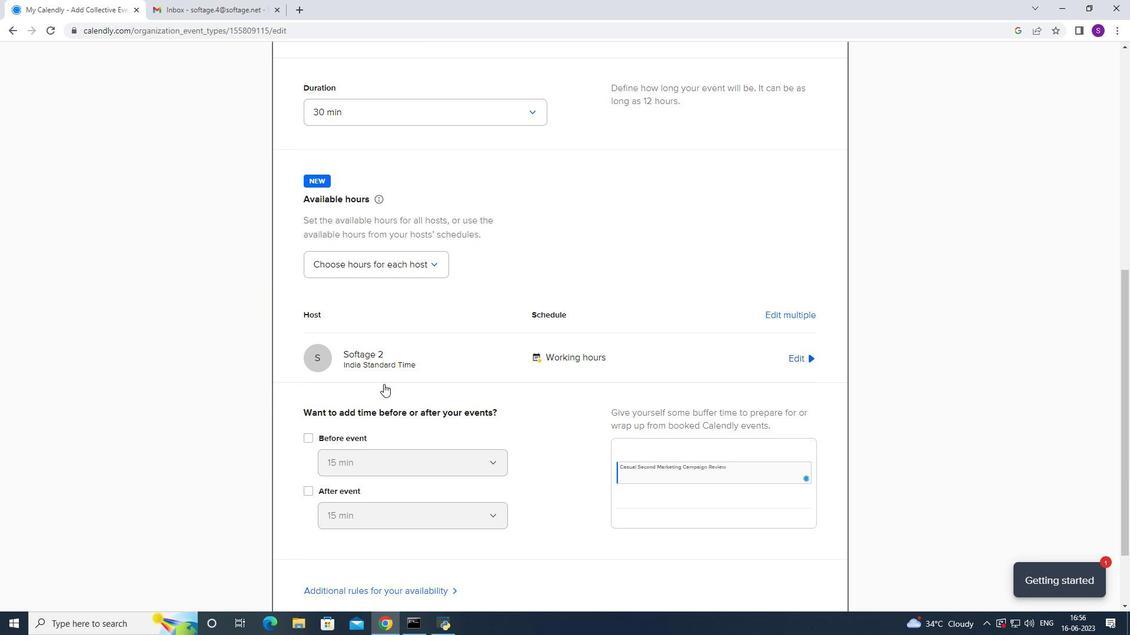 
Action: Mouse scrolled (465, 383) with delta (0, 0)
Screenshot: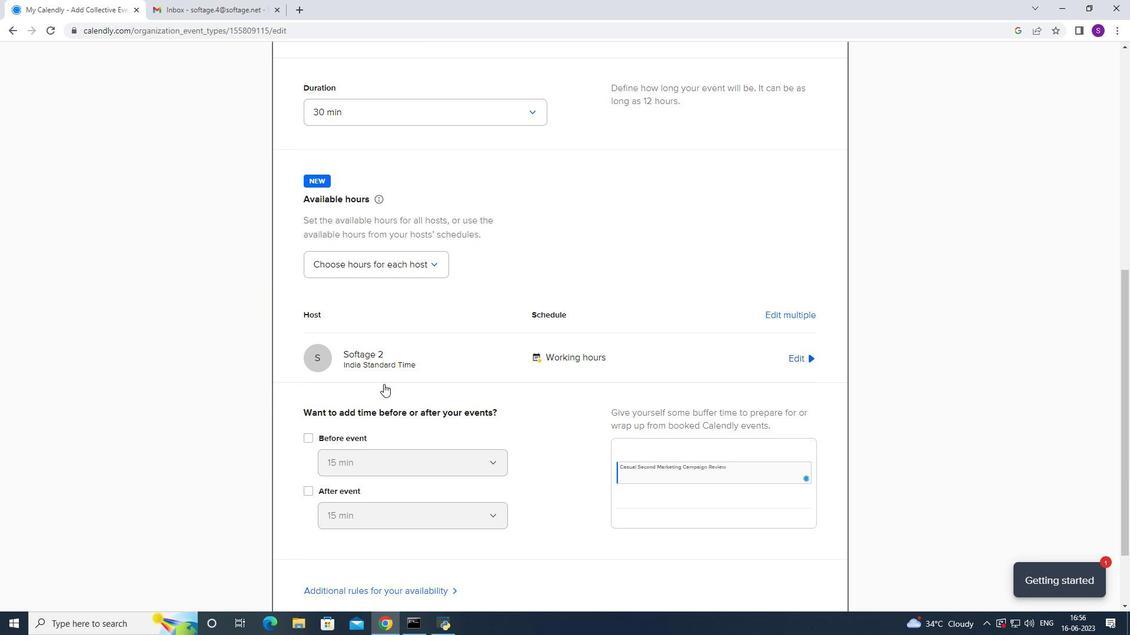 
Action: Mouse moved to (679, 469)
Screenshot: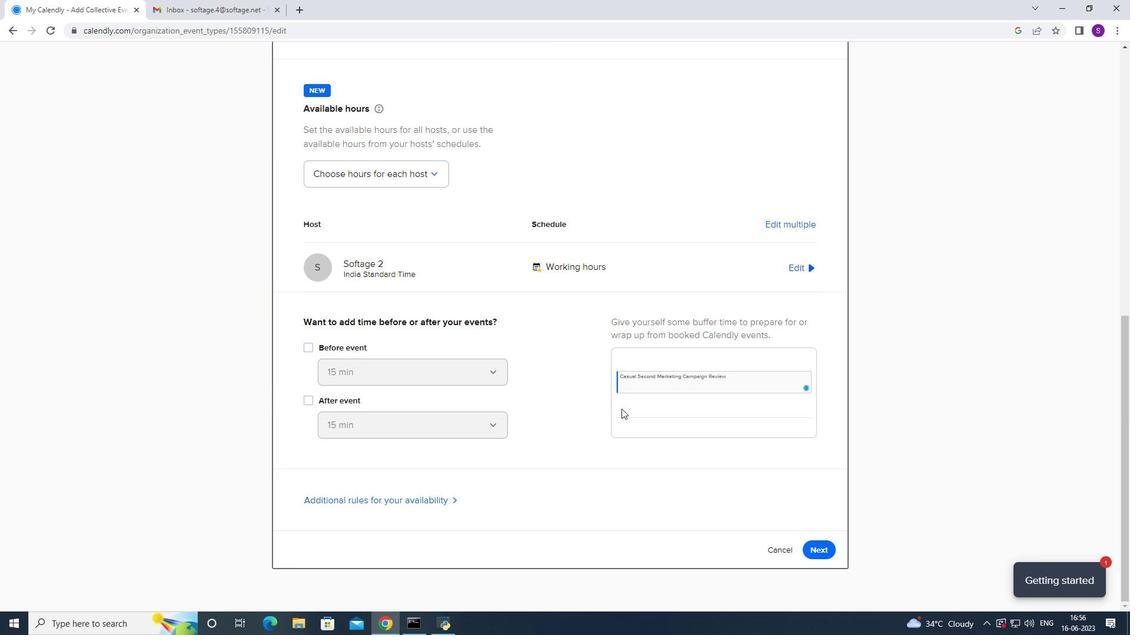 
Action: Mouse scrolled (679, 468) with delta (0, 0)
Screenshot: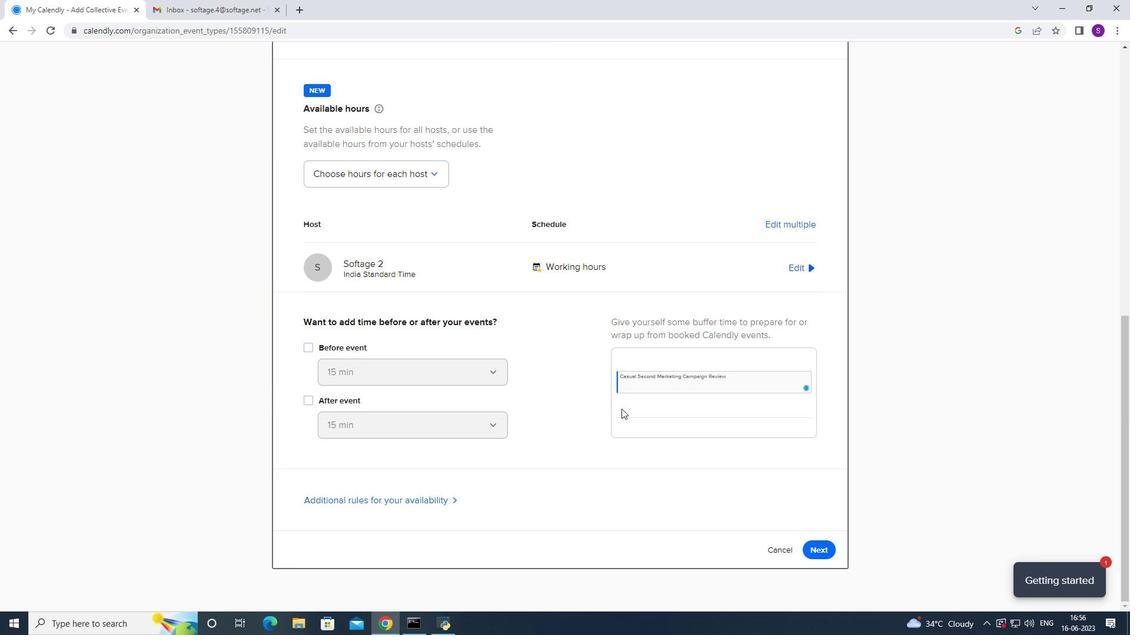 
Action: Mouse moved to (815, 550)
Screenshot: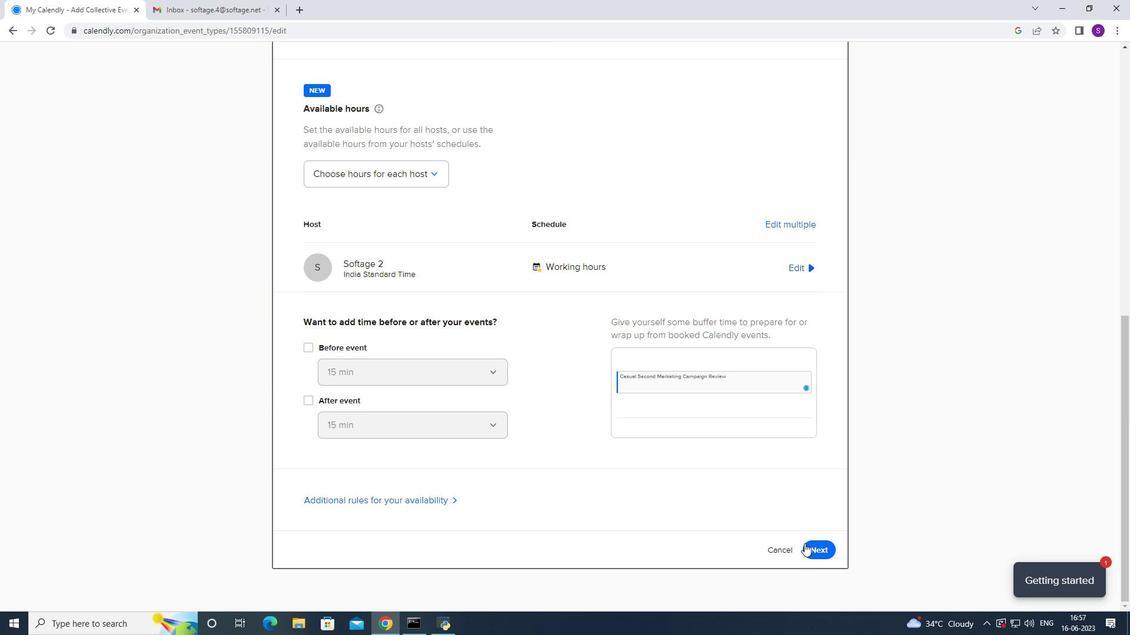 
Action: Mouse pressed left at (815, 550)
Screenshot: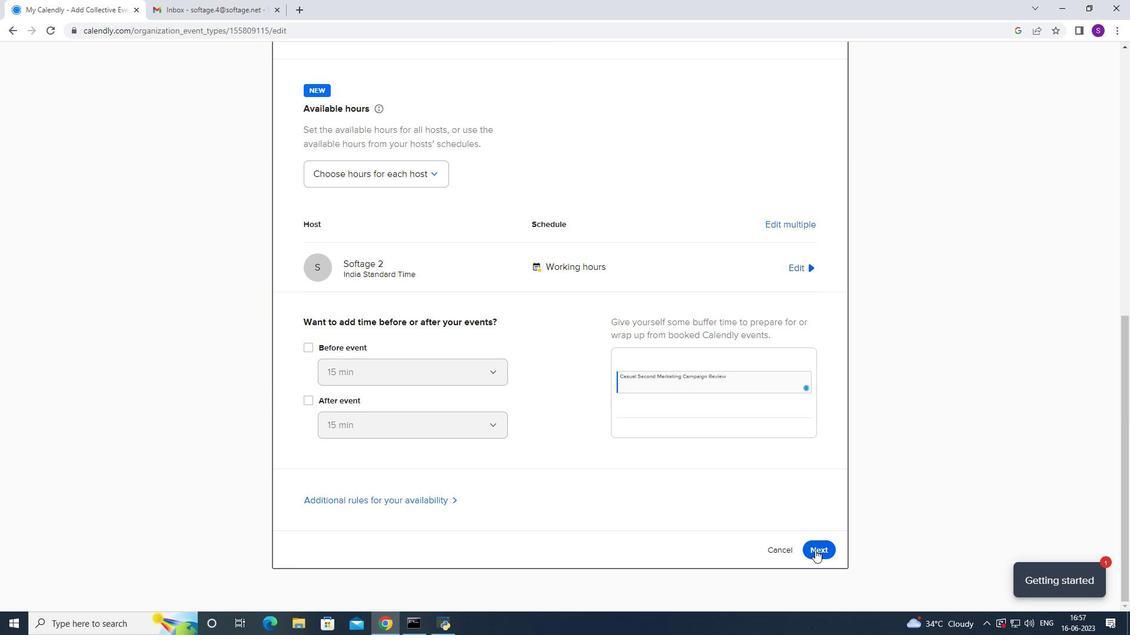 
Action: Mouse moved to (785, 103)
Screenshot: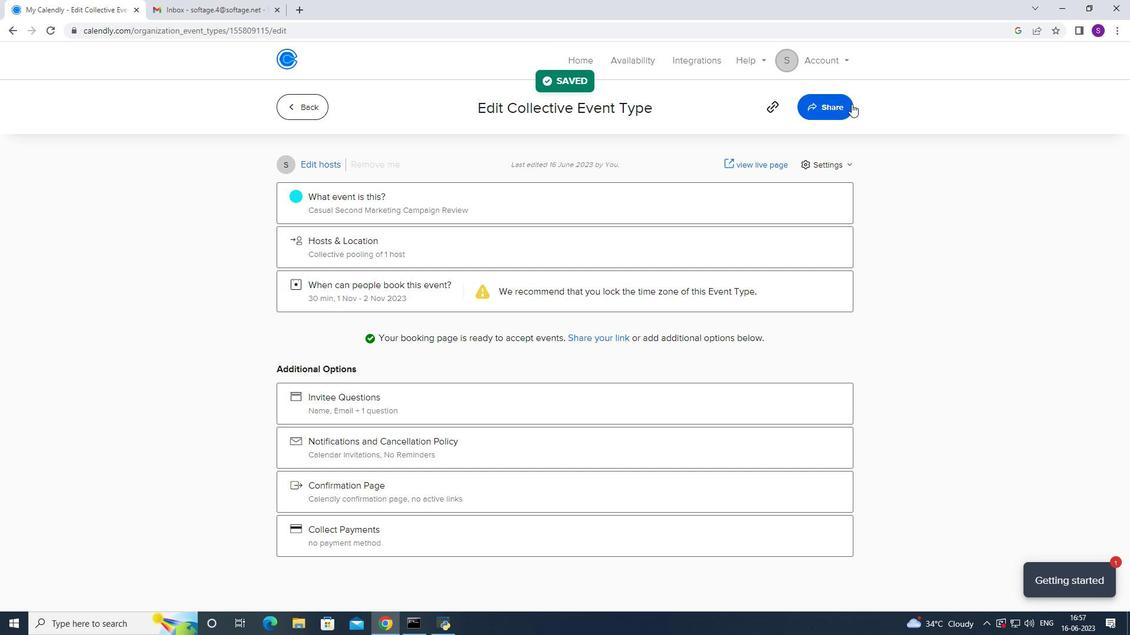 
Action: Mouse pressed left at (785, 103)
Screenshot: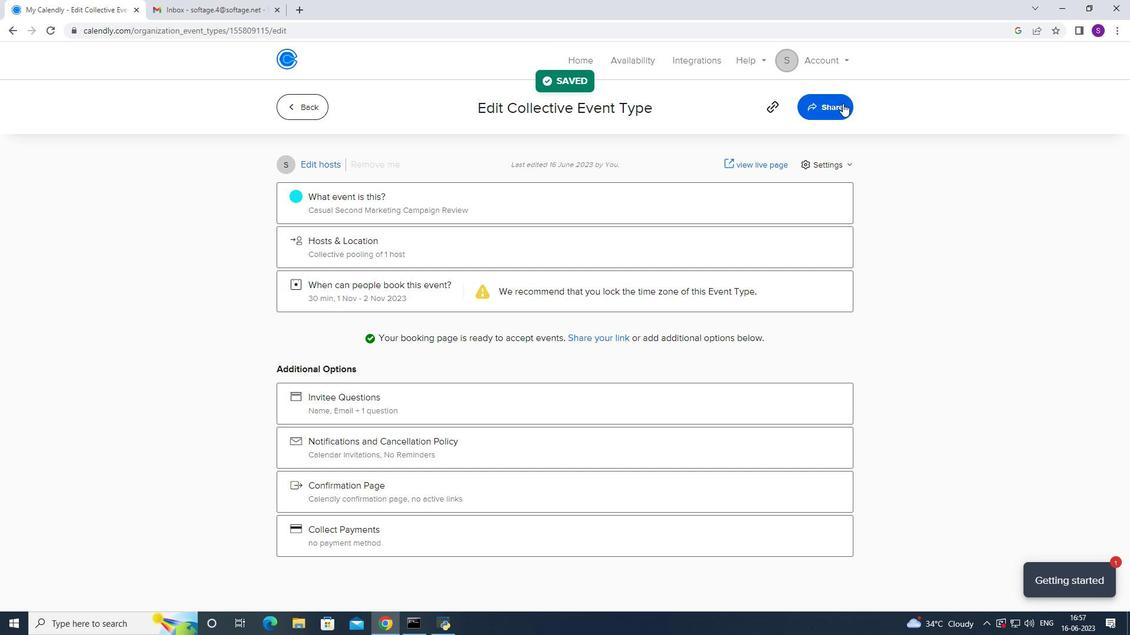 
Action: Mouse moved to (807, 103)
Screenshot: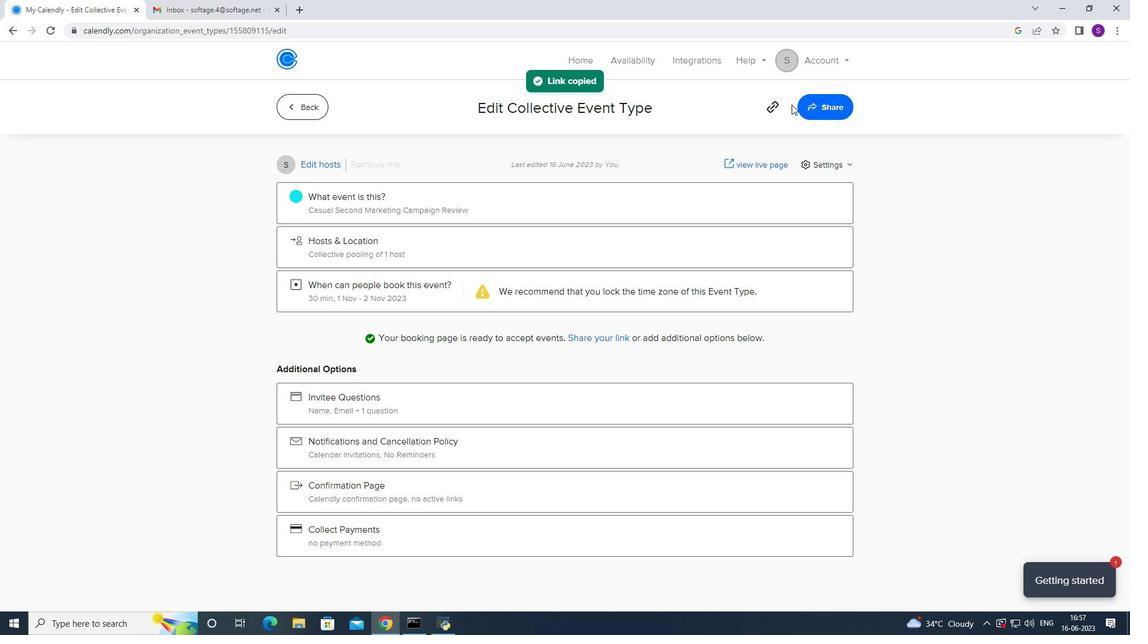 
Action: Mouse pressed left at (807, 103)
Screenshot: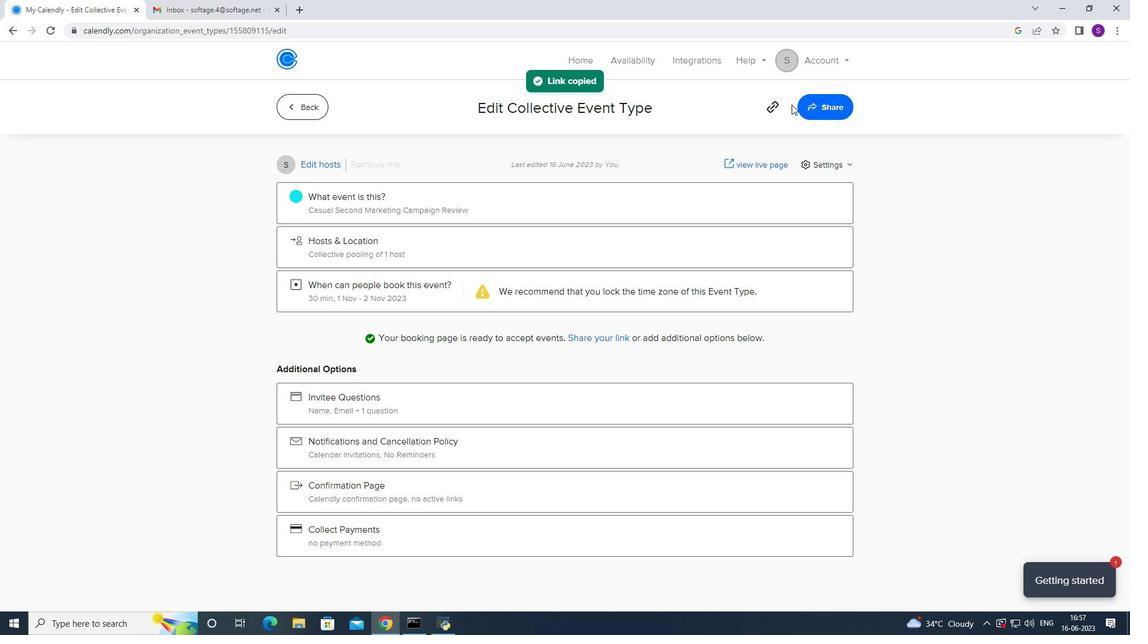
Action: Mouse moved to (717, 213)
Screenshot: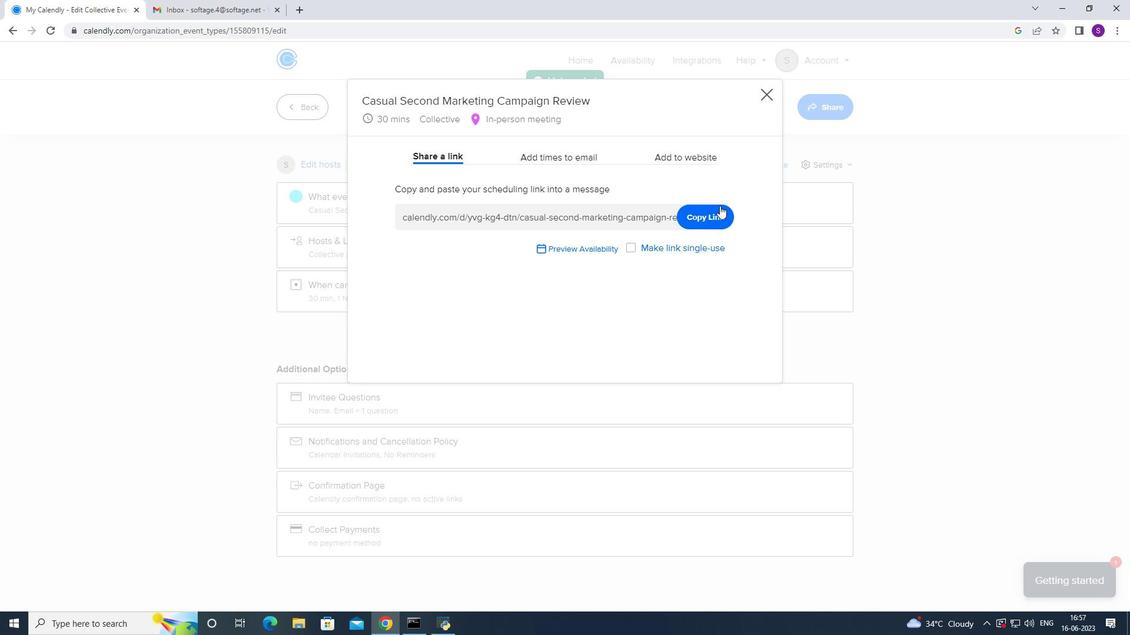 
Action: Mouse pressed left at (717, 213)
Screenshot: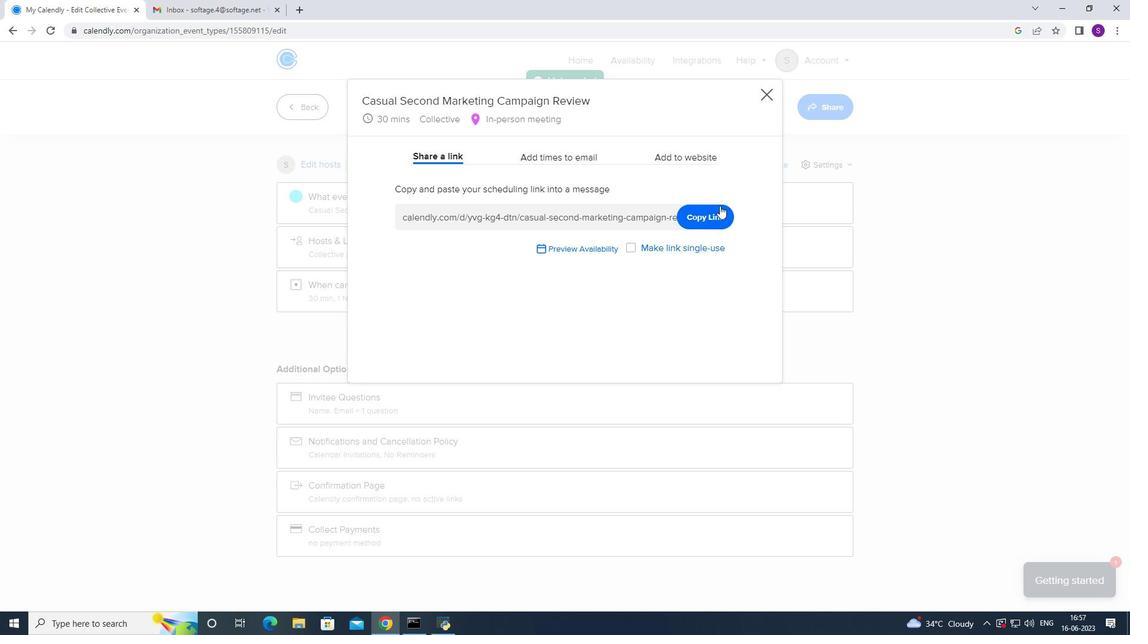 
Action: Mouse moved to (201, 12)
Screenshot: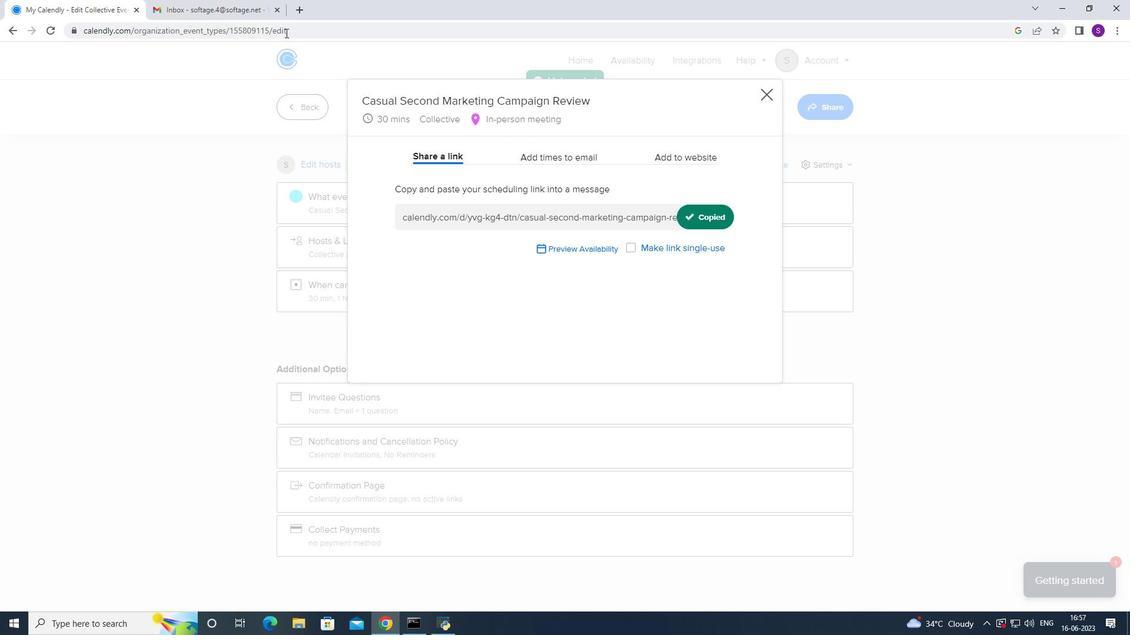 
Action: Mouse pressed left at (201, 12)
Screenshot: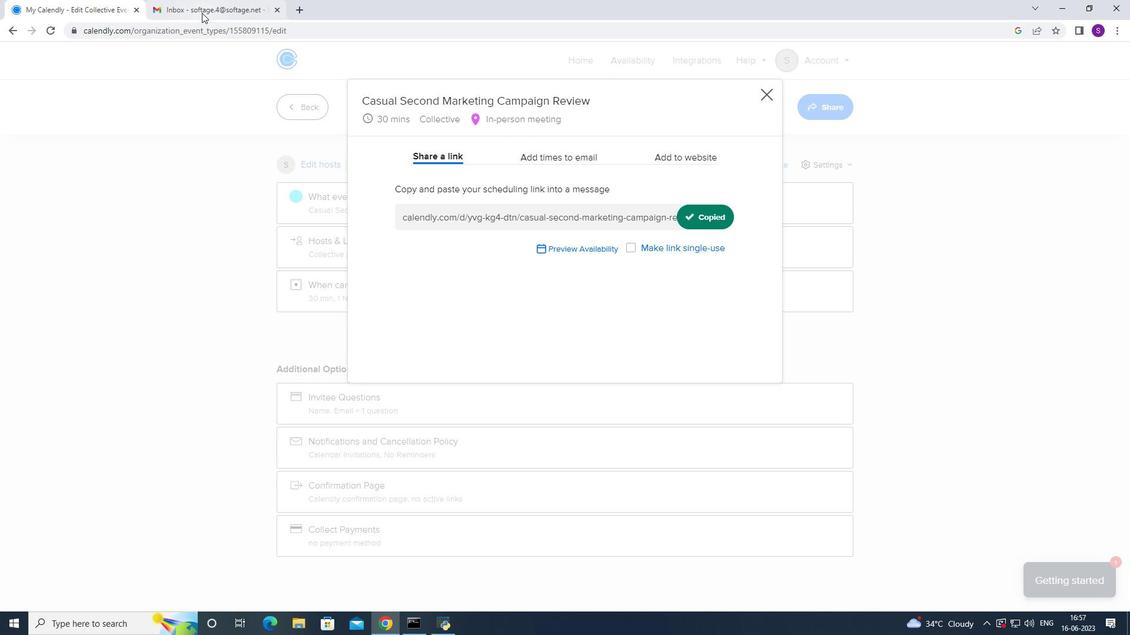 
Action: Mouse moved to (105, 101)
Screenshot: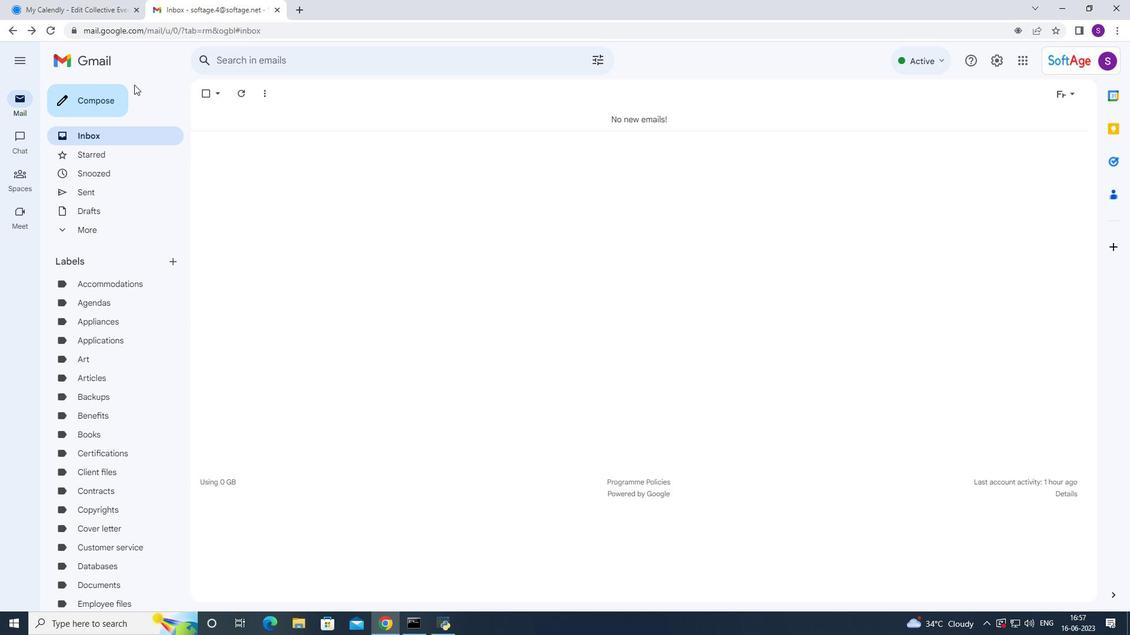 
Action: Mouse pressed left at (105, 101)
Screenshot: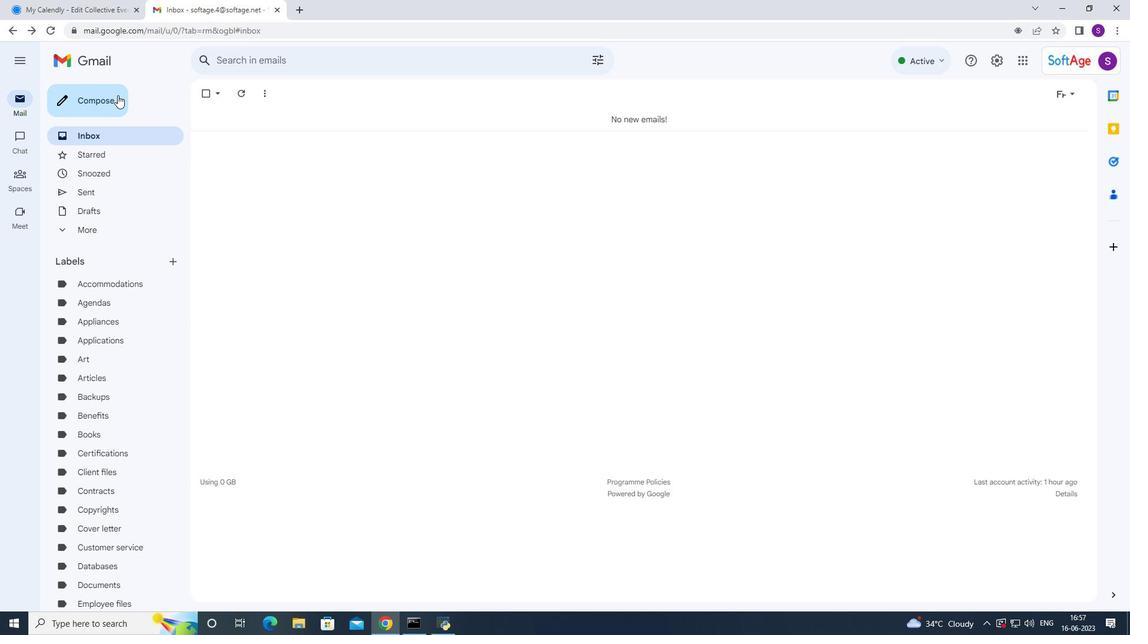 
Action: Mouse moved to (751, 333)
Screenshot: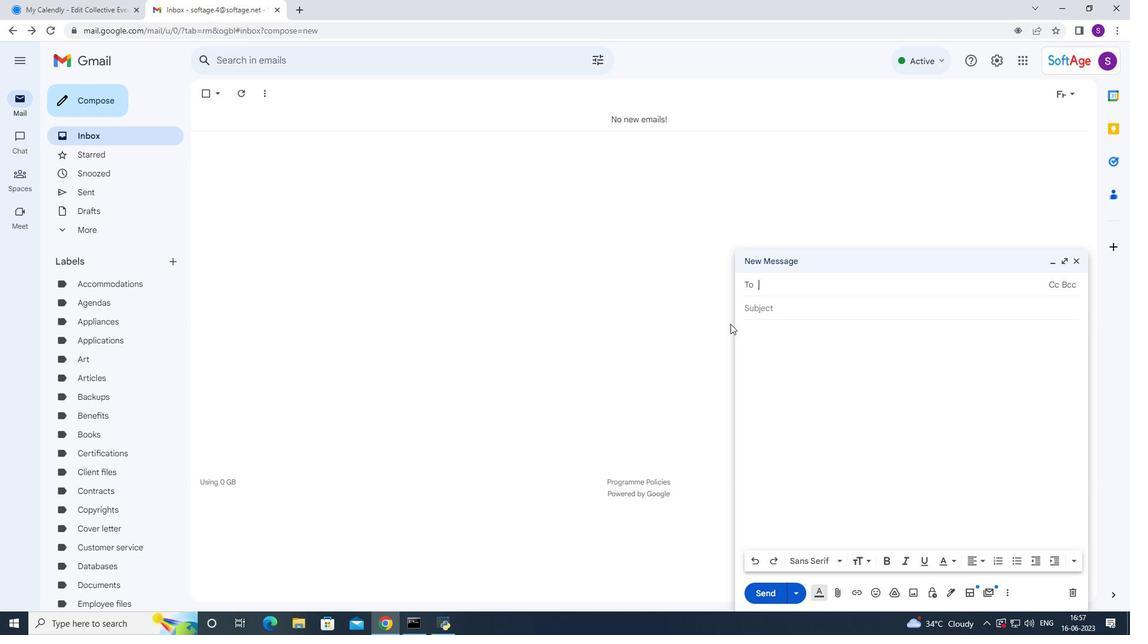 
Action: Mouse pressed right at (751, 333)
Screenshot: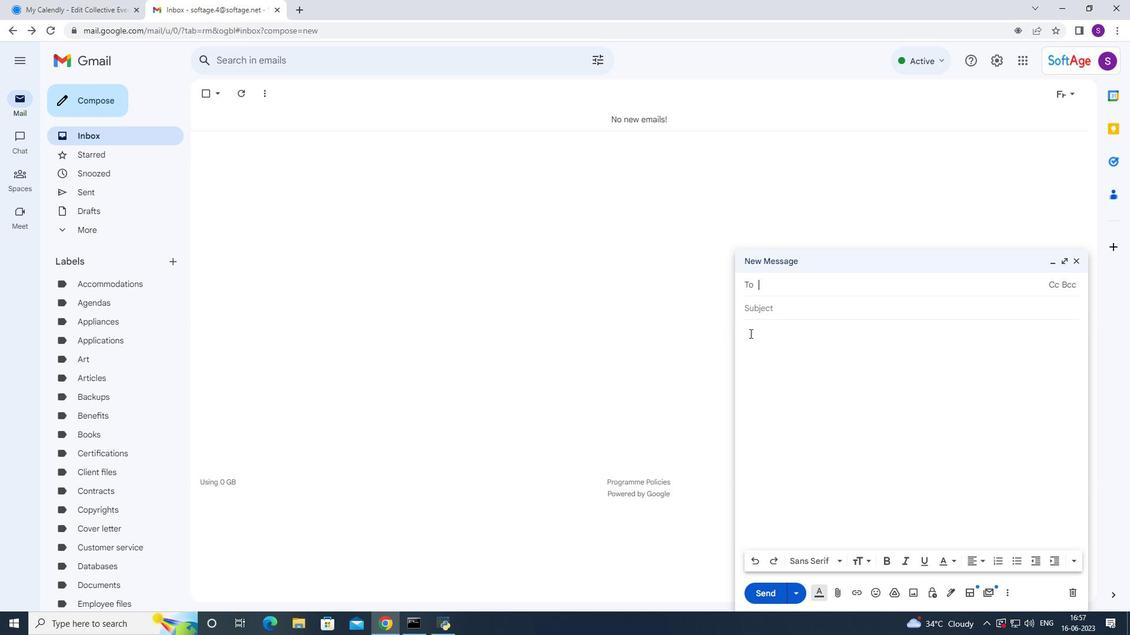 
Action: Mouse moved to (782, 426)
Screenshot: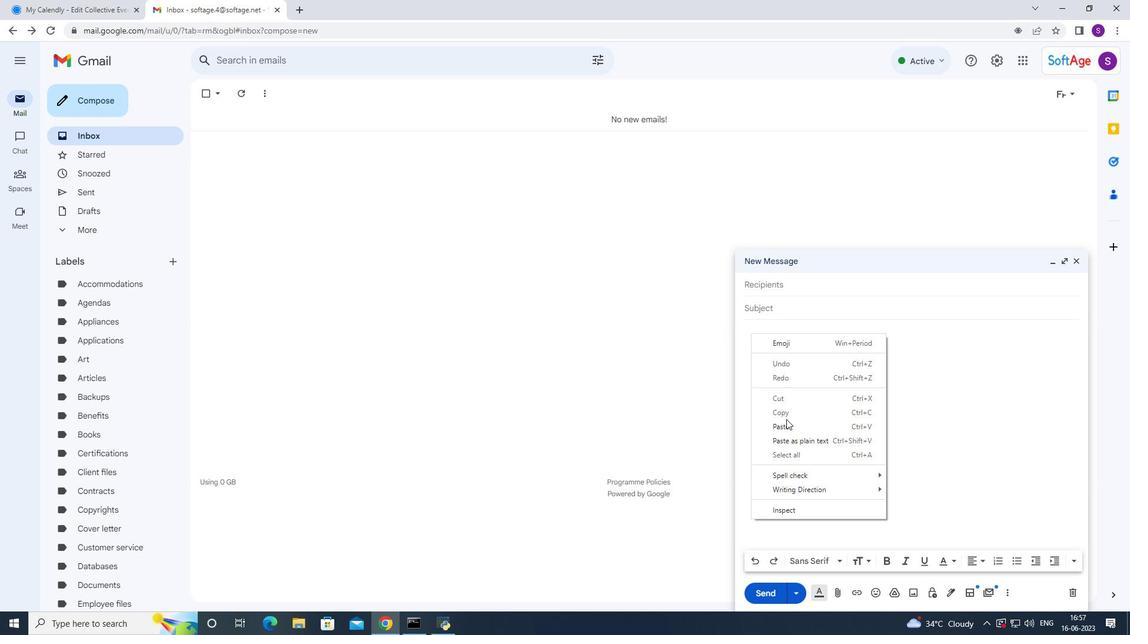 
Action: Mouse pressed left at (782, 426)
Screenshot: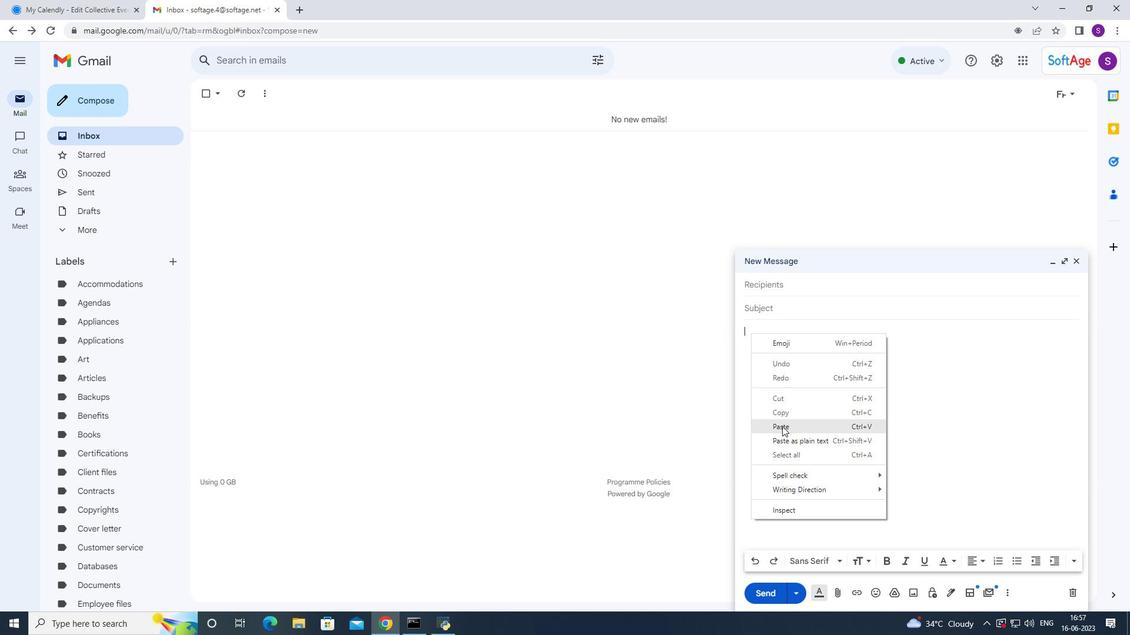 
Action: Mouse moved to (789, 289)
Screenshot: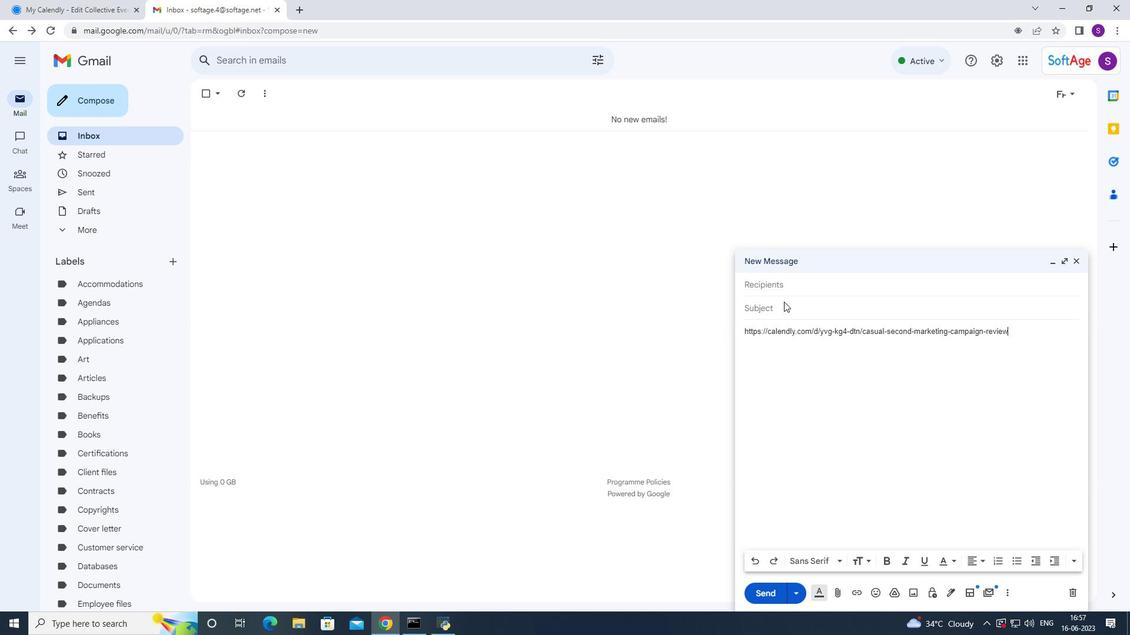 
Action: Mouse pressed left at (789, 289)
Screenshot: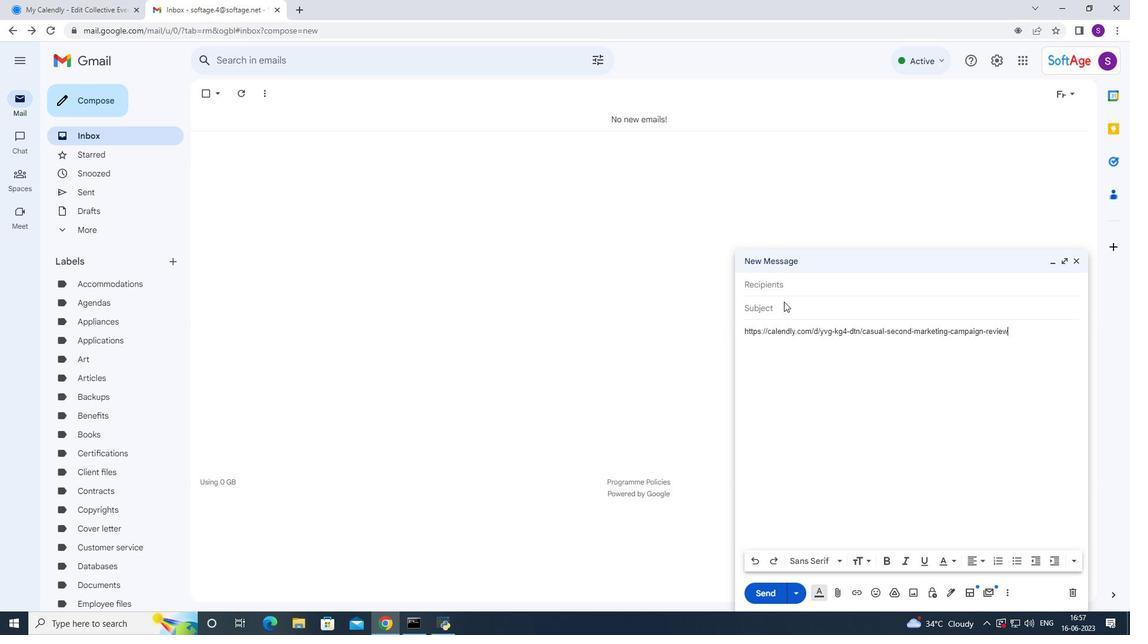 
Action: Key pressed SOFT
Screenshot: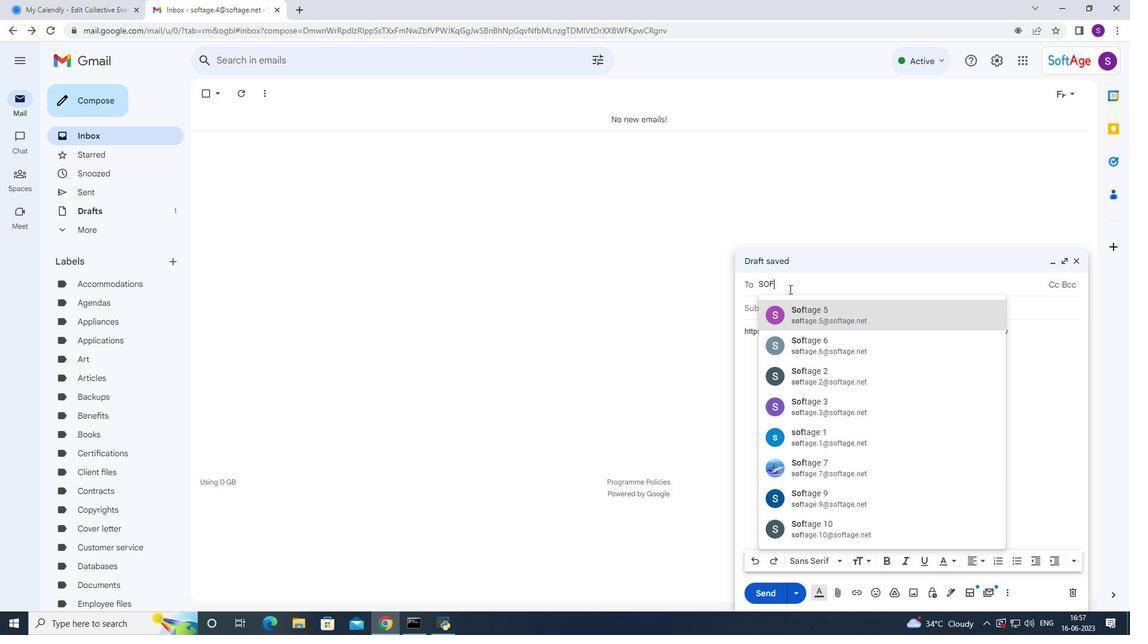 
Action: Mouse moved to (808, 430)
Screenshot: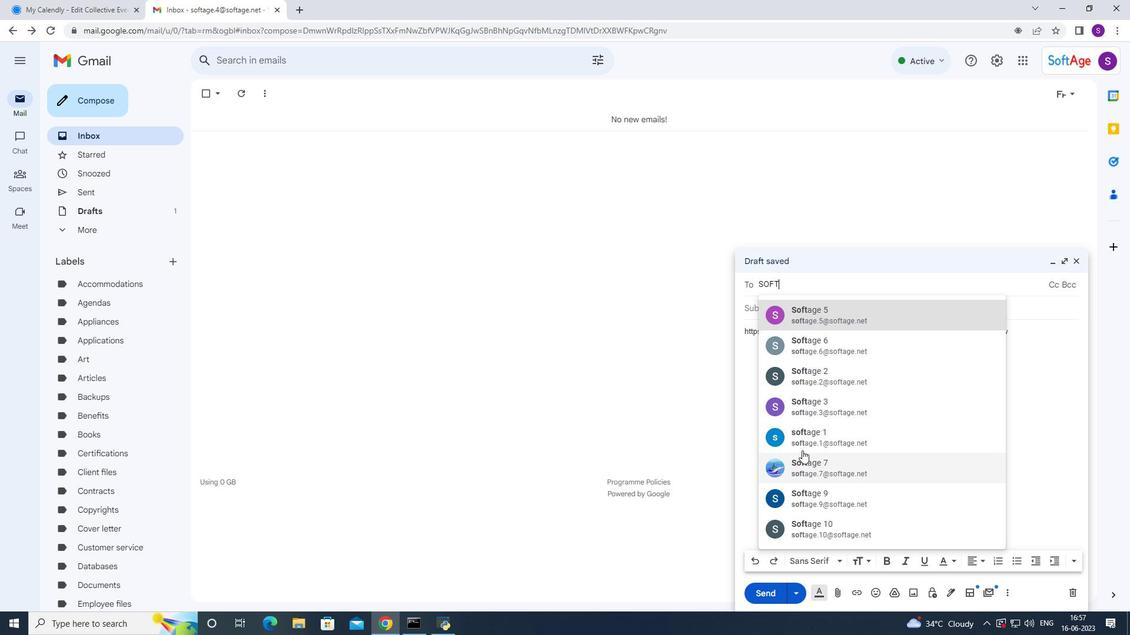 
Action: Mouse pressed left at (808, 430)
Screenshot: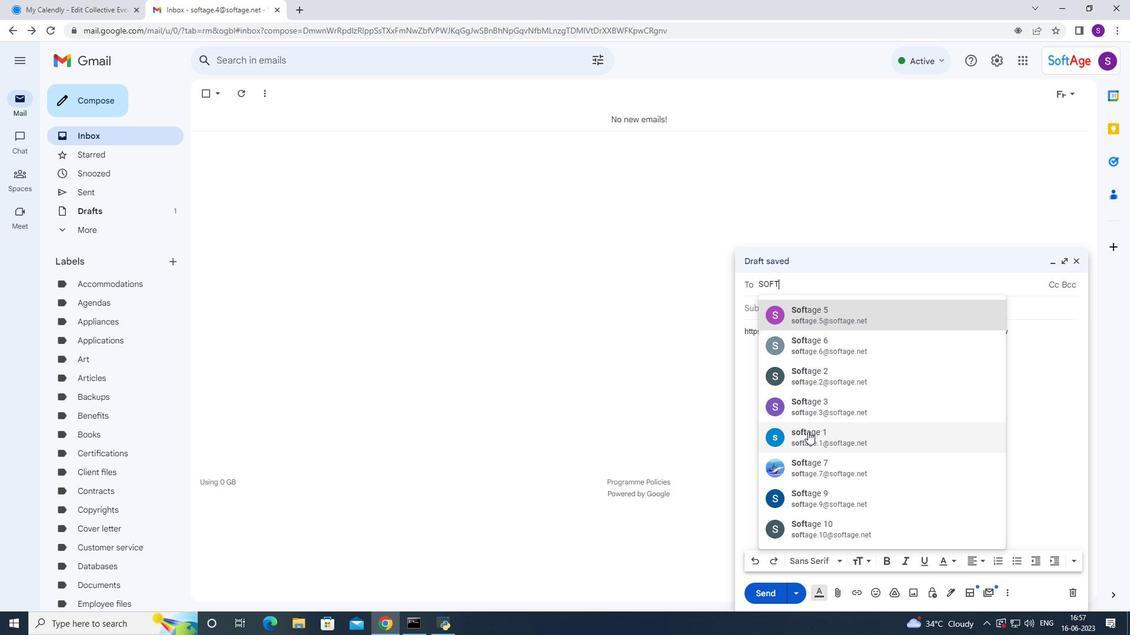 
Action: Key pressed DO<Key.backspace><Key.backspace>SO
Screenshot: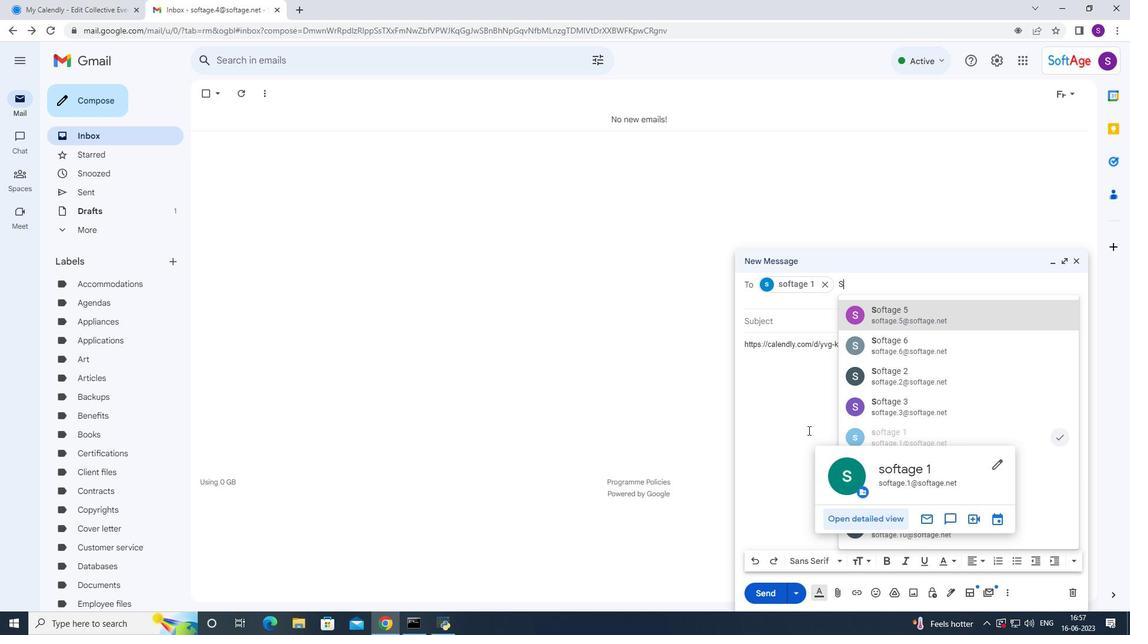
Action: Mouse moved to (888, 399)
Screenshot: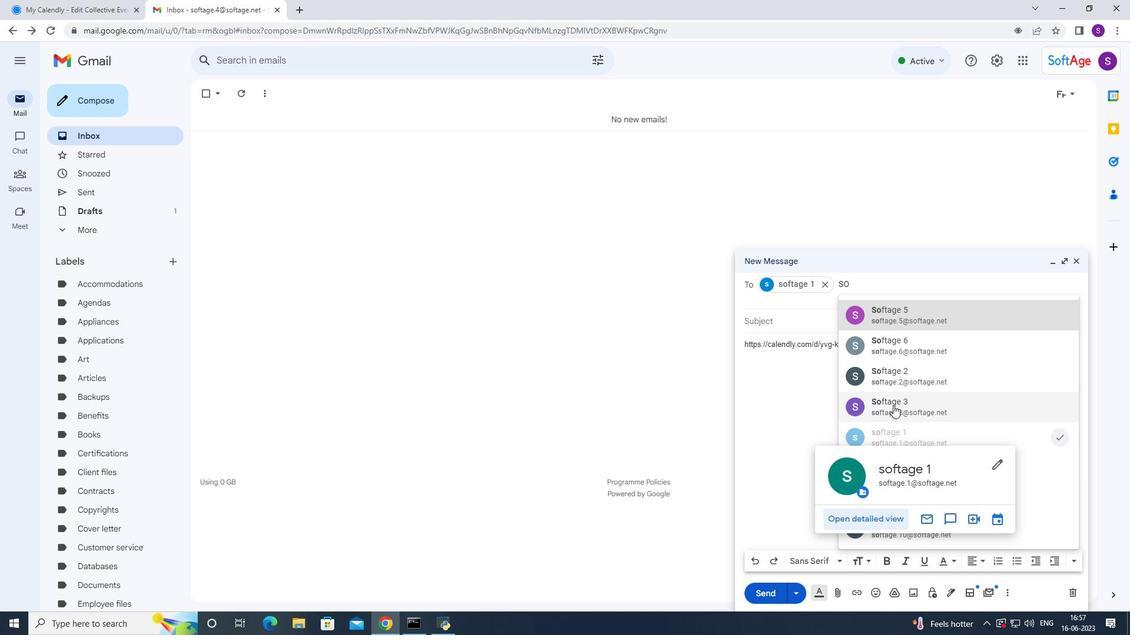 
Action: Key pressed <Key.backspace><Key.backspace>1
Screenshot: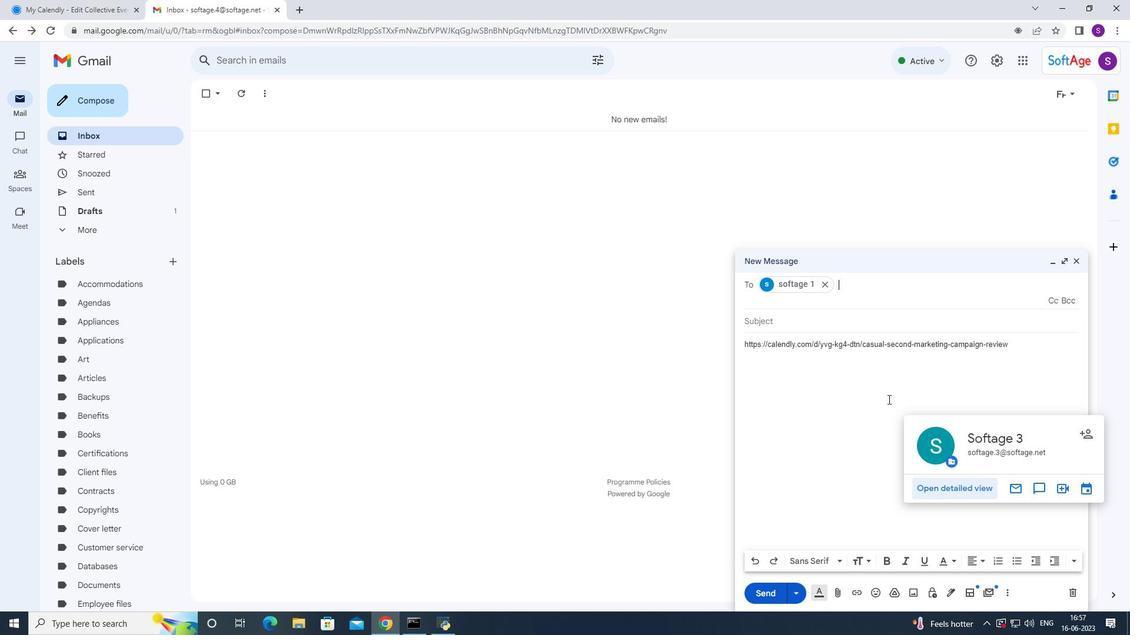 
Action: Mouse moved to (918, 354)
Screenshot: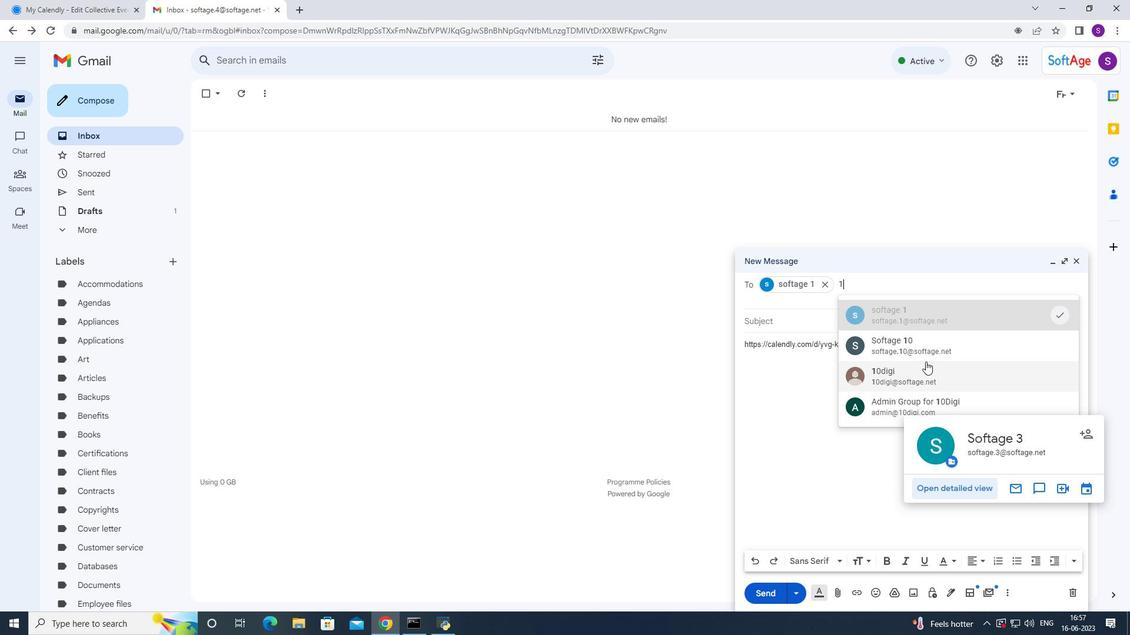 
Action: Mouse pressed left at (918, 354)
Screenshot: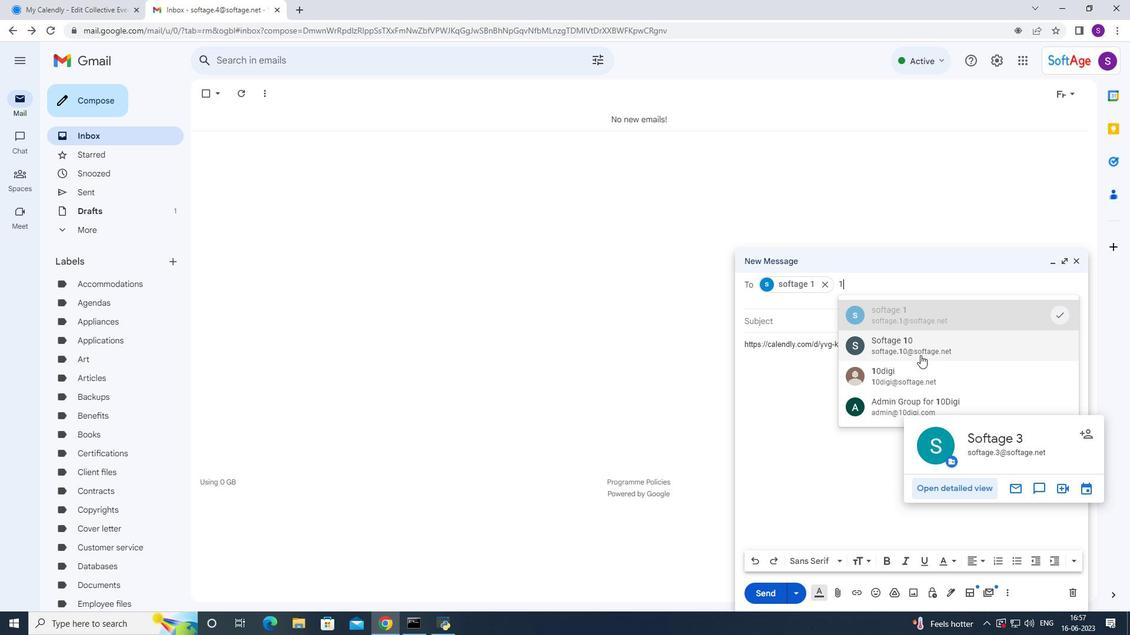 
Action: Mouse moved to (862, 434)
Screenshot: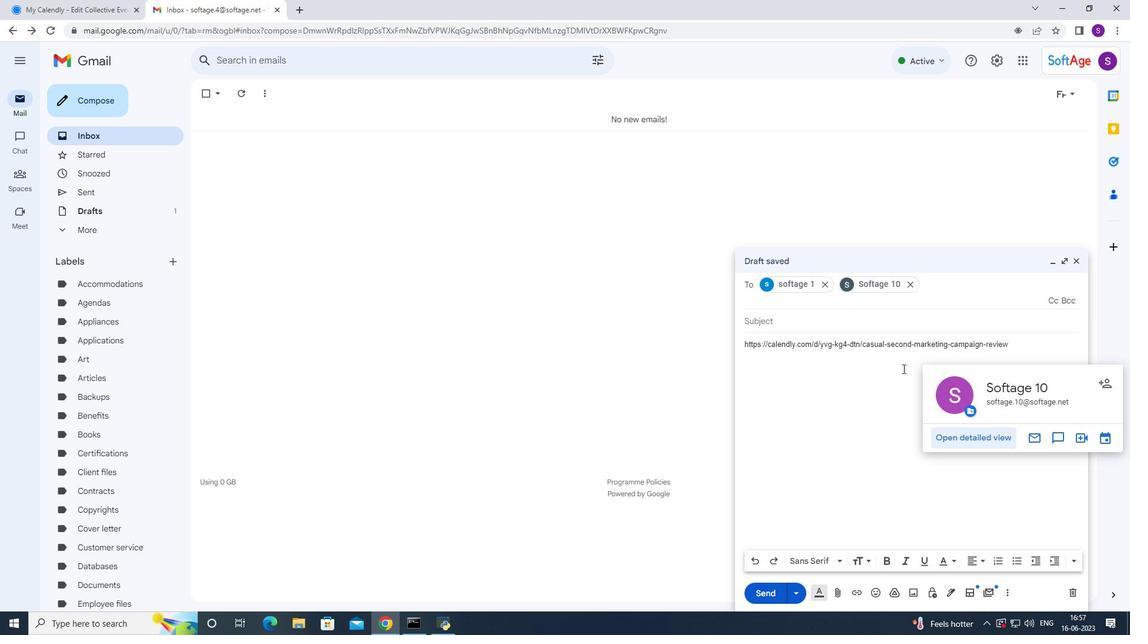 
Action: Mouse pressed left at (862, 434)
Screenshot: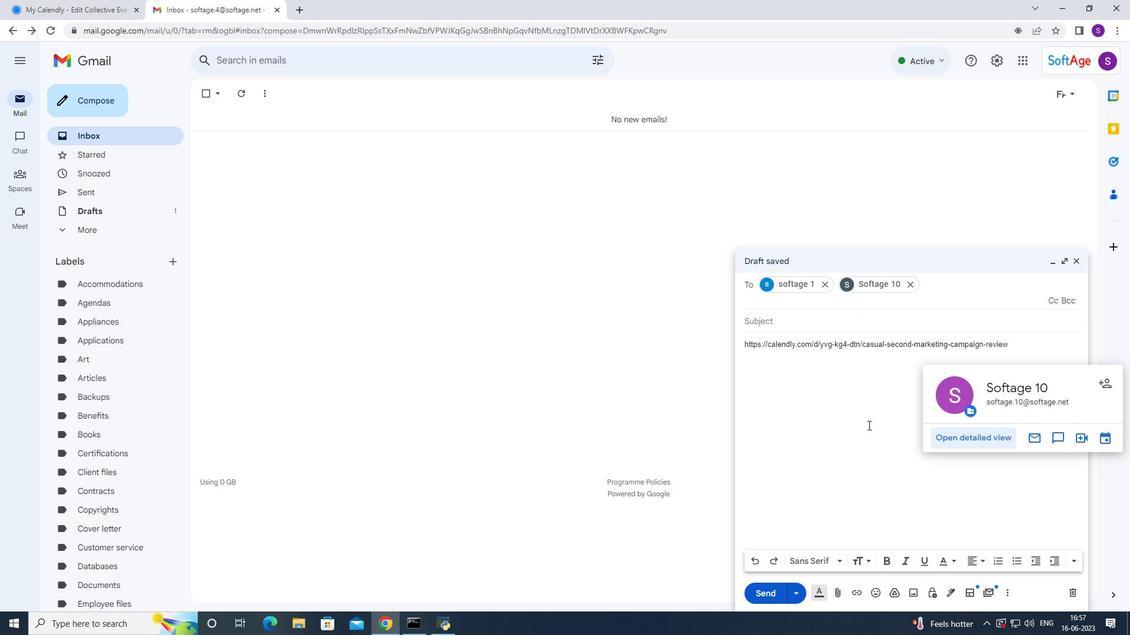 
Action: Mouse moved to (768, 591)
Screenshot: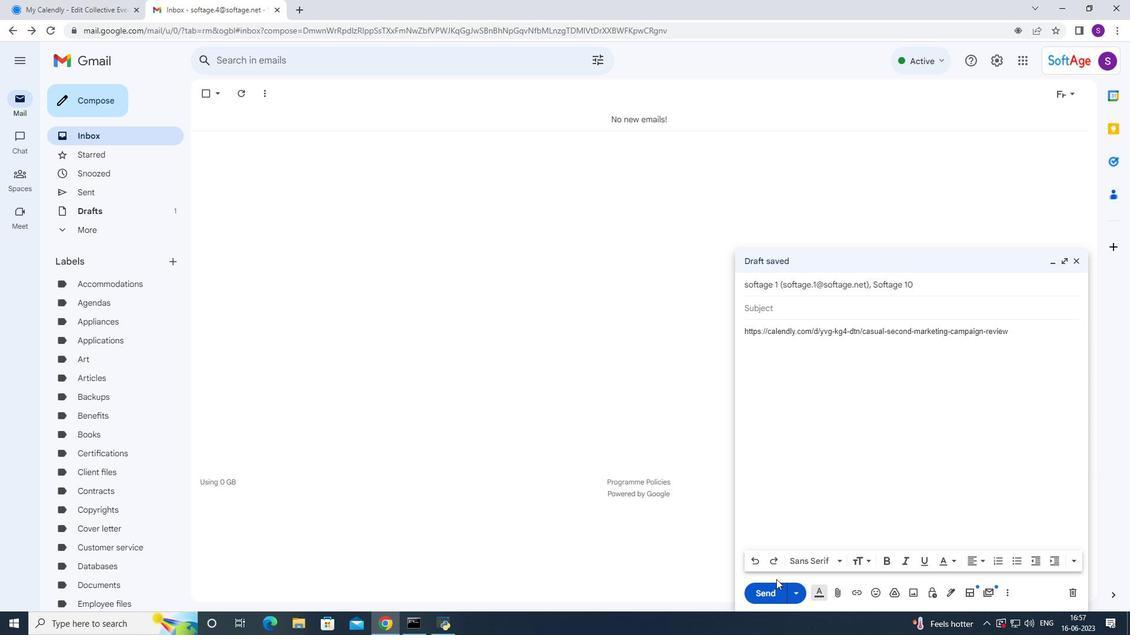 
Action: Mouse pressed left at (768, 591)
Screenshot: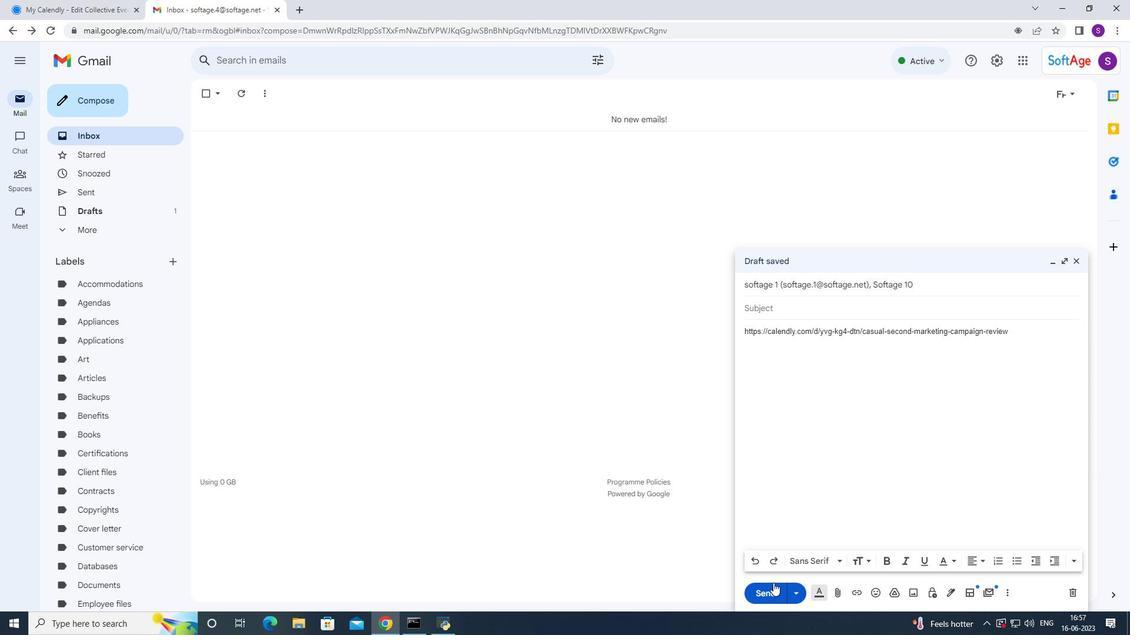 
